 Task: Search one way flight ticket for 4 adults, 2 children, 2 infants in seat and 1 infant on lap in premium economy from Lincoln: Lincoln Airport (was Lincoln Municipal) to Laramie: Laramie Regional Airport on 8-3-2023. Choice of flights is United. Number of bags: 9 checked bags. Price is upto 42000. Outbound departure time preference is 16:45.
Action: Mouse moved to (312, 432)
Screenshot: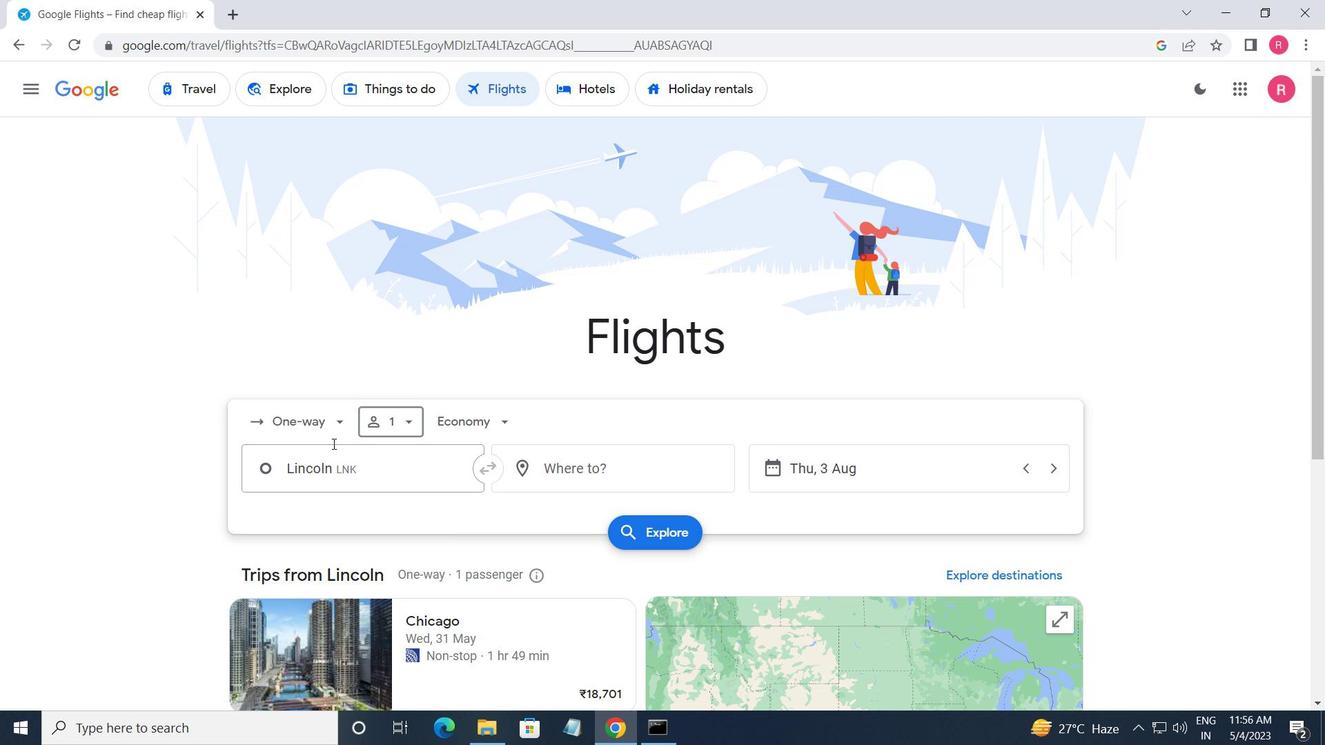 
Action: Mouse pressed left at (312, 432)
Screenshot: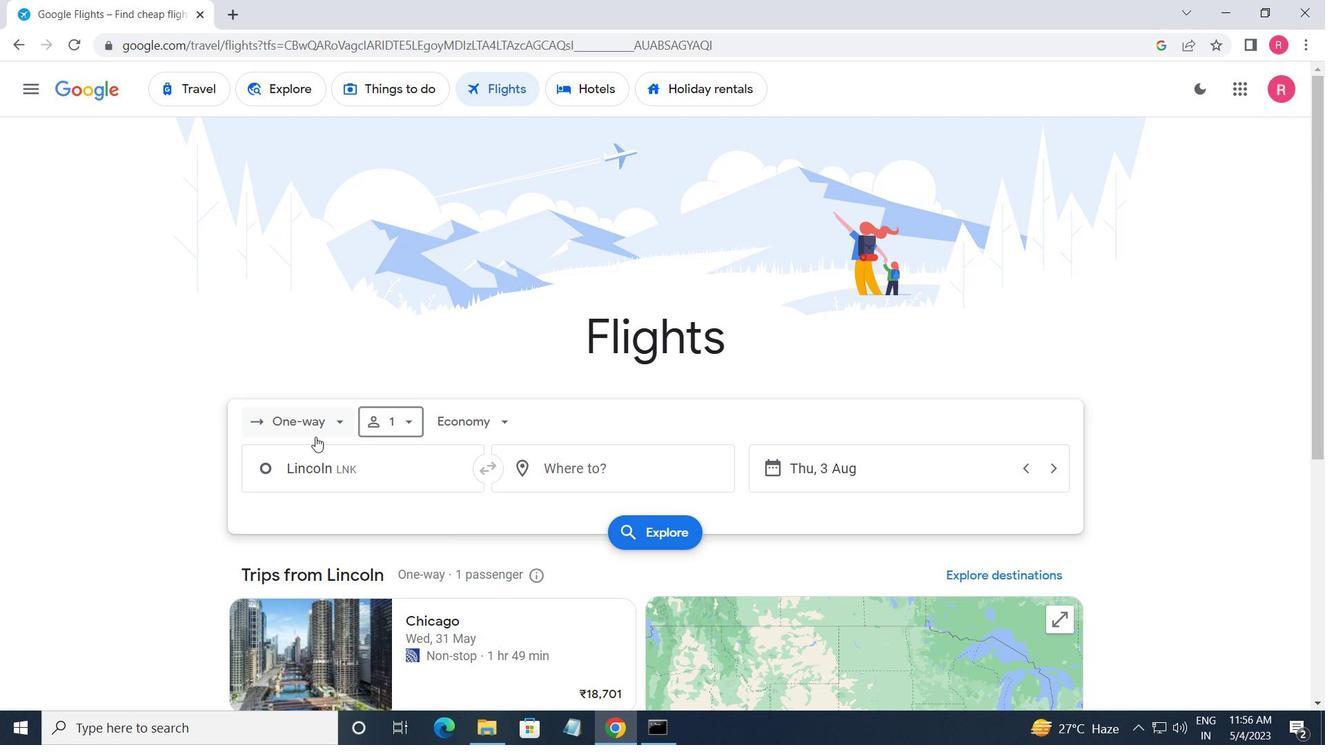 
Action: Mouse moved to (332, 493)
Screenshot: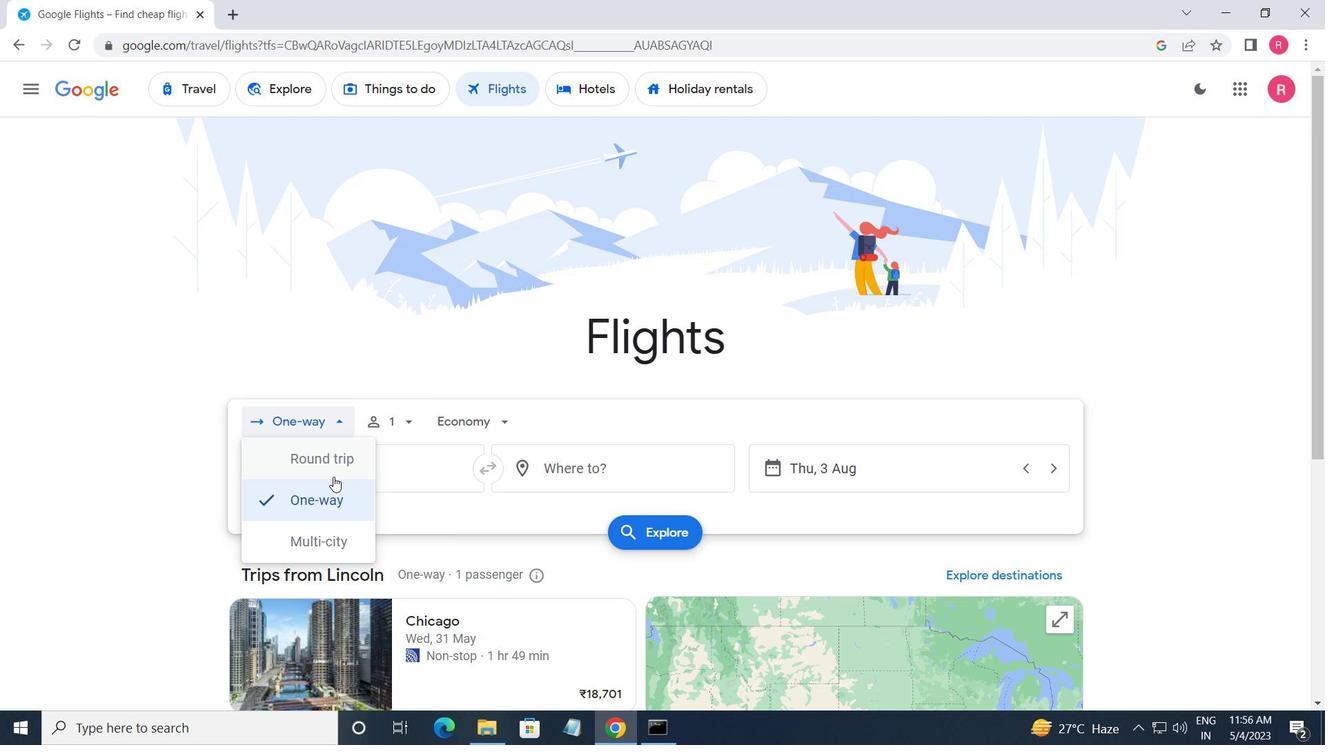 
Action: Mouse pressed left at (332, 493)
Screenshot: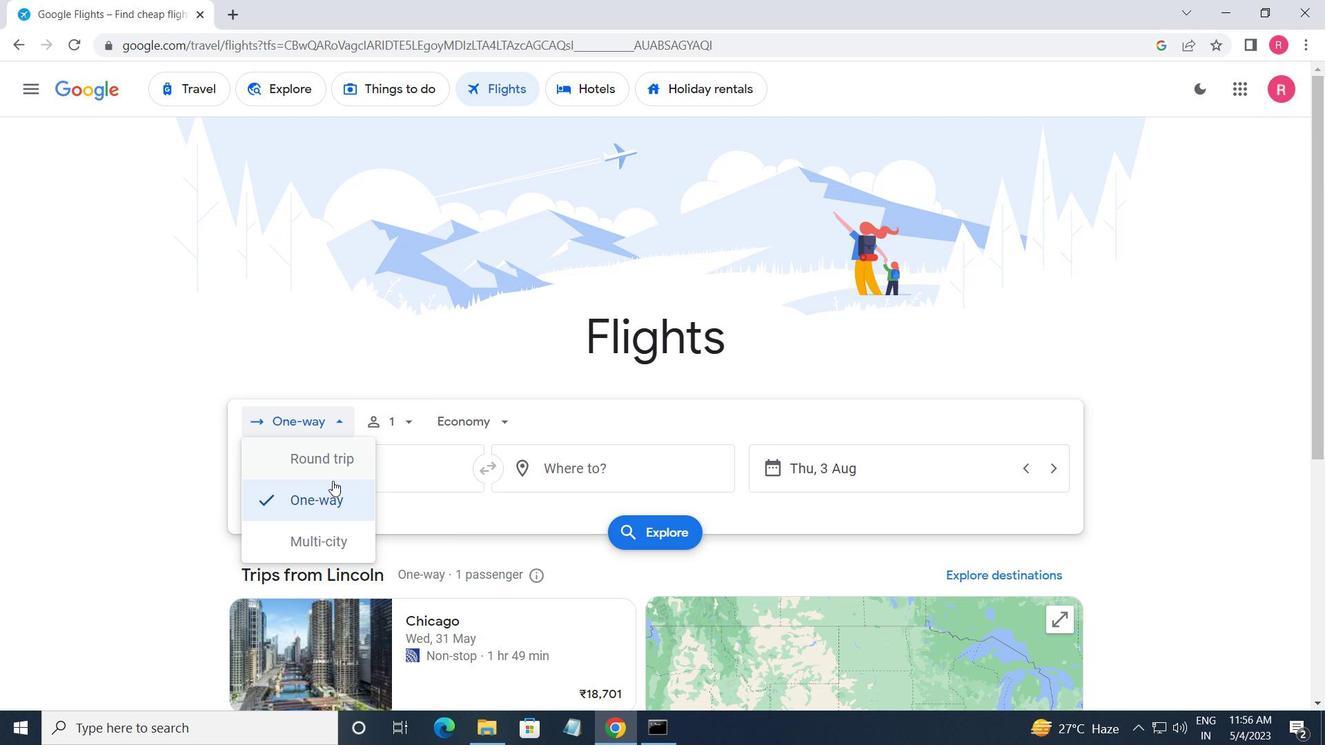 
Action: Mouse moved to (397, 411)
Screenshot: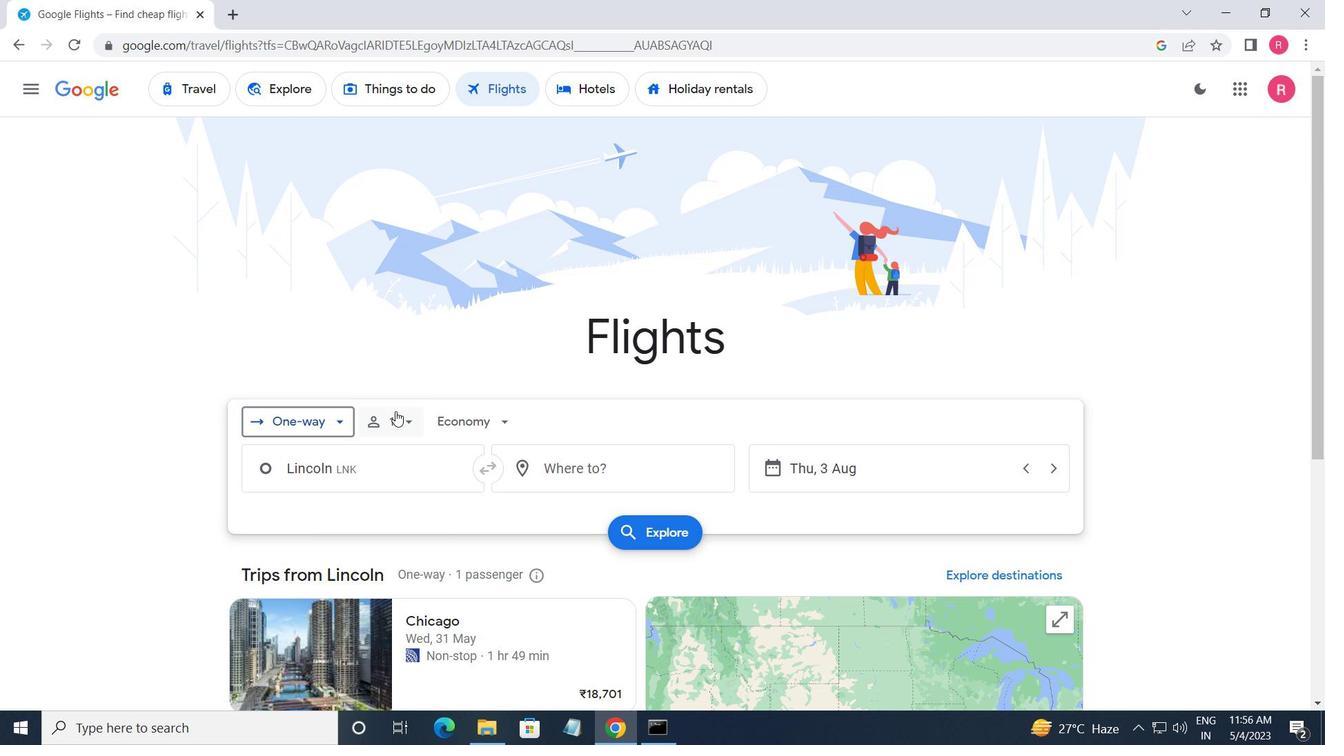 
Action: Mouse pressed left at (397, 411)
Screenshot: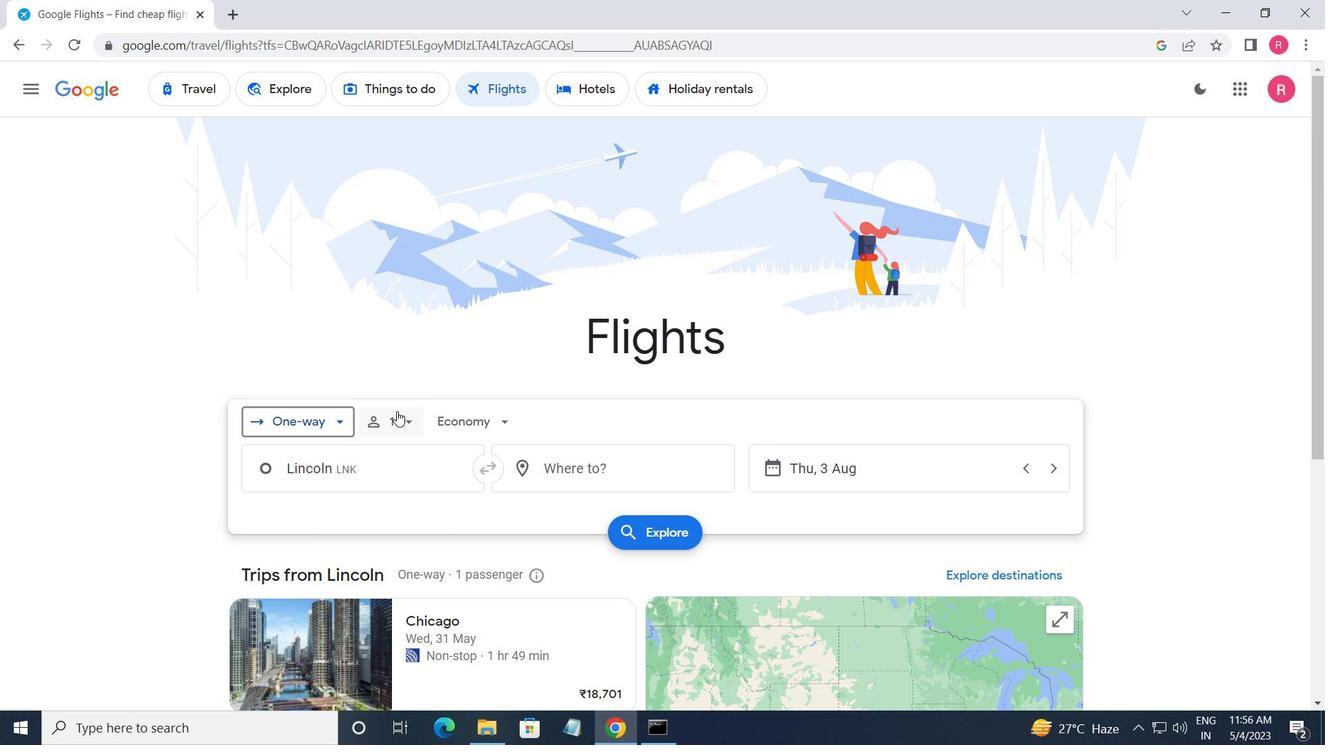 
Action: Mouse moved to (533, 466)
Screenshot: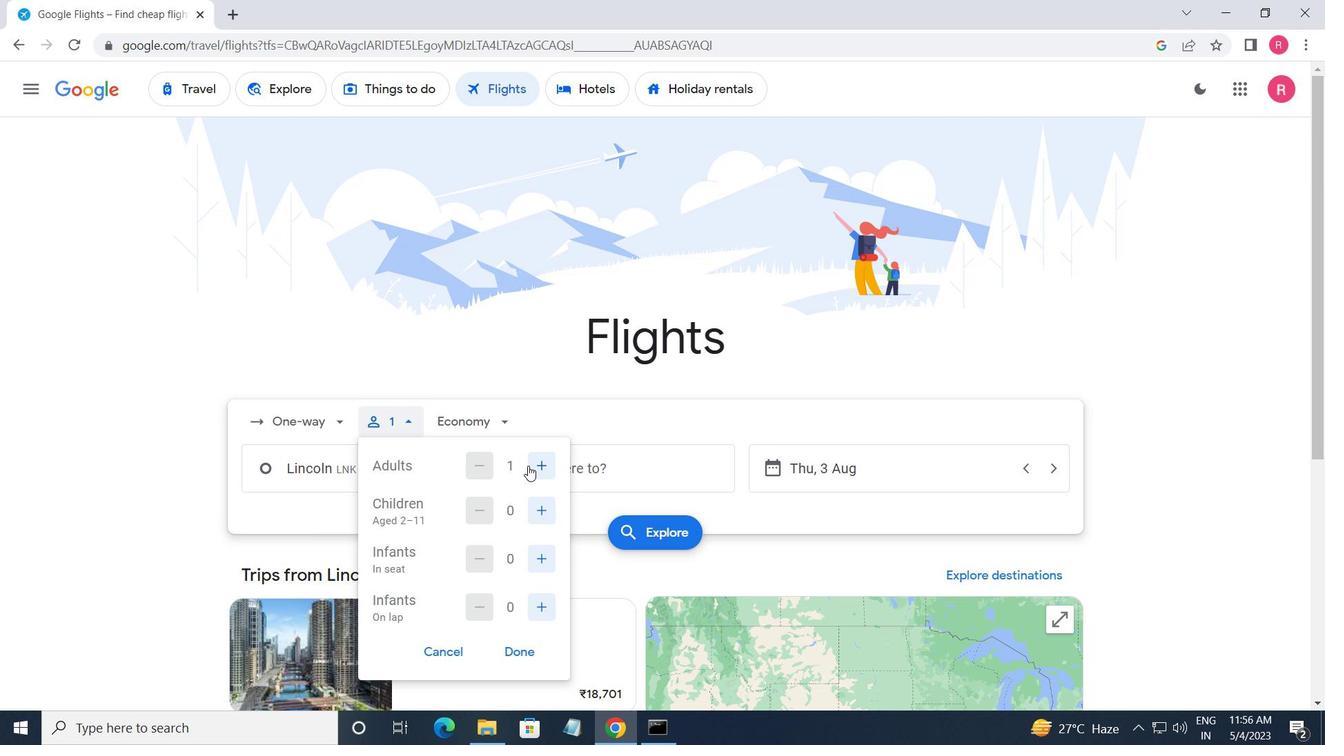 
Action: Mouse pressed left at (533, 466)
Screenshot: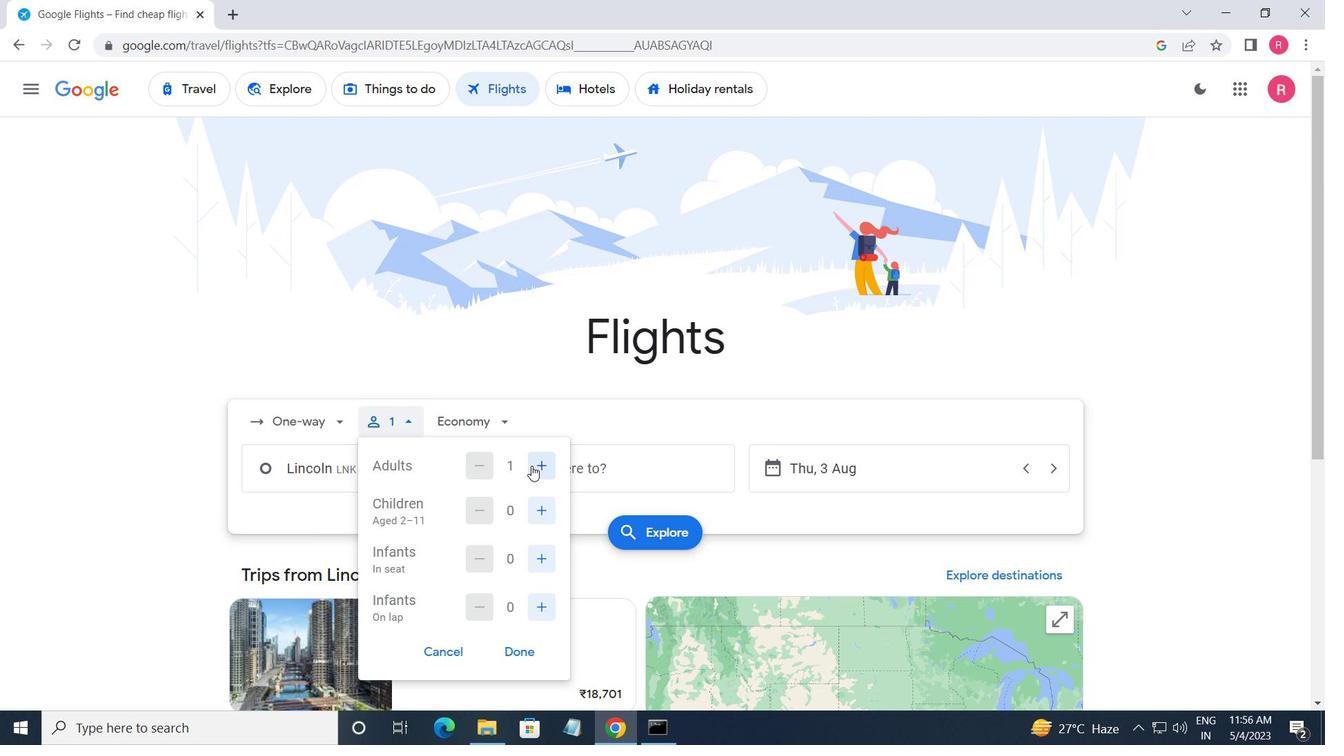 
Action: Mouse pressed left at (533, 466)
Screenshot: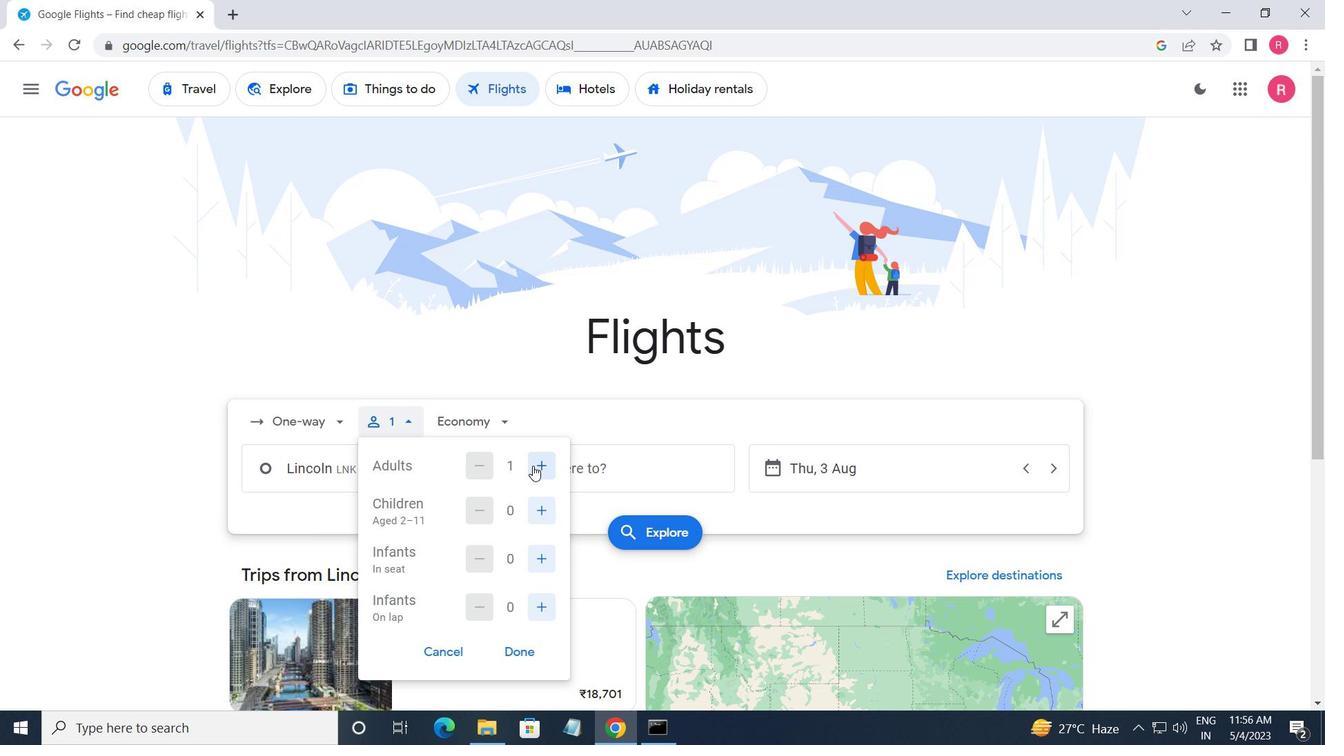 
Action: Mouse moved to (533, 466)
Screenshot: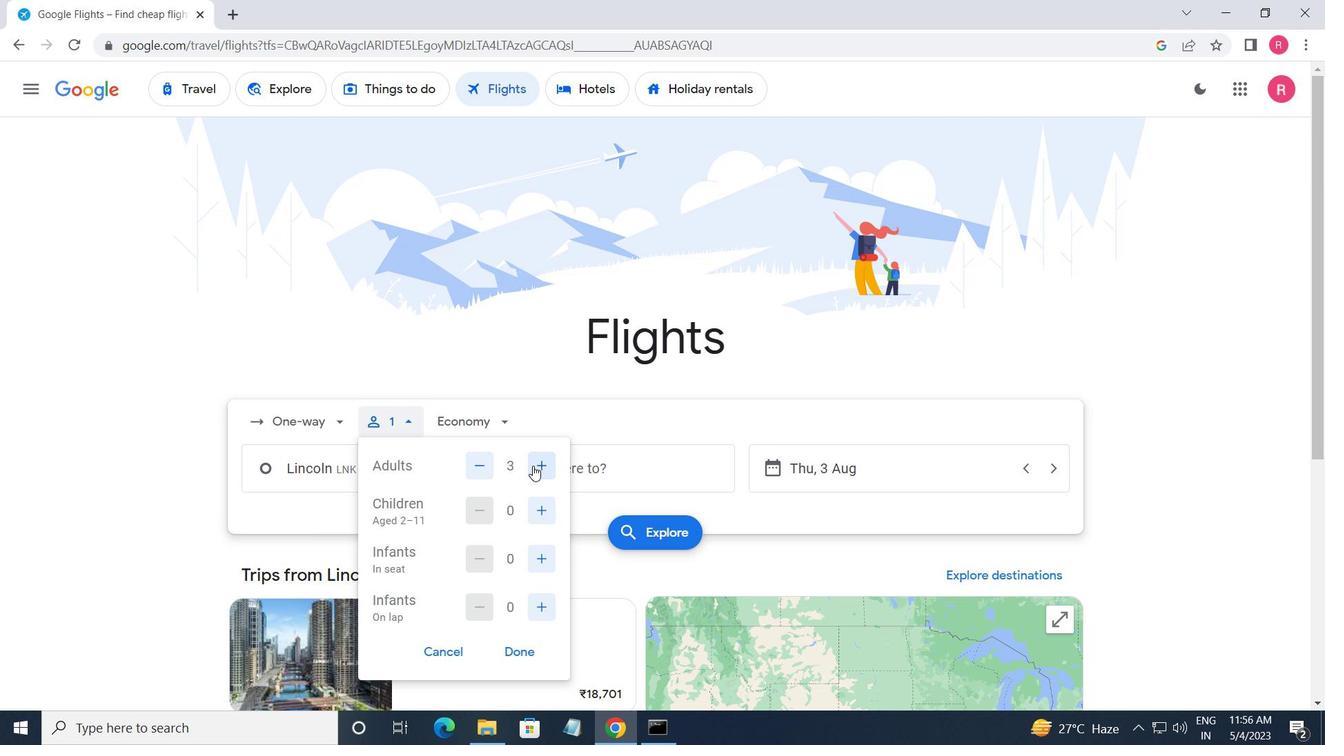 
Action: Mouse pressed left at (533, 466)
Screenshot: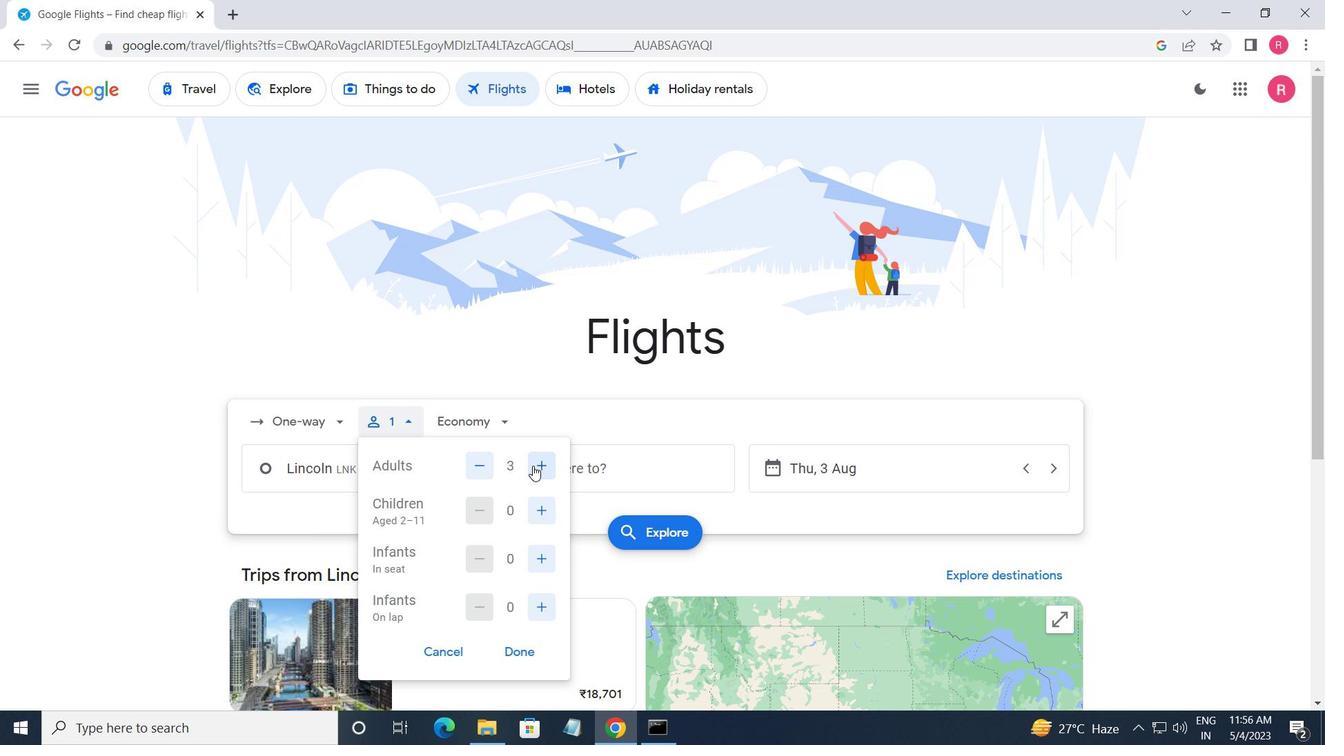 
Action: Mouse moved to (535, 508)
Screenshot: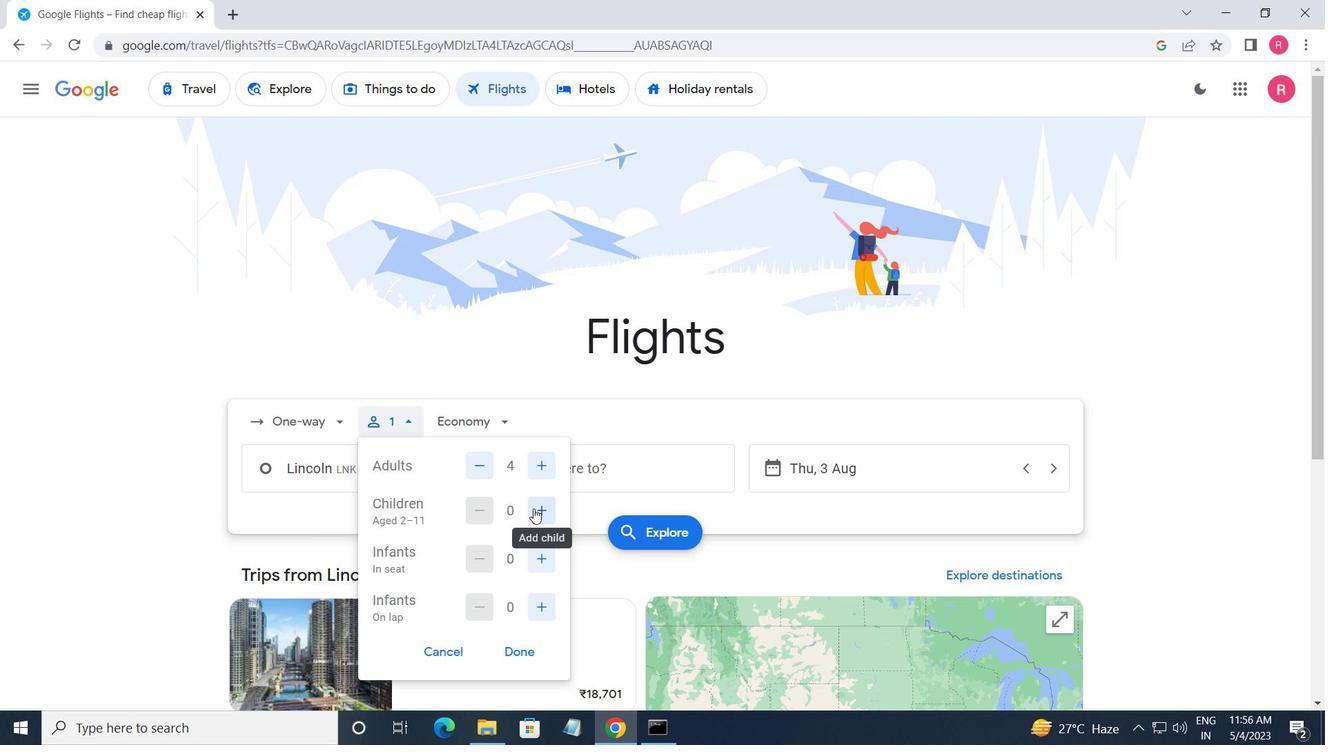 
Action: Mouse pressed left at (535, 508)
Screenshot: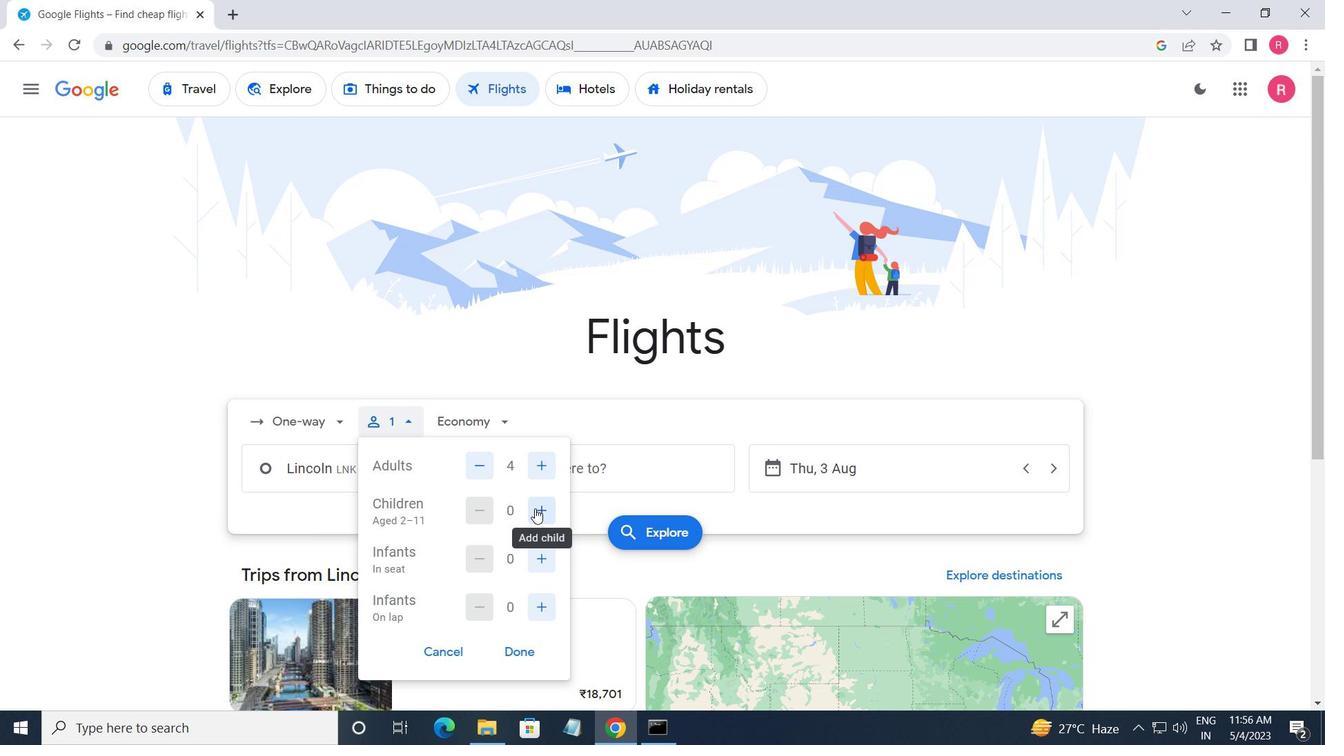 
Action: Mouse pressed left at (535, 508)
Screenshot: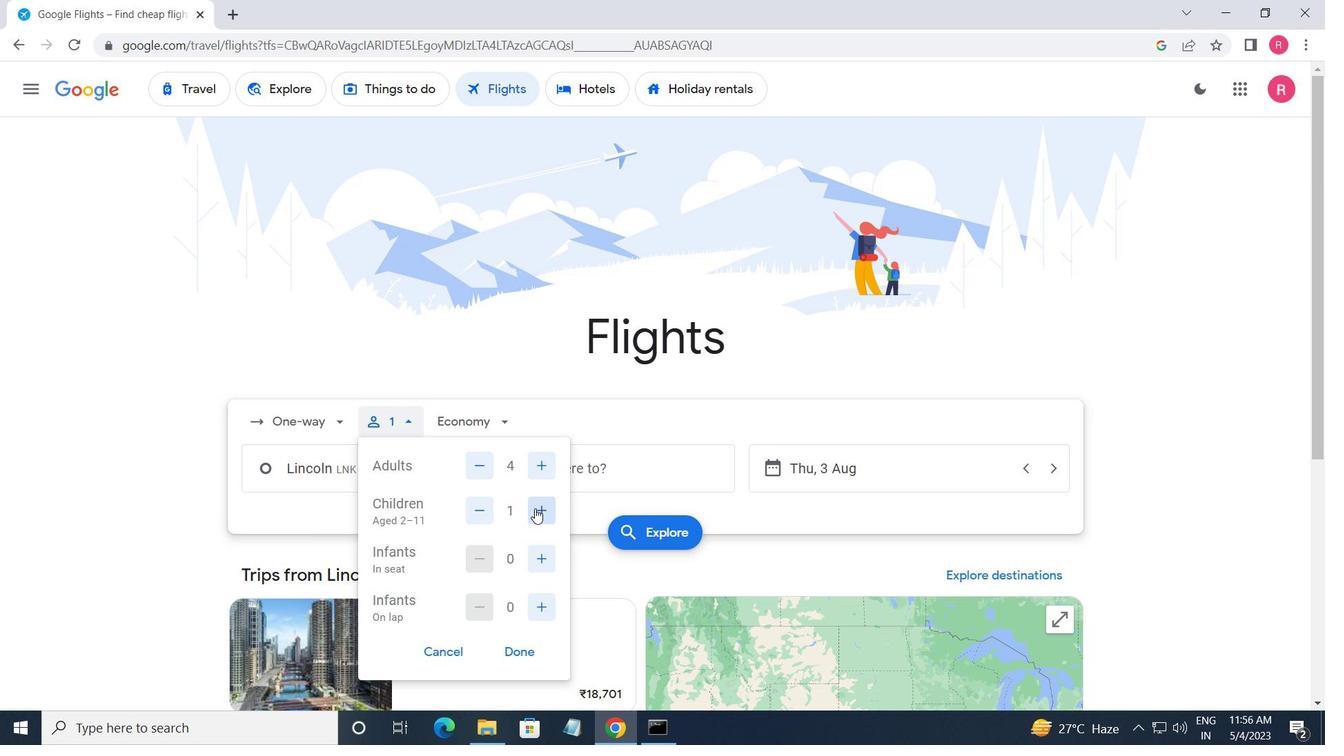
Action: Mouse moved to (538, 555)
Screenshot: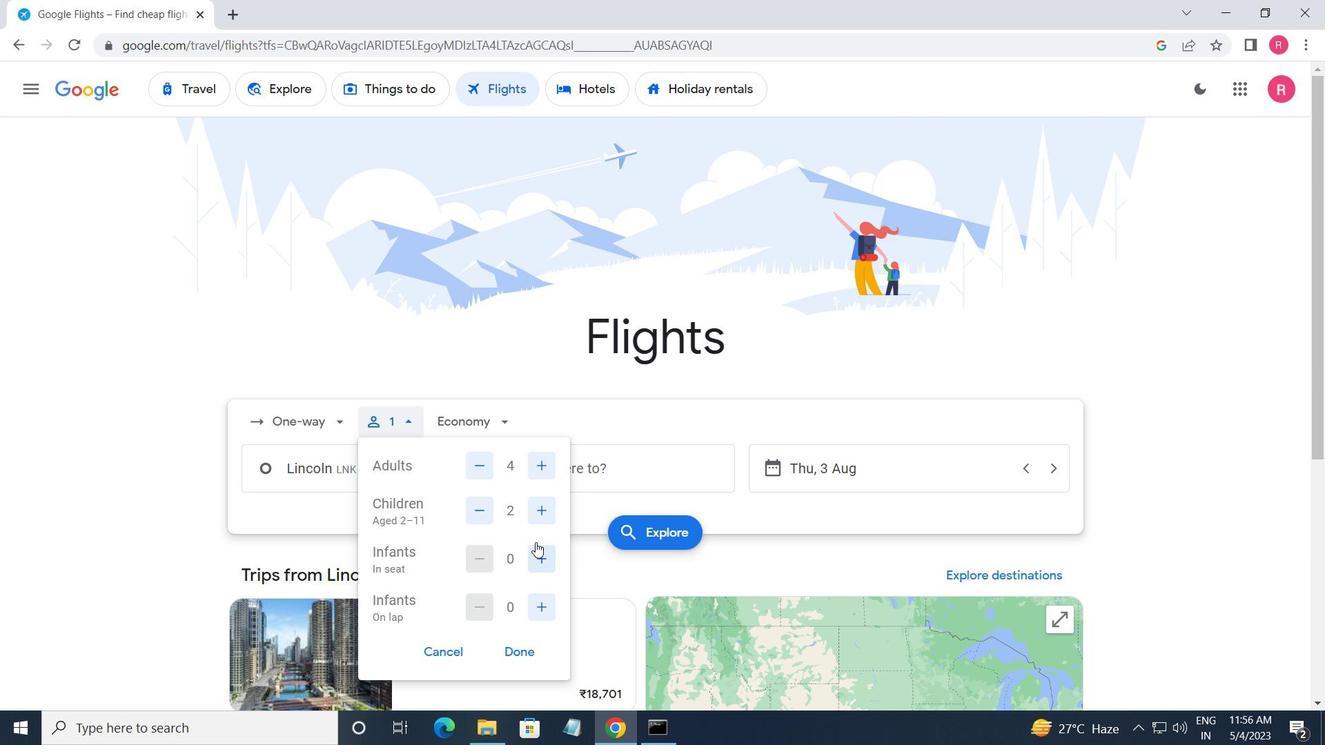 
Action: Mouse pressed left at (538, 555)
Screenshot: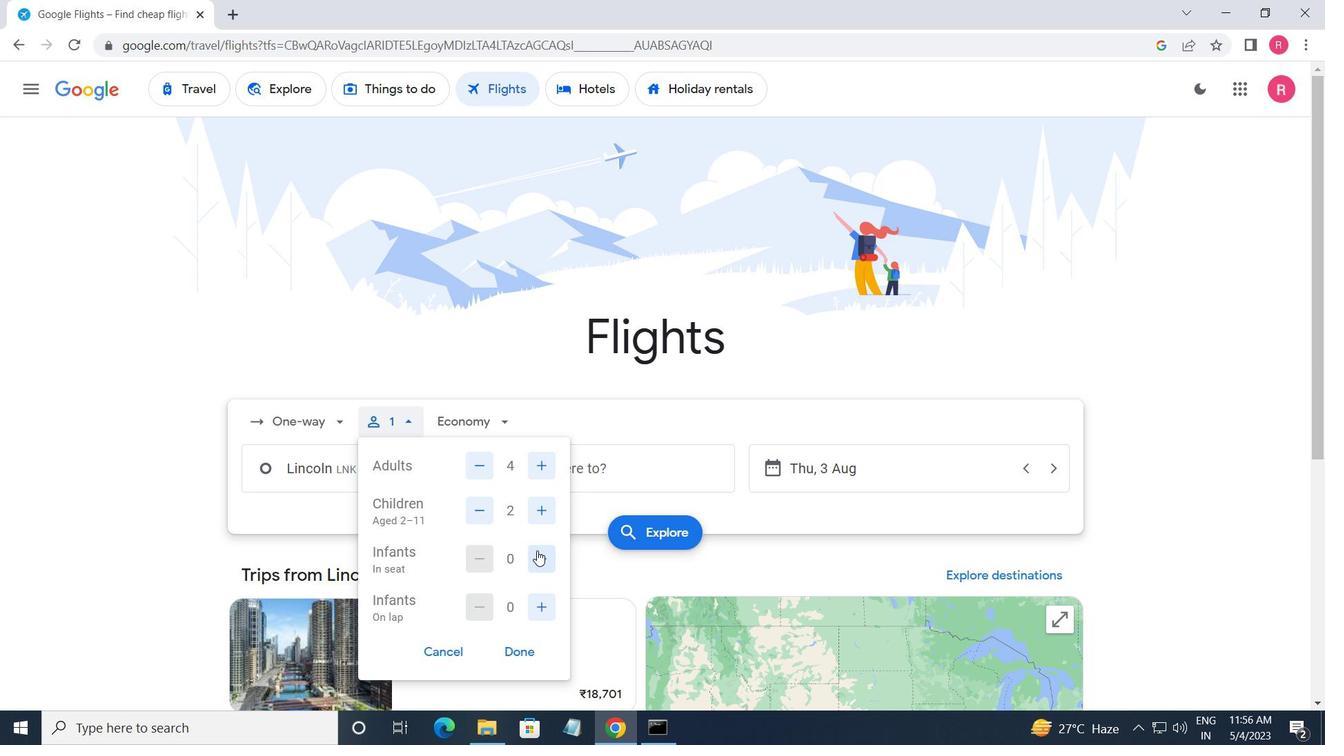 
Action: Mouse pressed left at (538, 555)
Screenshot: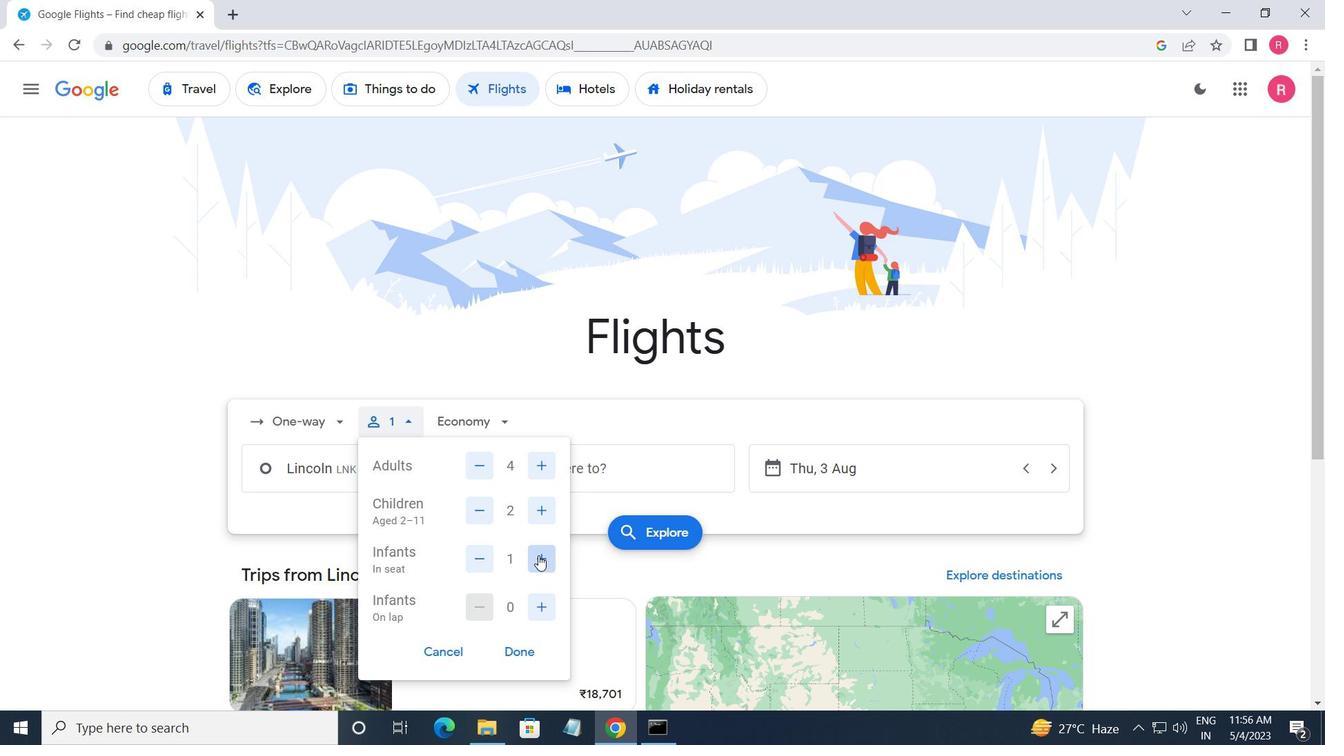 
Action: Mouse moved to (540, 608)
Screenshot: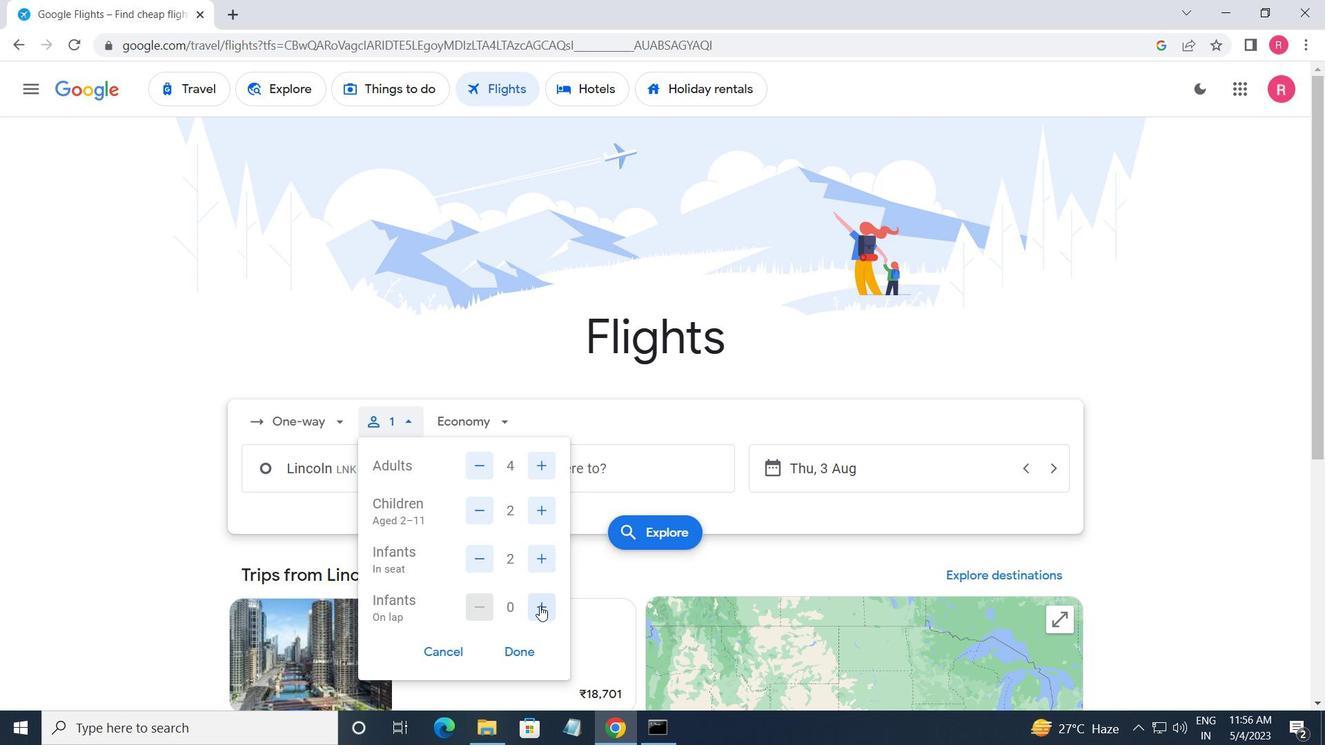 
Action: Mouse pressed left at (540, 608)
Screenshot: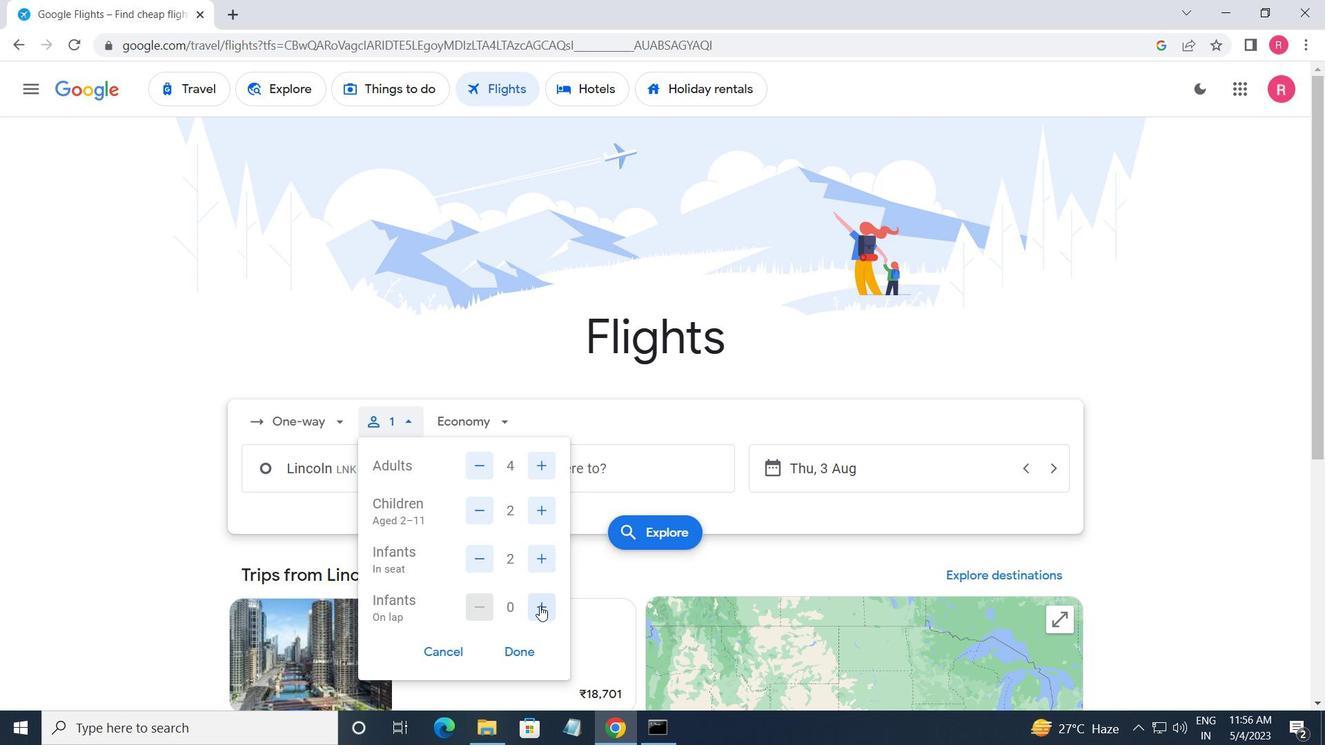 
Action: Mouse moved to (458, 412)
Screenshot: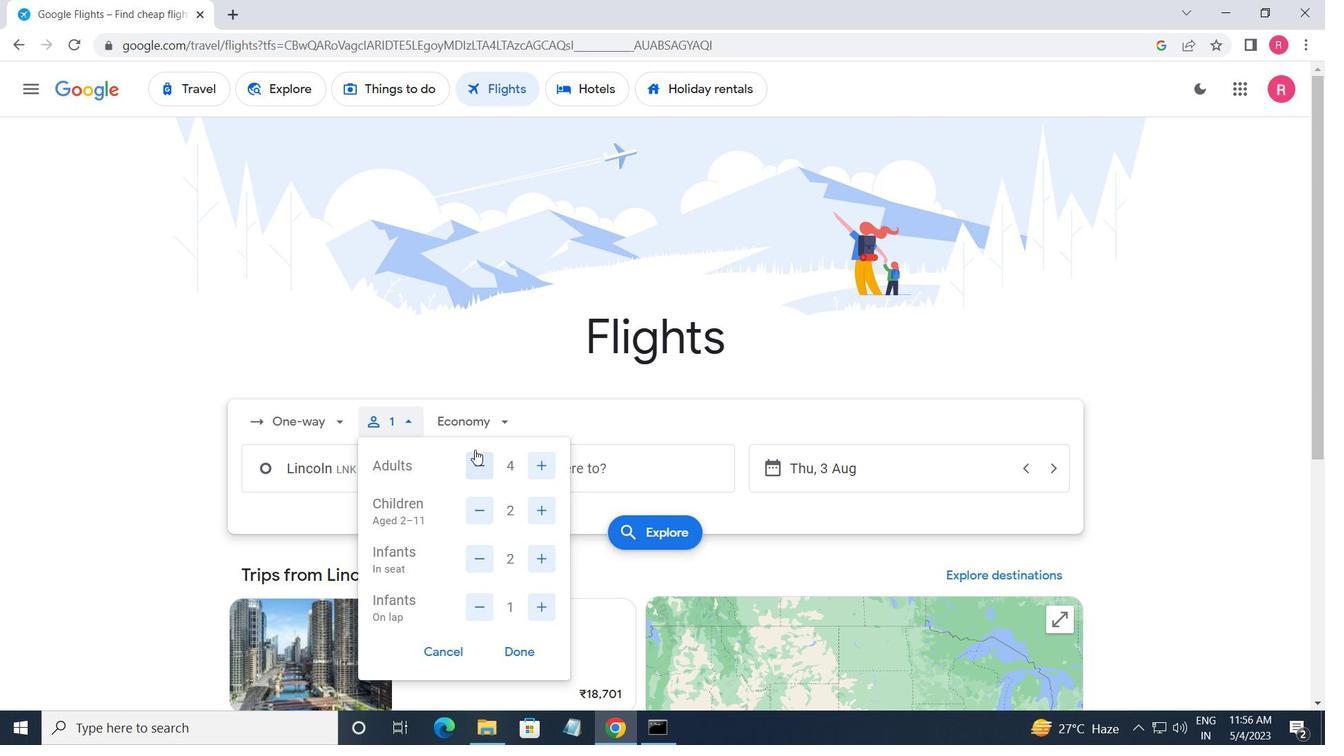 
Action: Mouse pressed left at (458, 412)
Screenshot: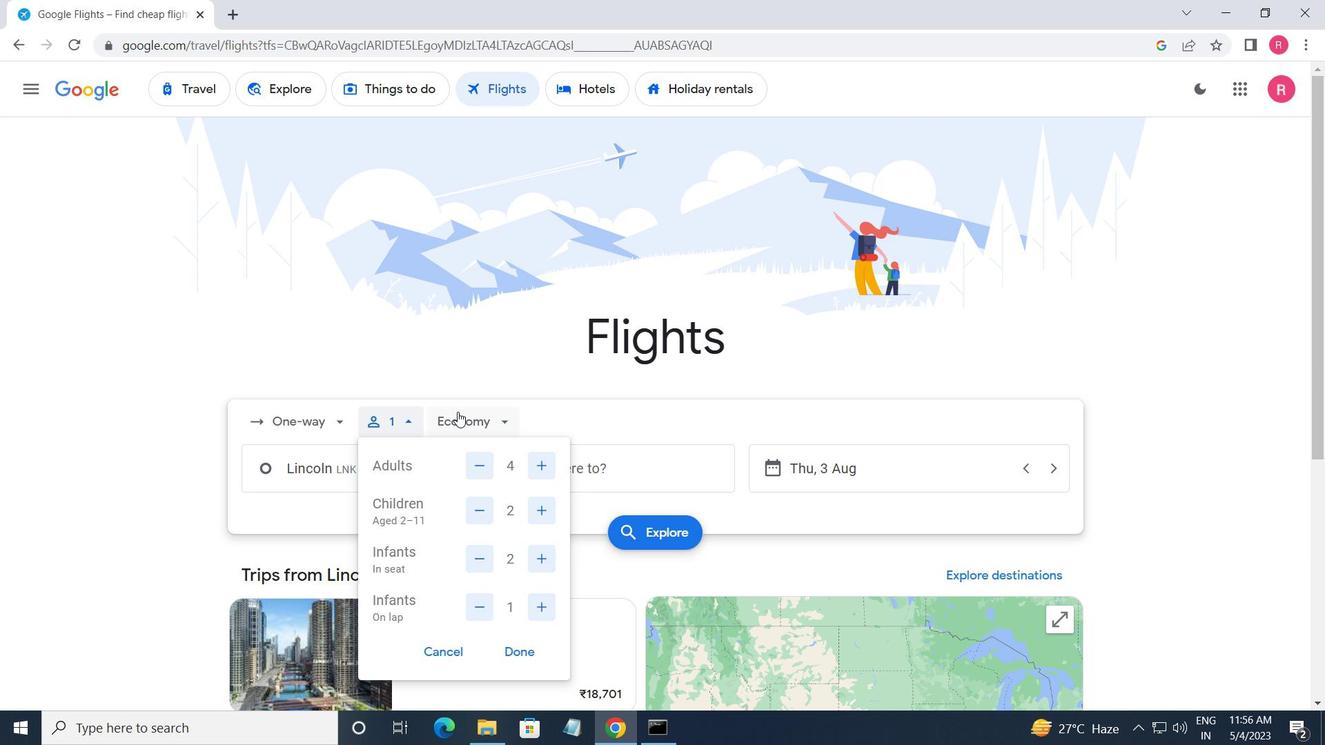 
Action: Mouse moved to (509, 504)
Screenshot: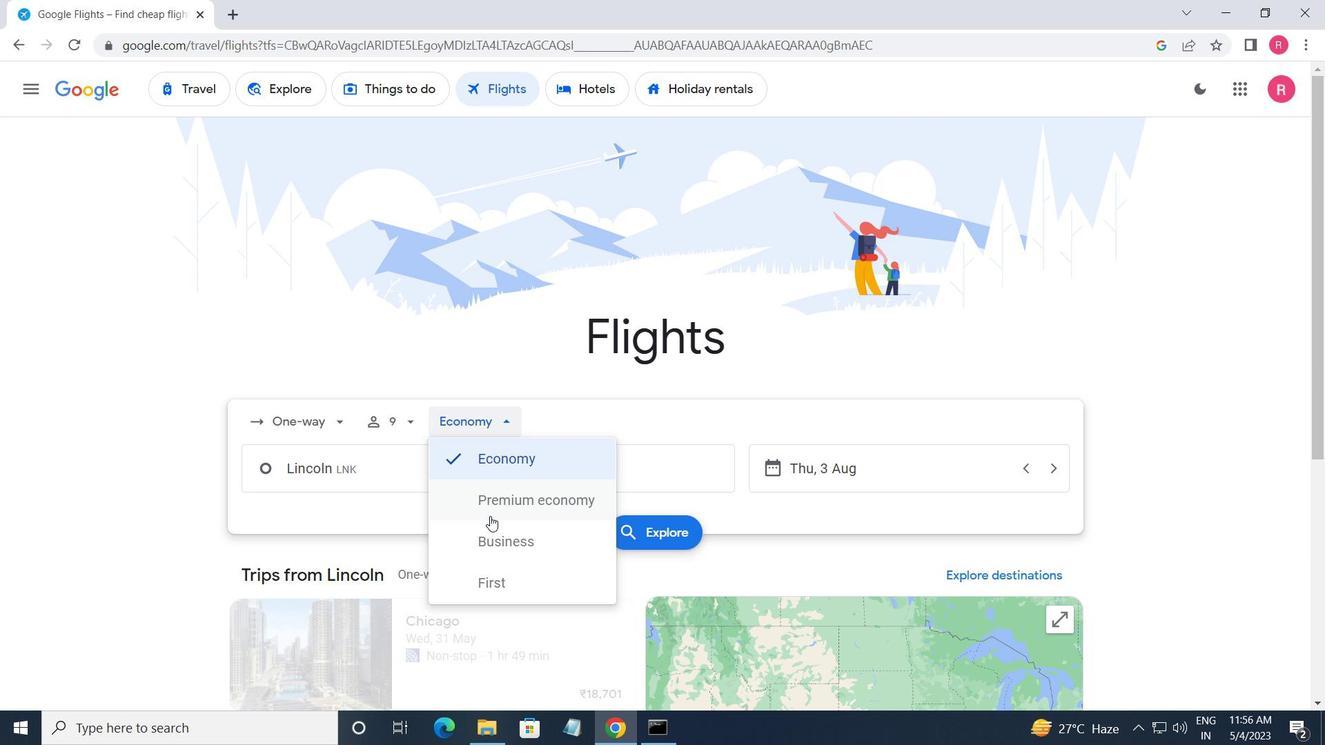 
Action: Mouse pressed left at (509, 504)
Screenshot: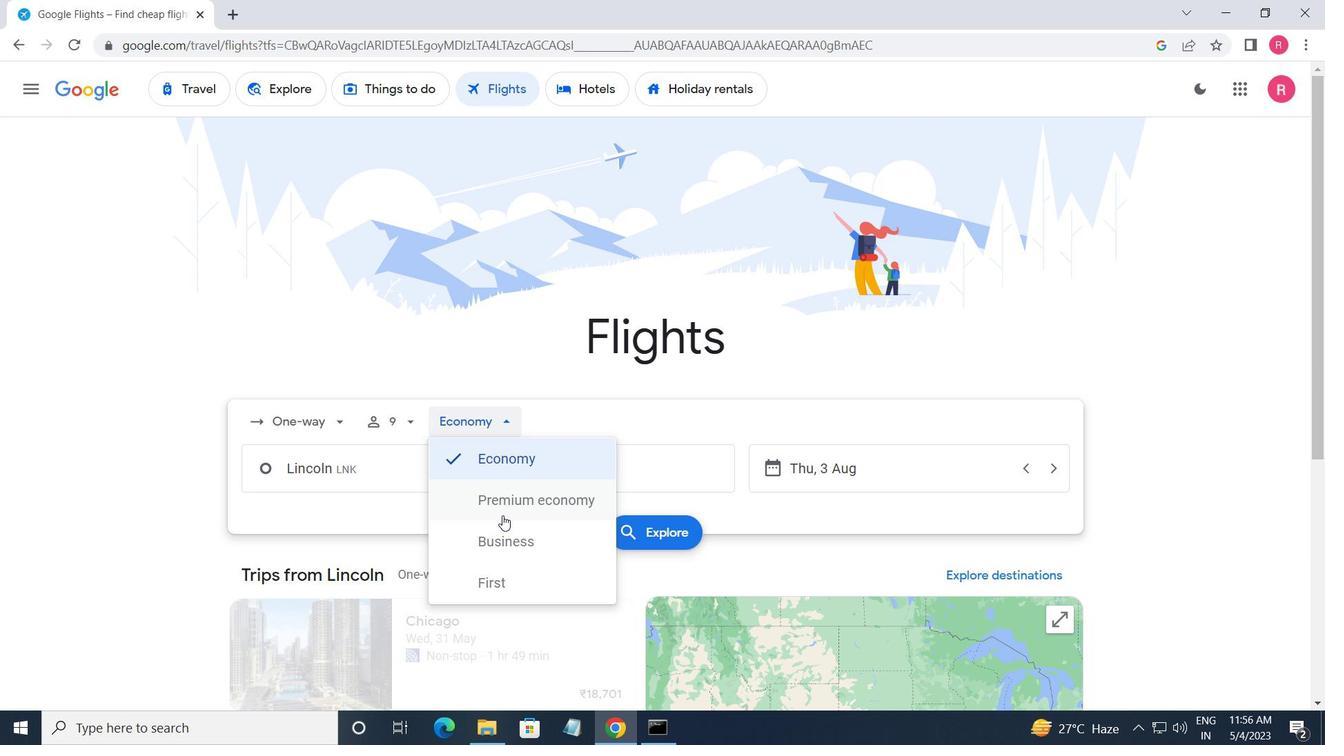 
Action: Mouse moved to (438, 480)
Screenshot: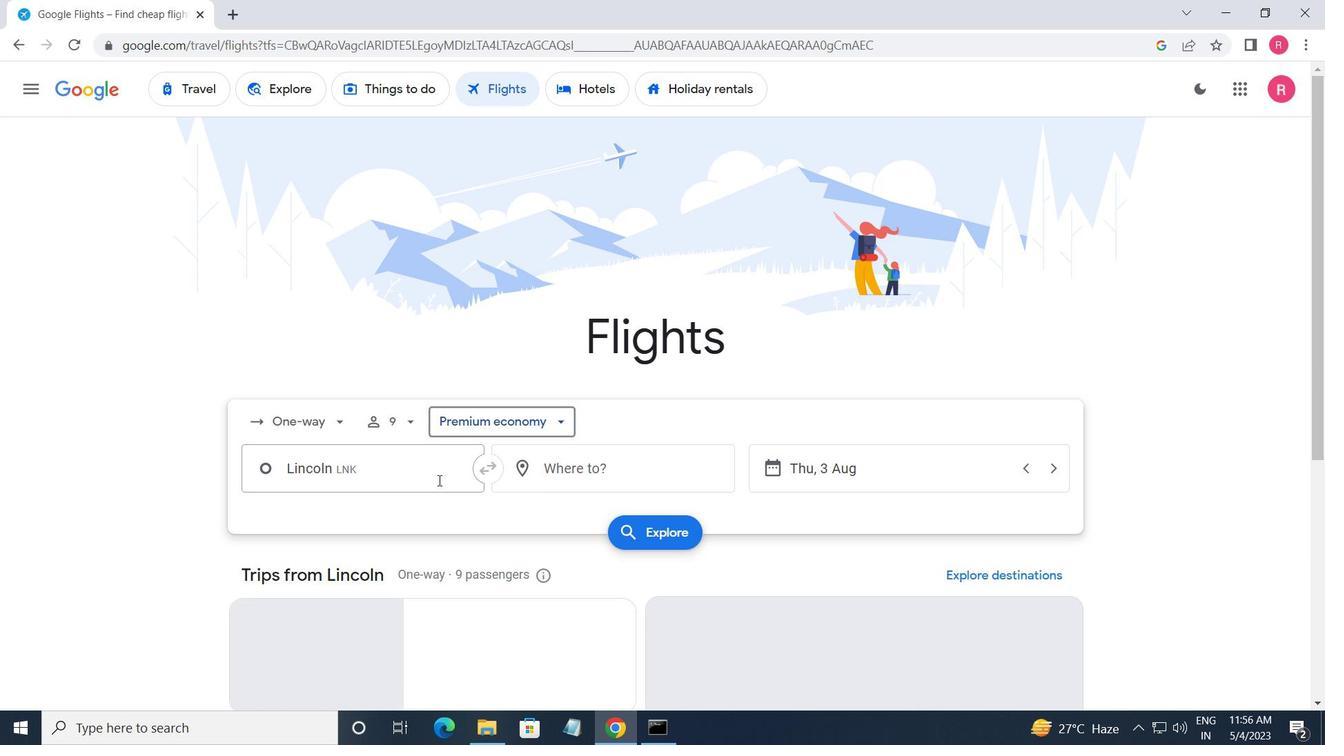 
Action: Mouse pressed left at (438, 480)
Screenshot: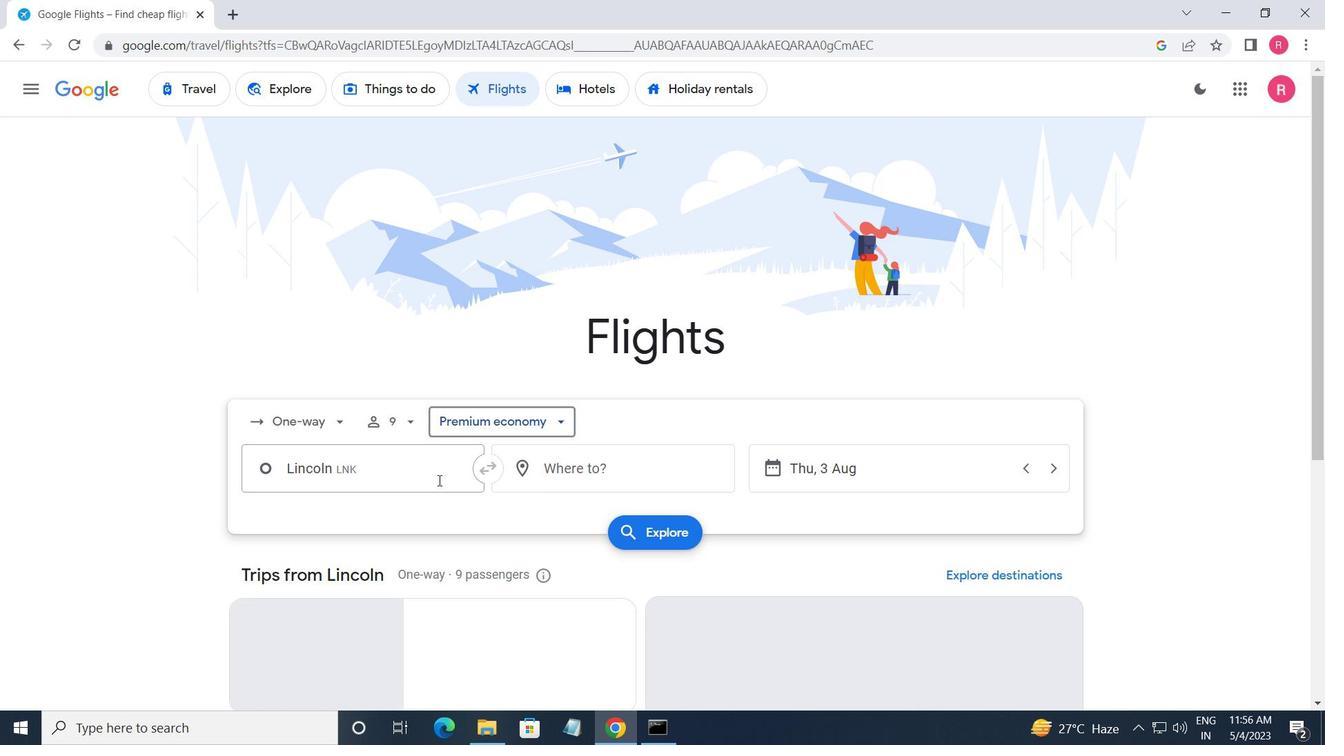 
Action: Mouse moved to (452, 551)
Screenshot: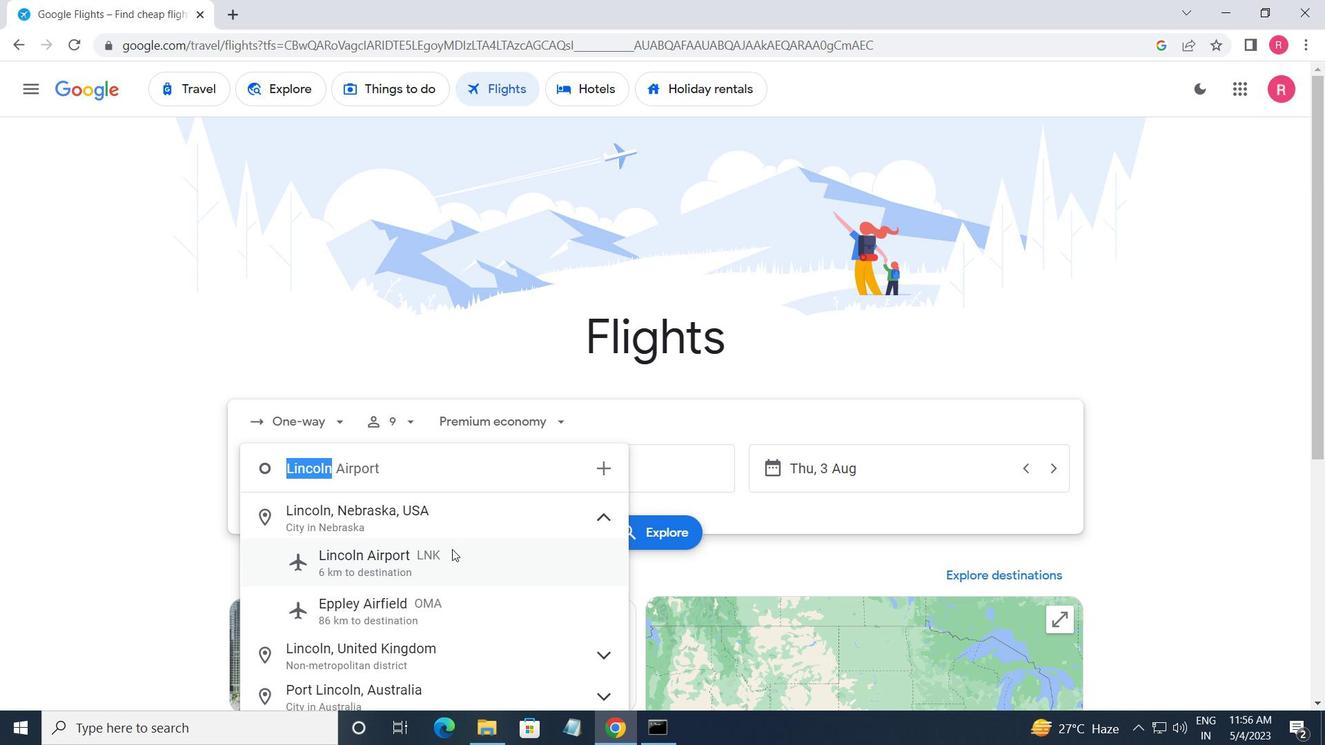 
Action: Mouse pressed left at (452, 551)
Screenshot: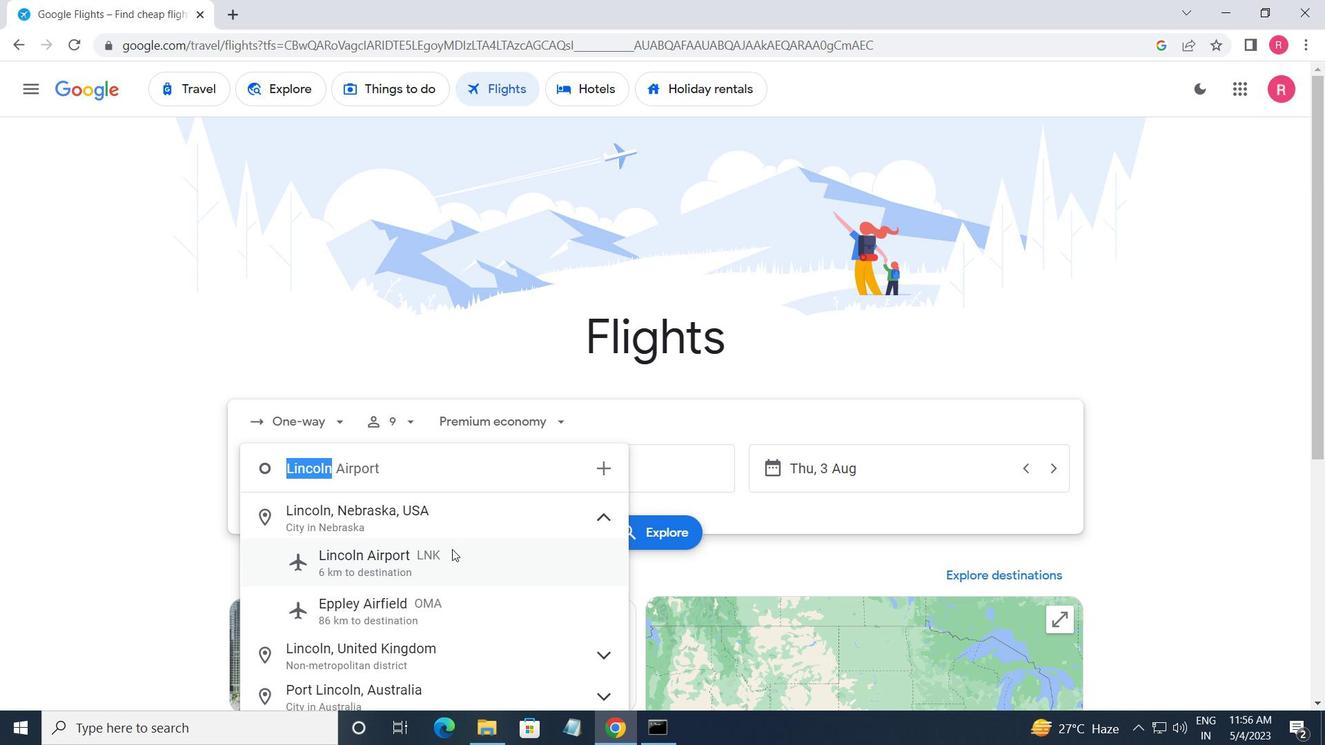 
Action: Mouse moved to (617, 480)
Screenshot: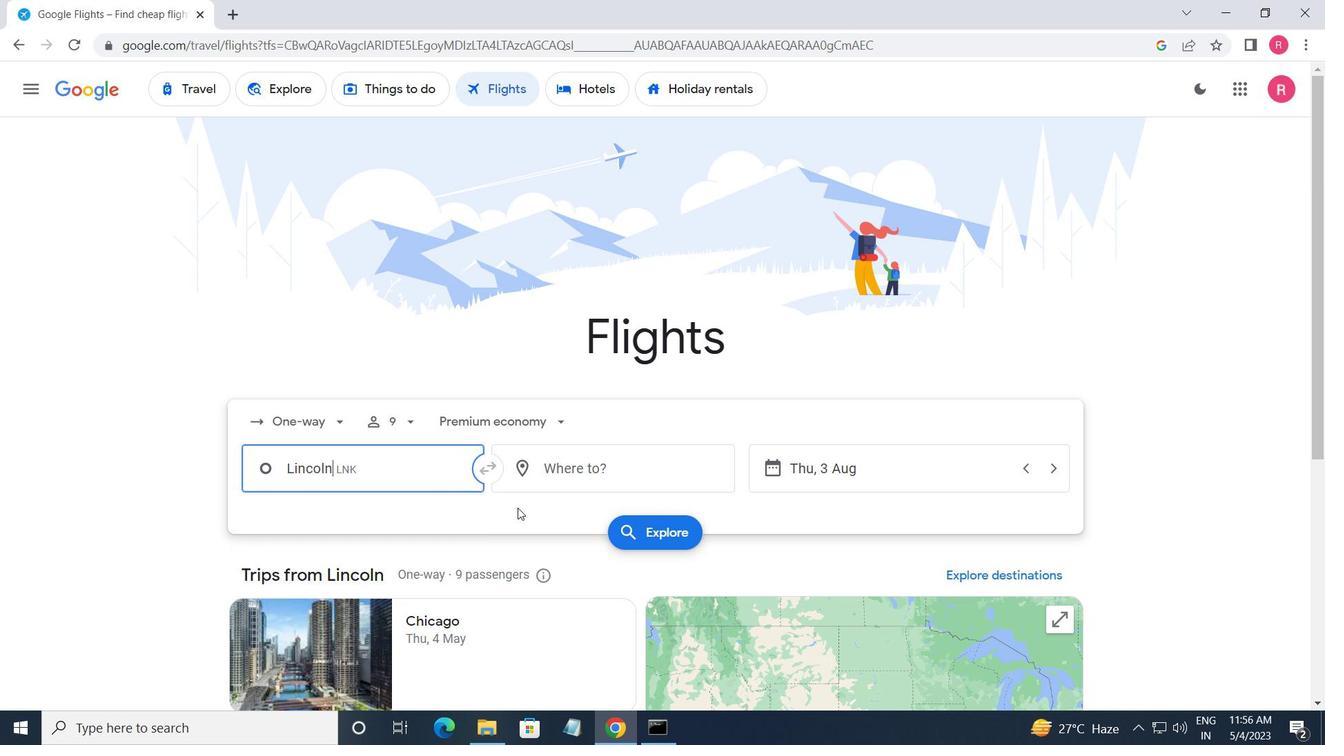 
Action: Mouse pressed left at (617, 480)
Screenshot: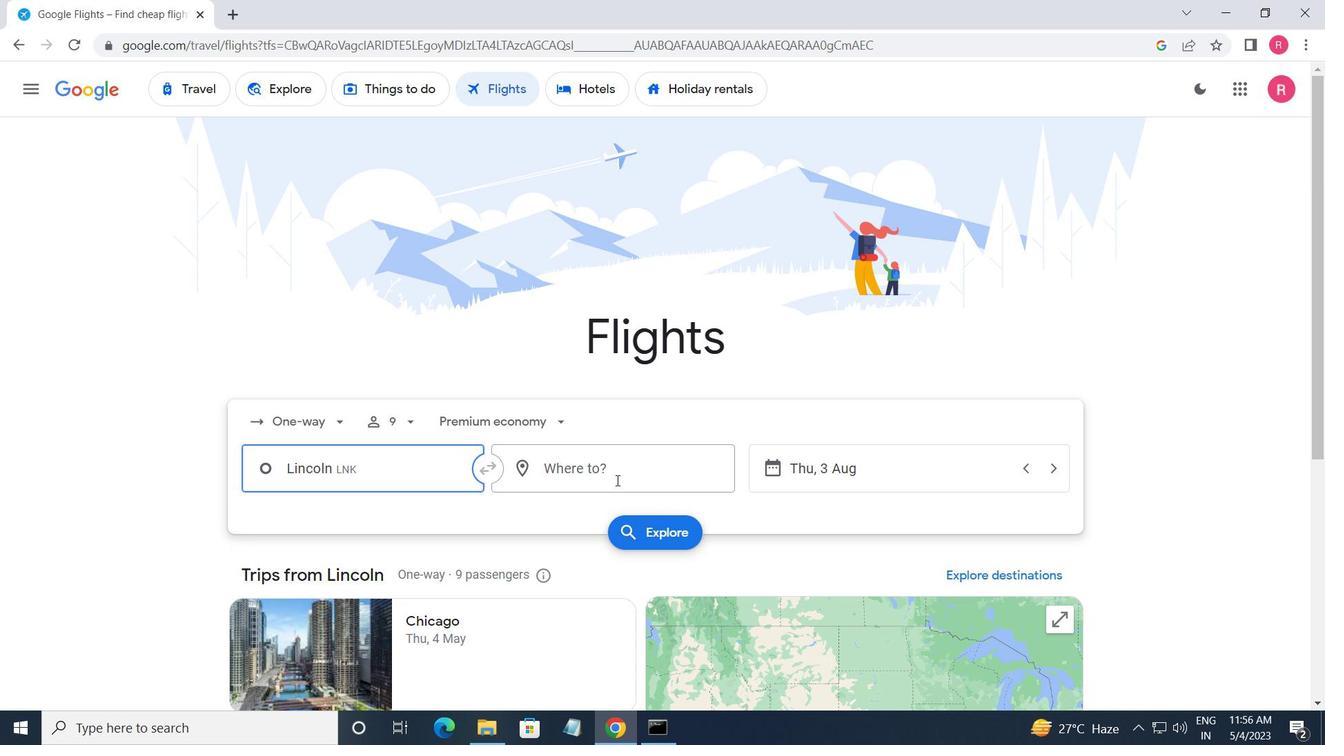 
Action: Mouse moved to (609, 640)
Screenshot: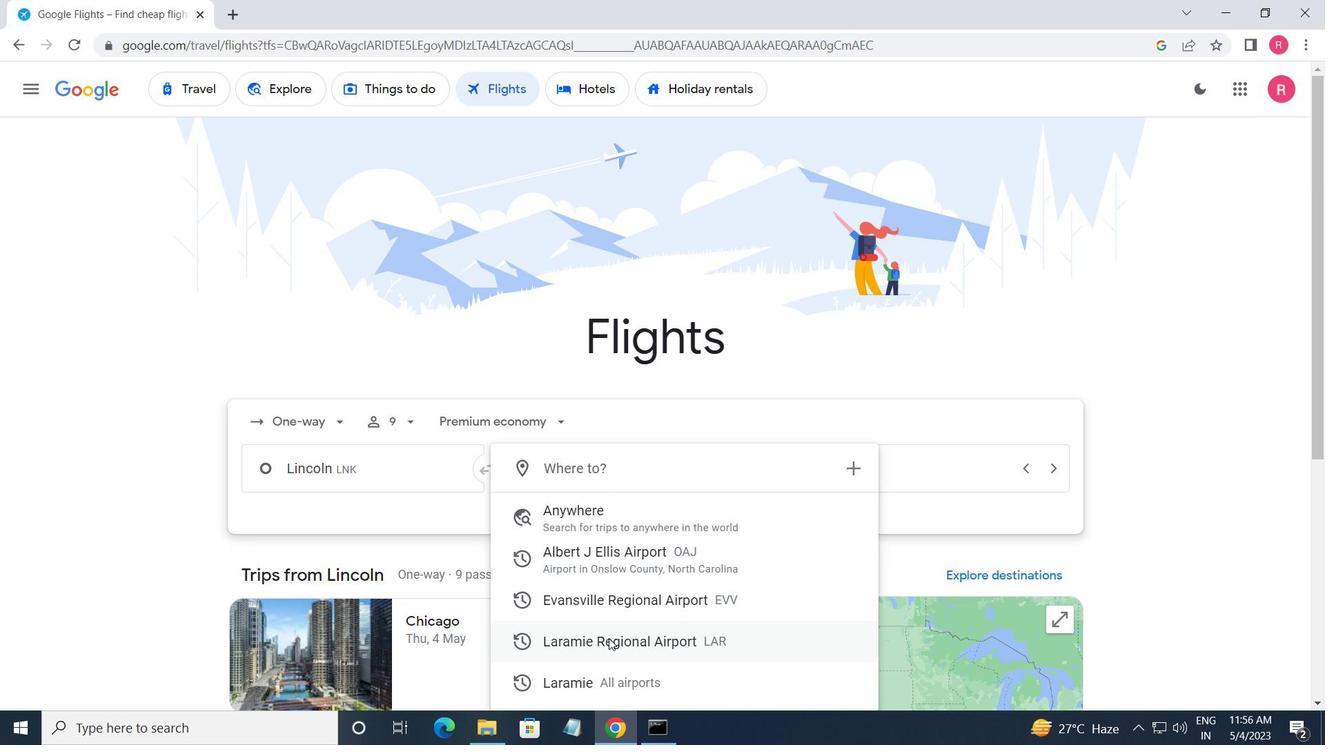 
Action: Mouse pressed left at (609, 640)
Screenshot: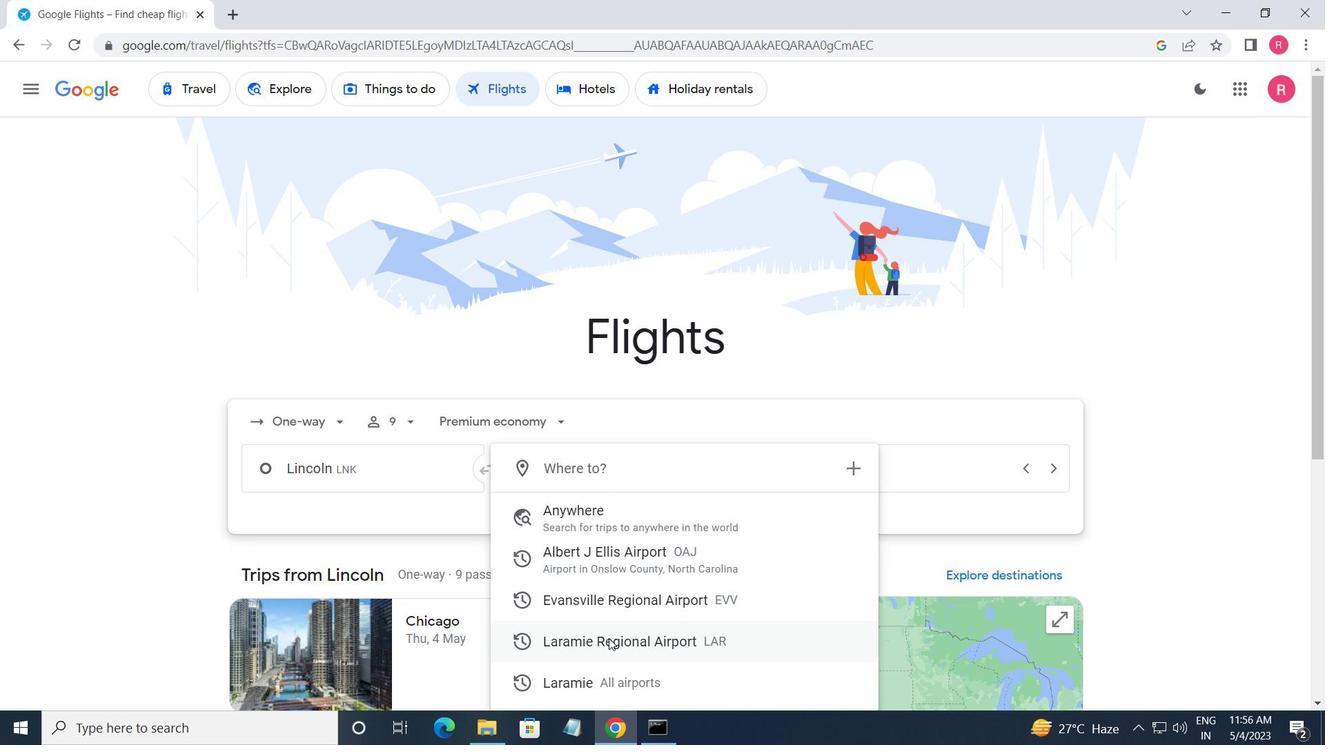 
Action: Mouse moved to (868, 478)
Screenshot: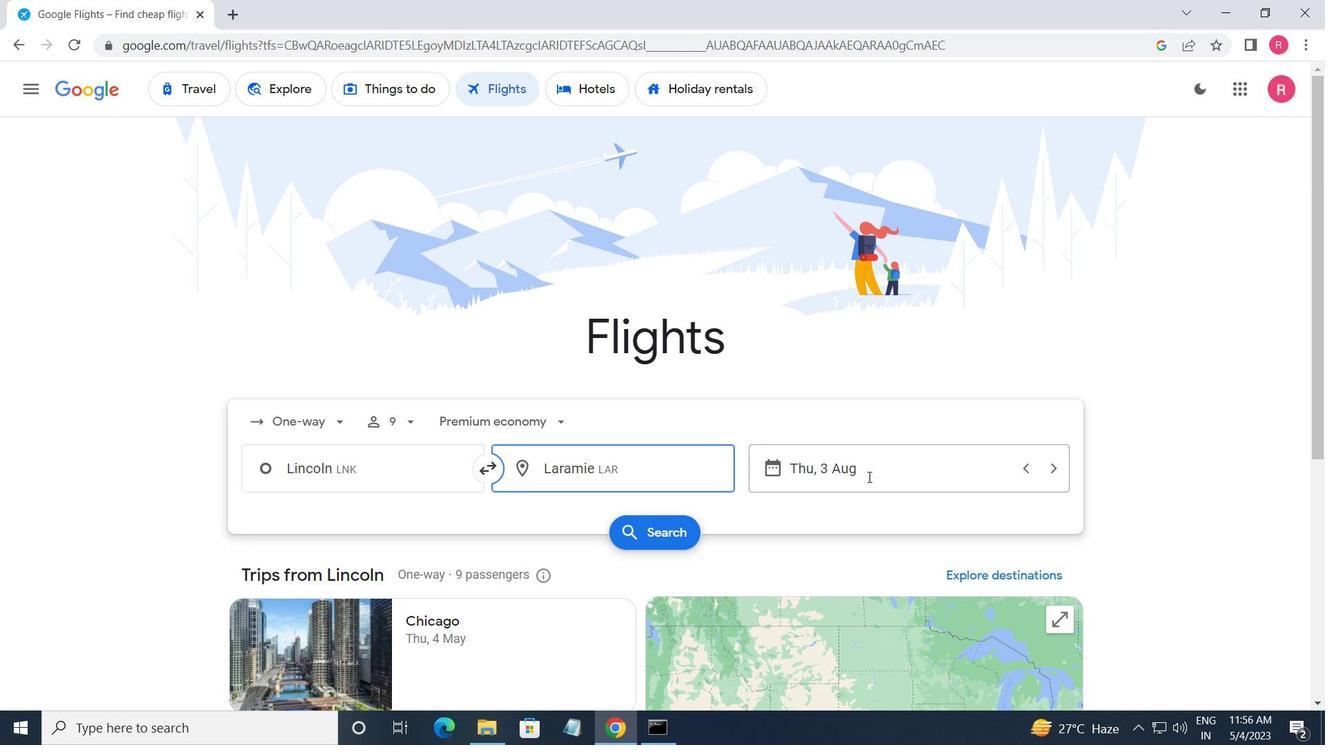 
Action: Mouse pressed left at (868, 478)
Screenshot: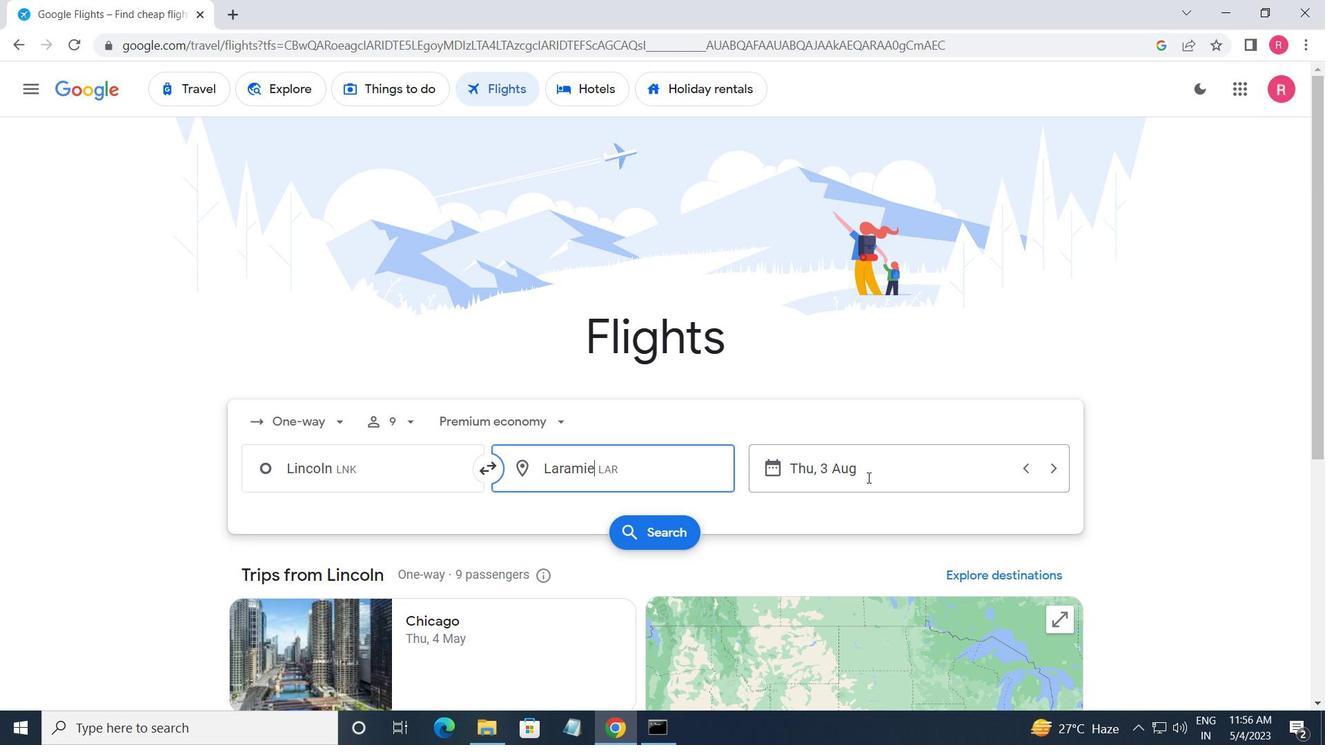 
Action: Mouse moved to (617, 408)
Screenshot: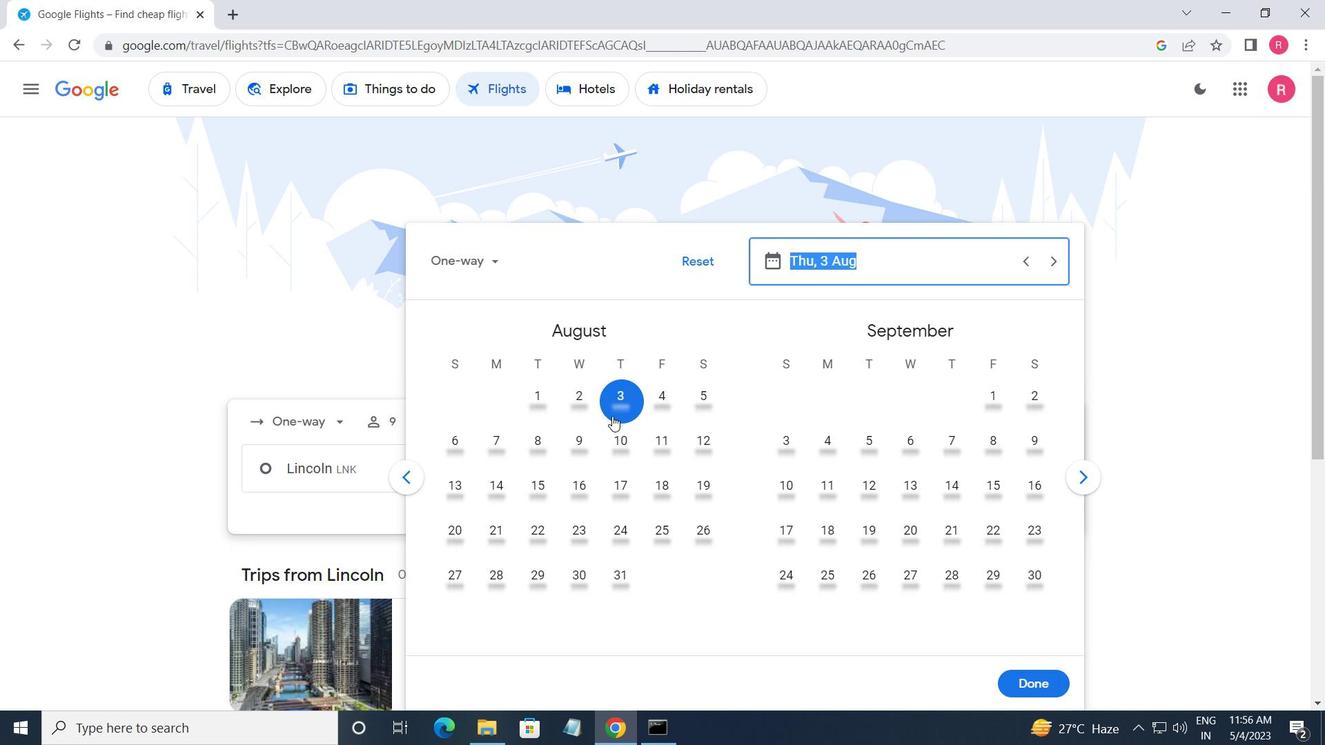 
Action: Mouse pressed left at (617, 408)
Screenshot: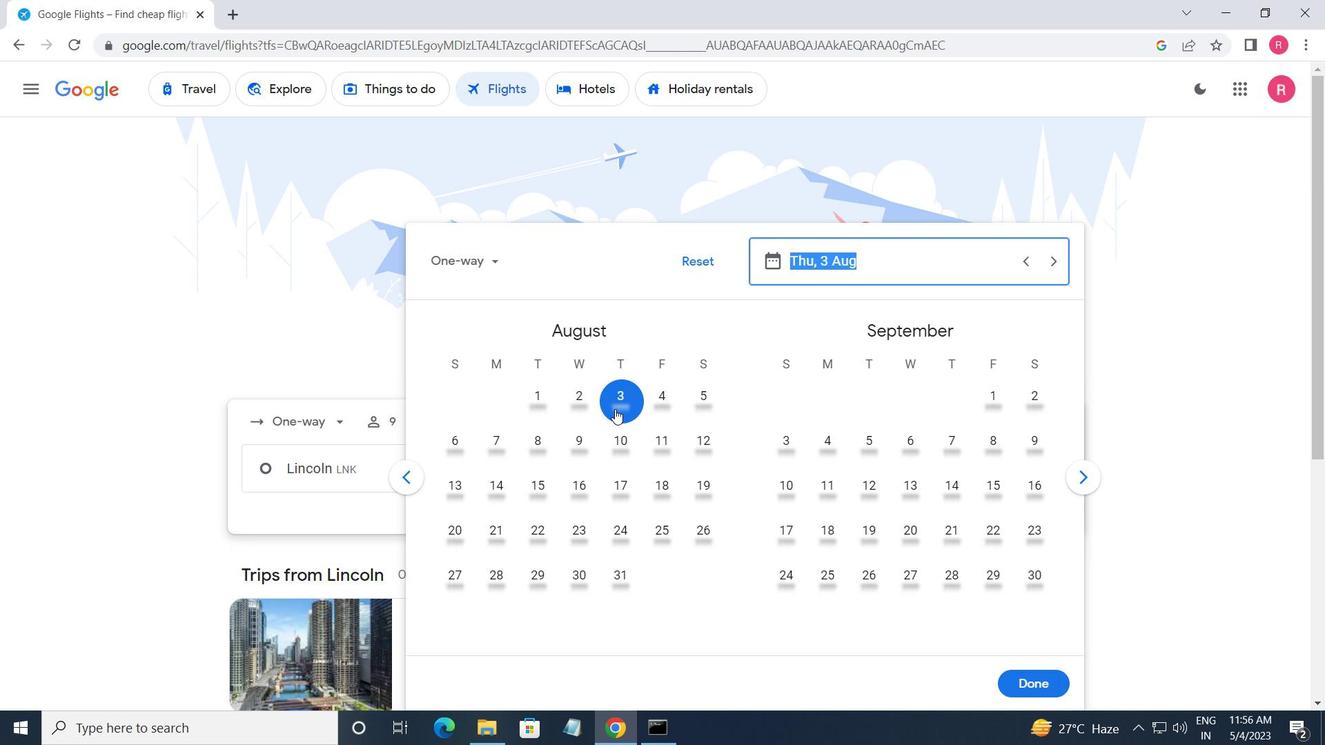 
Action: Mouse moved to (1020, 680)
Screenshot: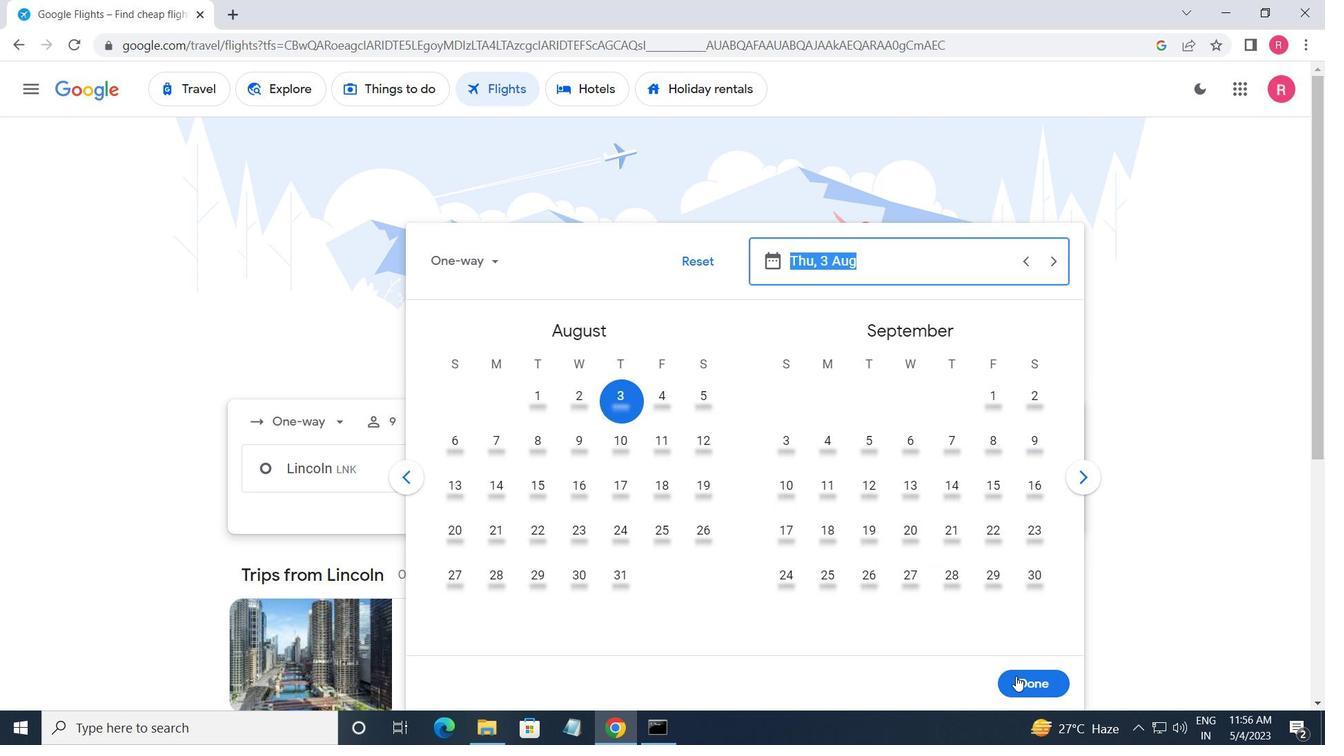 
Action: Mouse pressed left at (1020, 680)
Screenshot: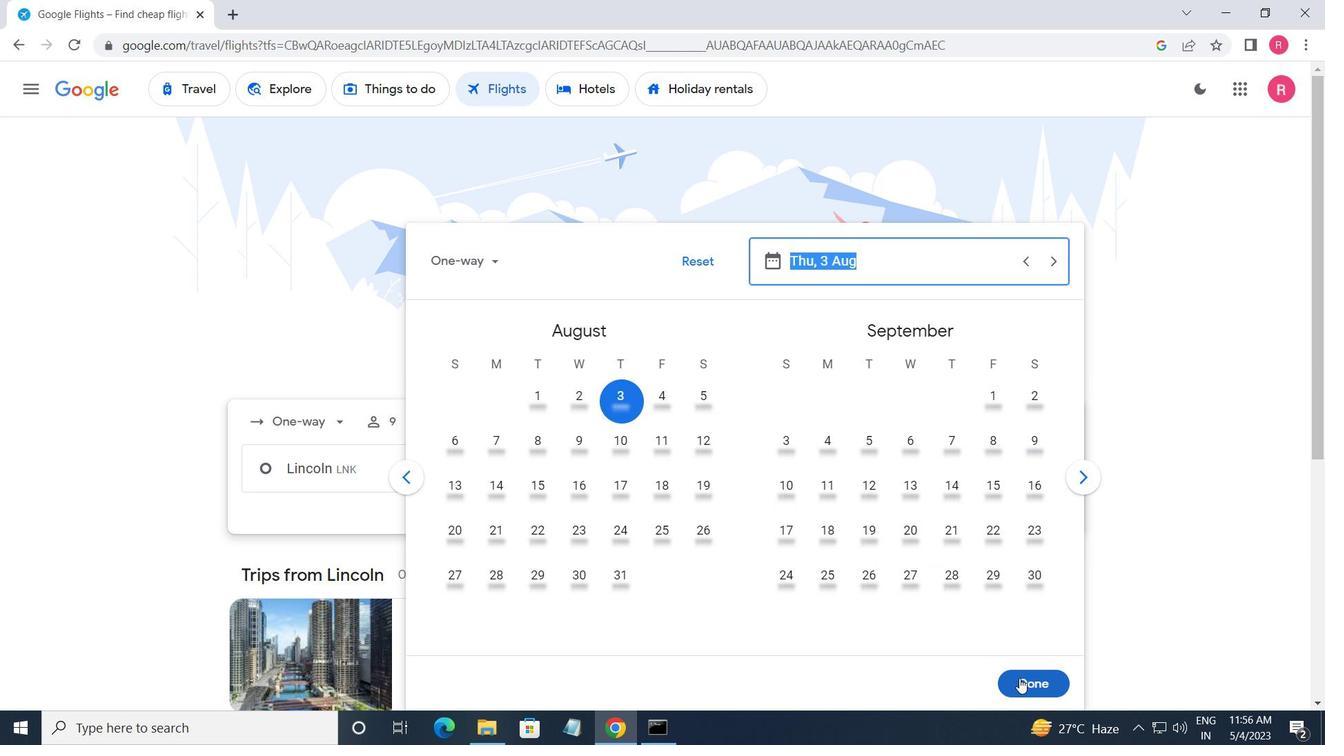 
Action: Mouse moved to (633, 519)
Screenshot: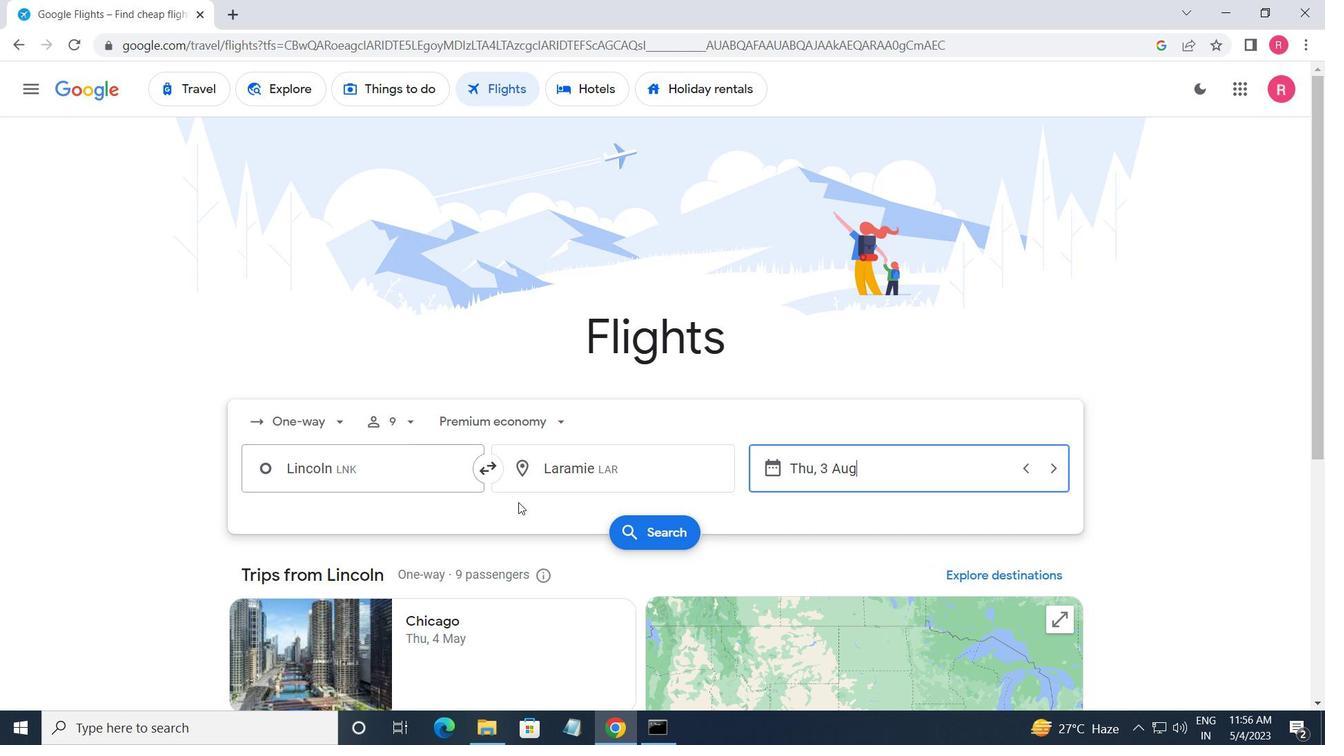 
Action: Mouse pressed left at (633, 519)
Screenshot: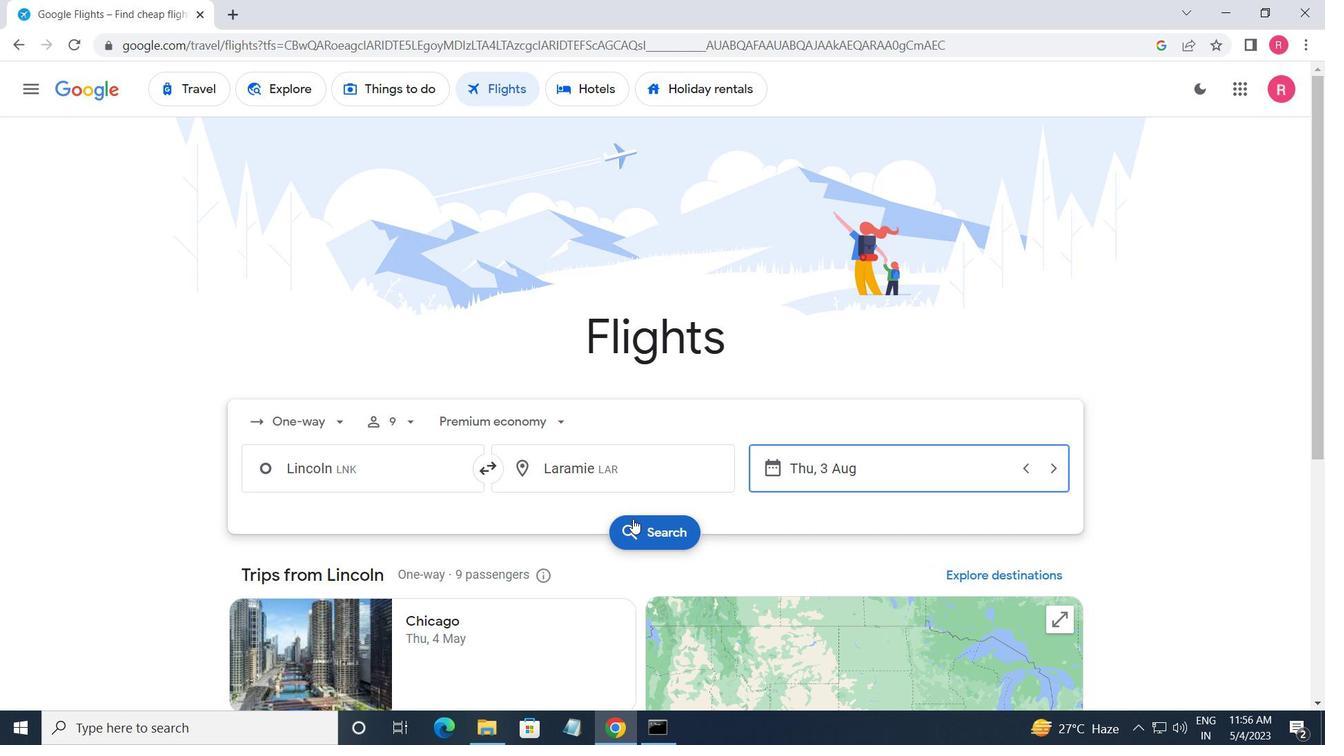 
Action: Mouse moved to (262, 258)
Screenshot: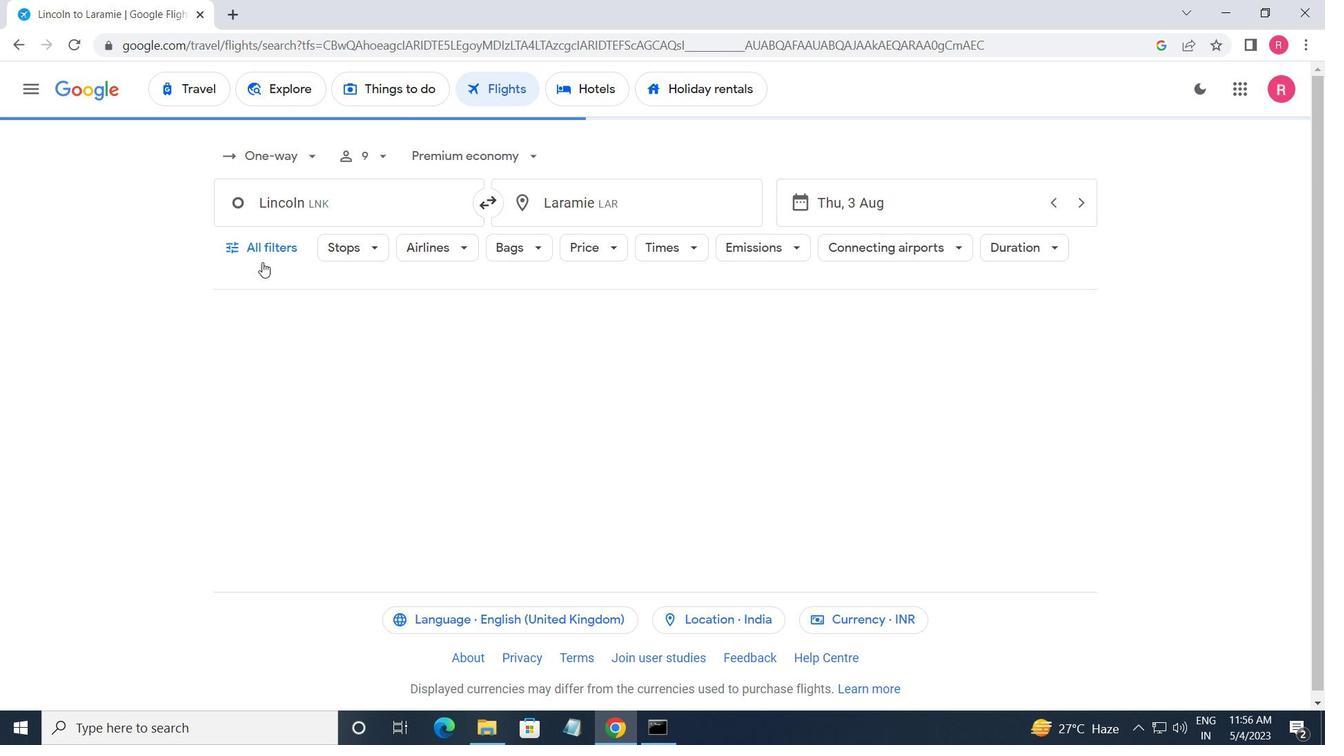 
Action: Mouse pressed left at (262, 258)
Screenshot: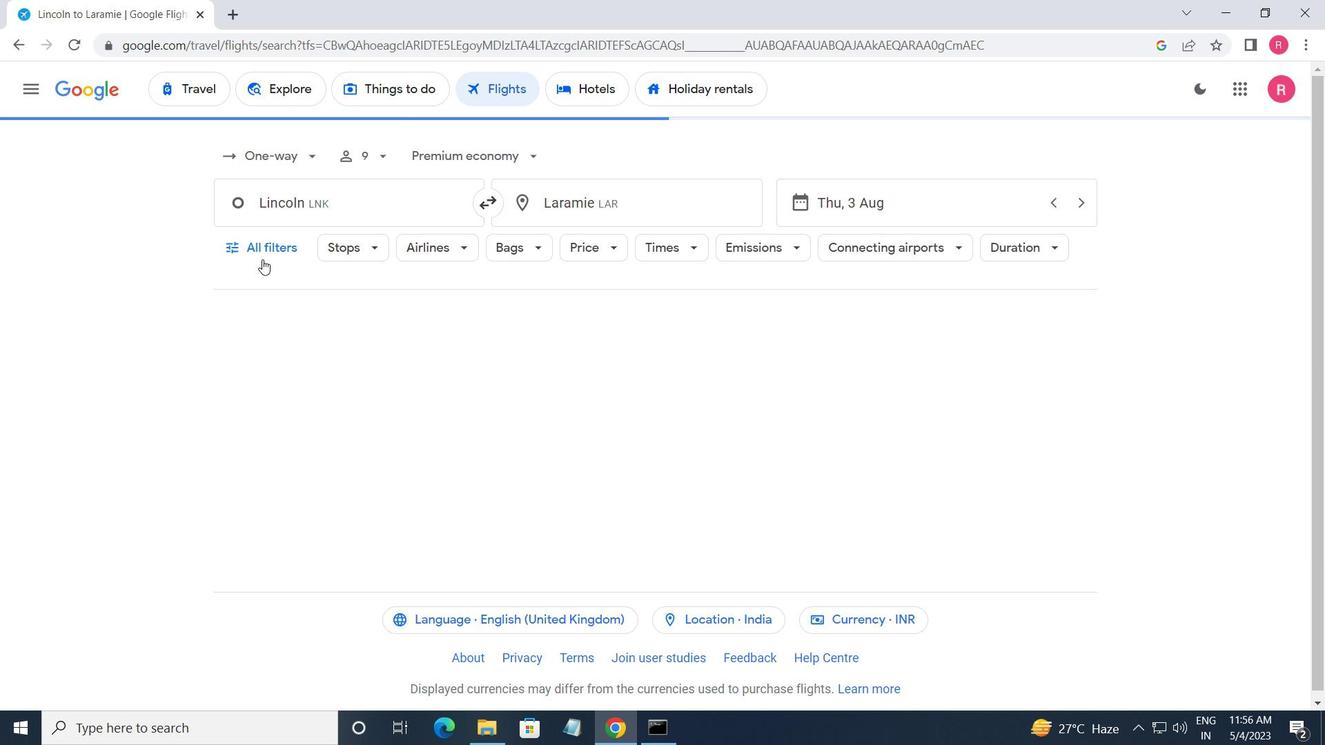 
Action: Mouse moved to (246, 359)
Screenshot: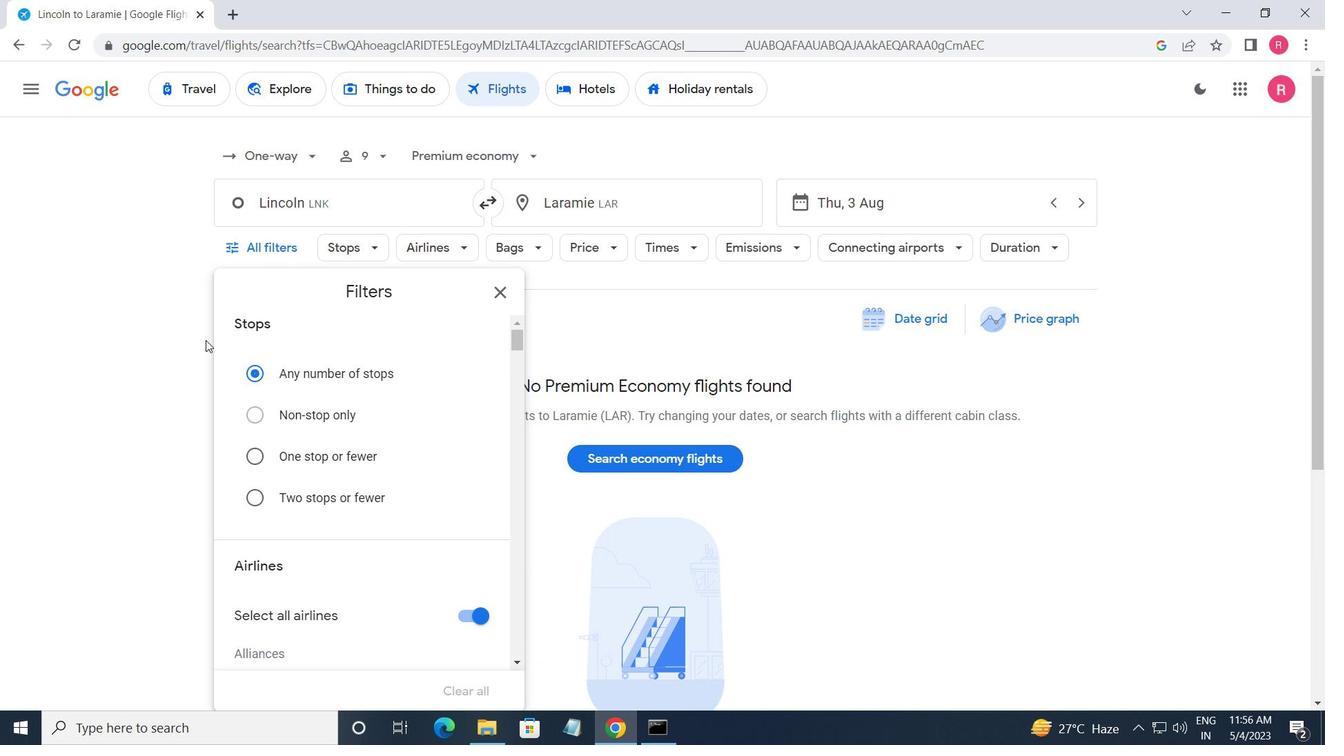 
Action: Mouse scrolled (246, 359) with delta (0, 0)
Screenshot: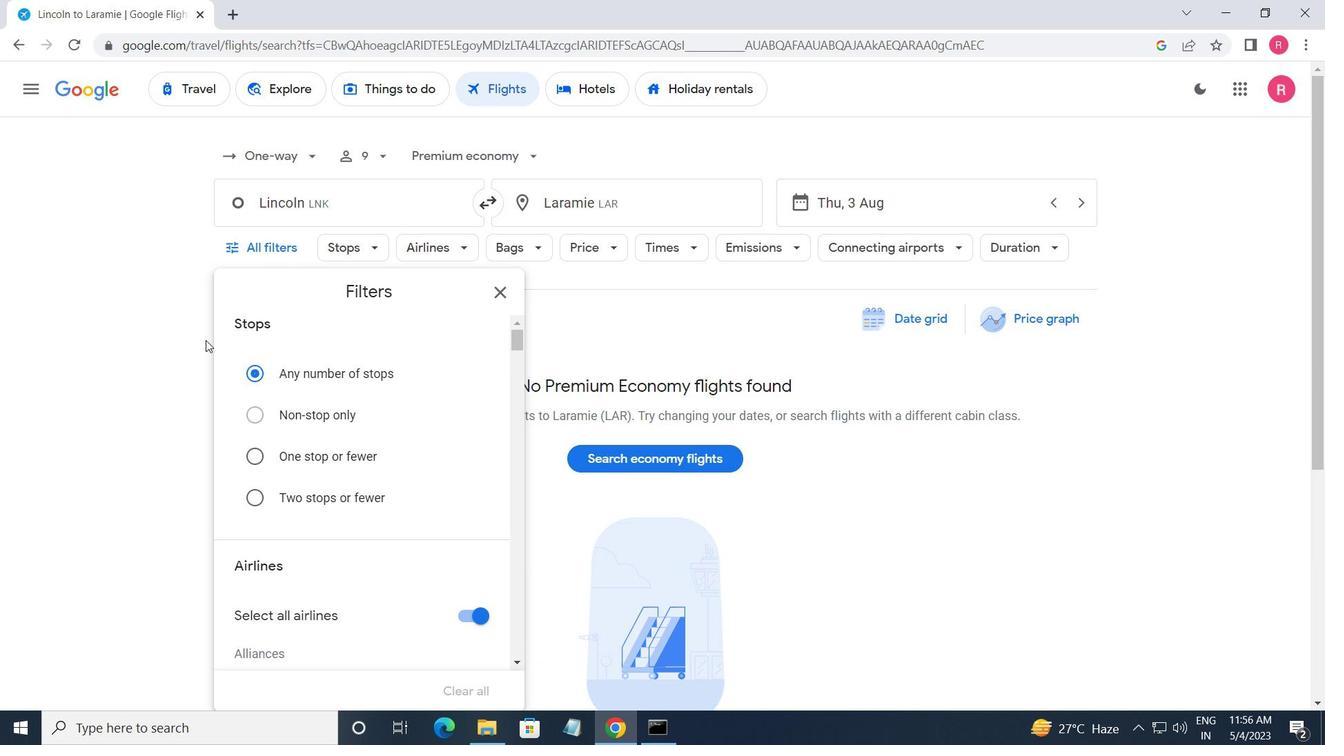
Action: Mouse moved to (312, 383)
Screenshot: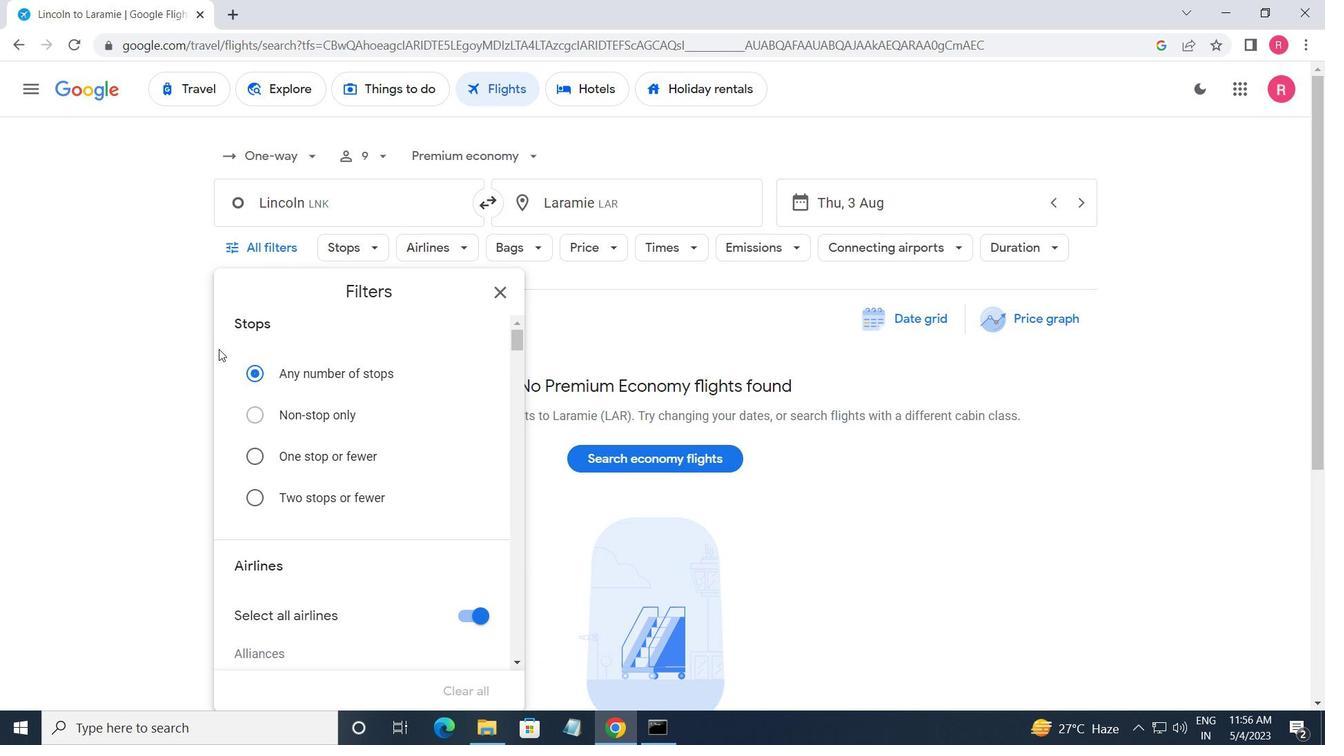 
Action: Mouse scrolled (312, 383) with delta (0, 0)
Screenshot: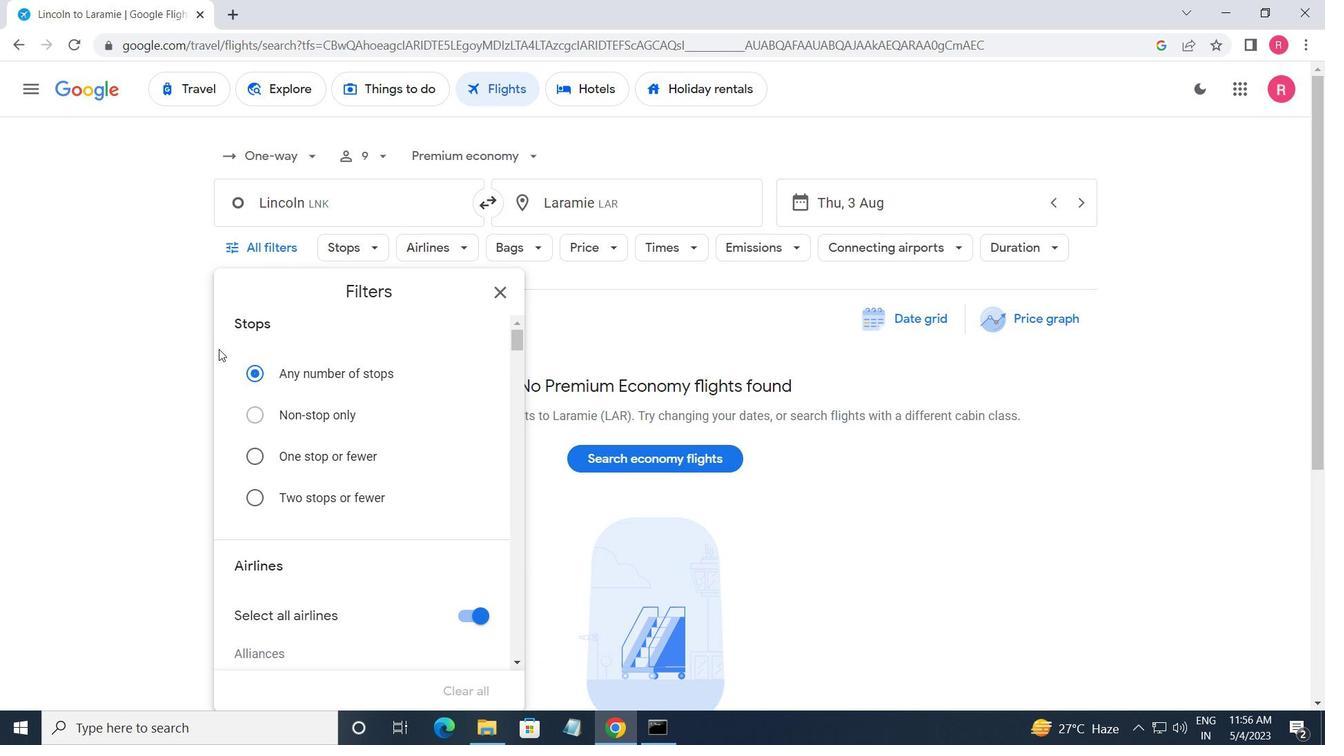 
Action: Mouse moved to (316, 385)
Screenshot: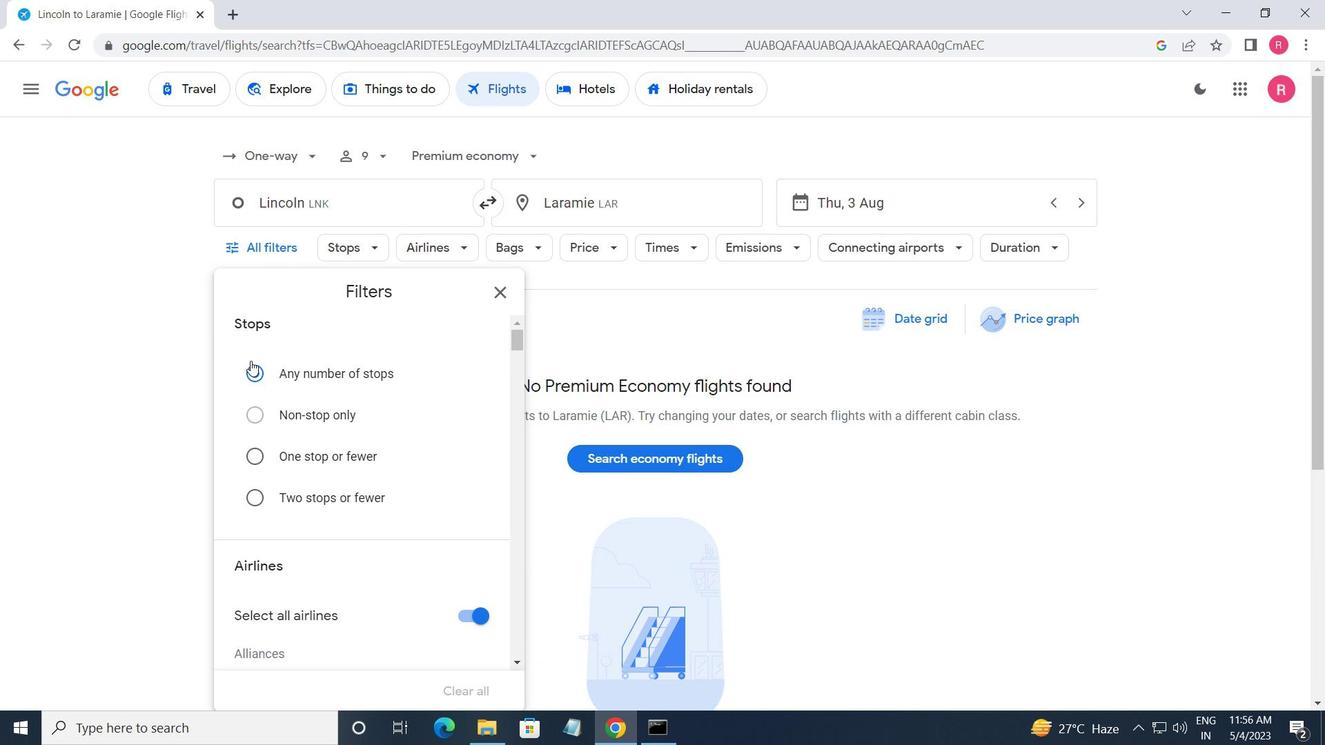 
Action: Mouse scrolled (316, 385) with delta (0, 0)
Screenshot: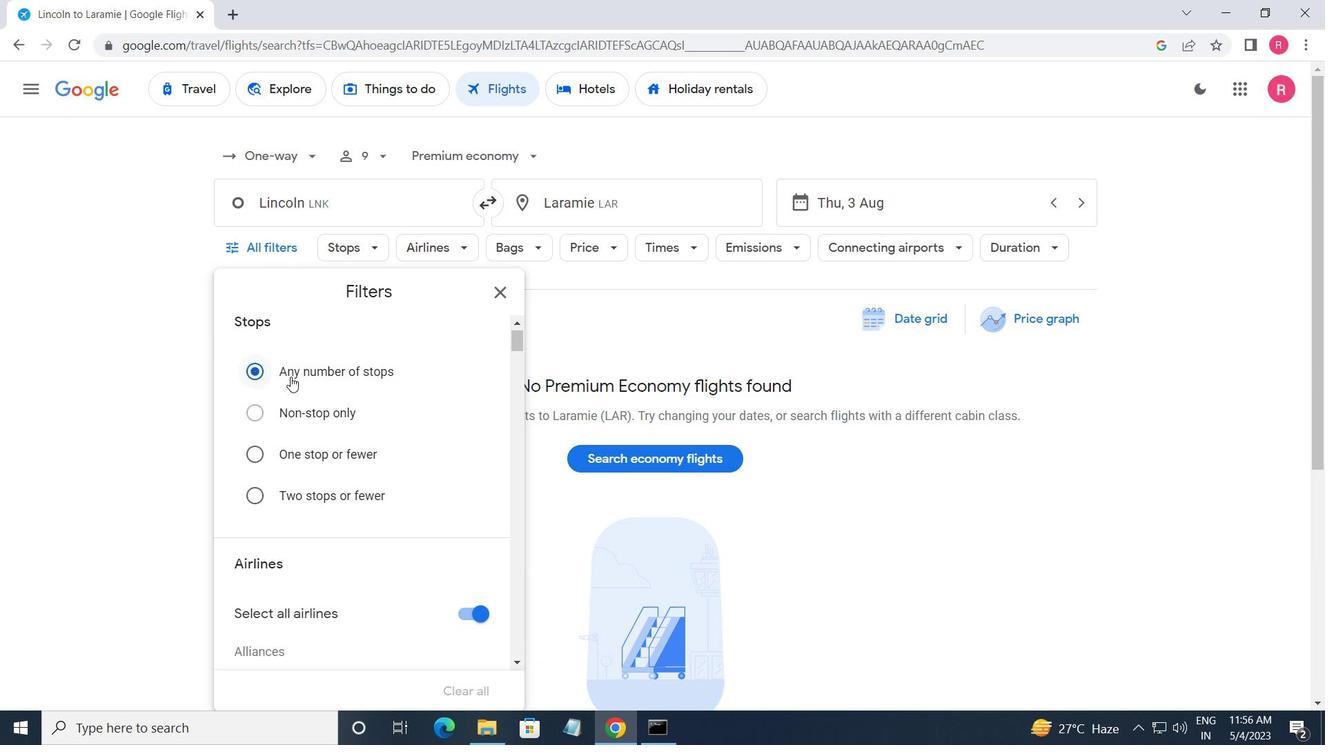 
Action: Mouse moved to (317, 386)
Screenshot: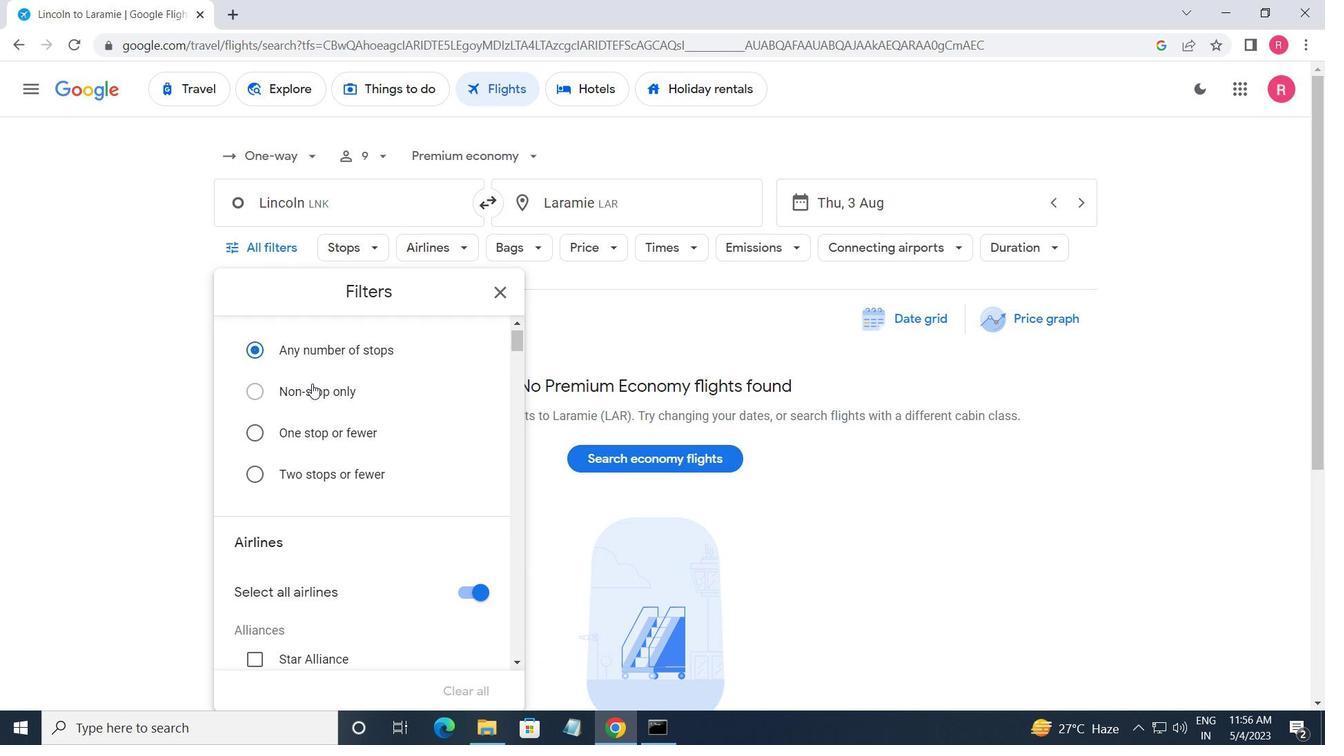 
Action: Mouse scrolled (317, 385) with delta (0, 0)
Screenshot: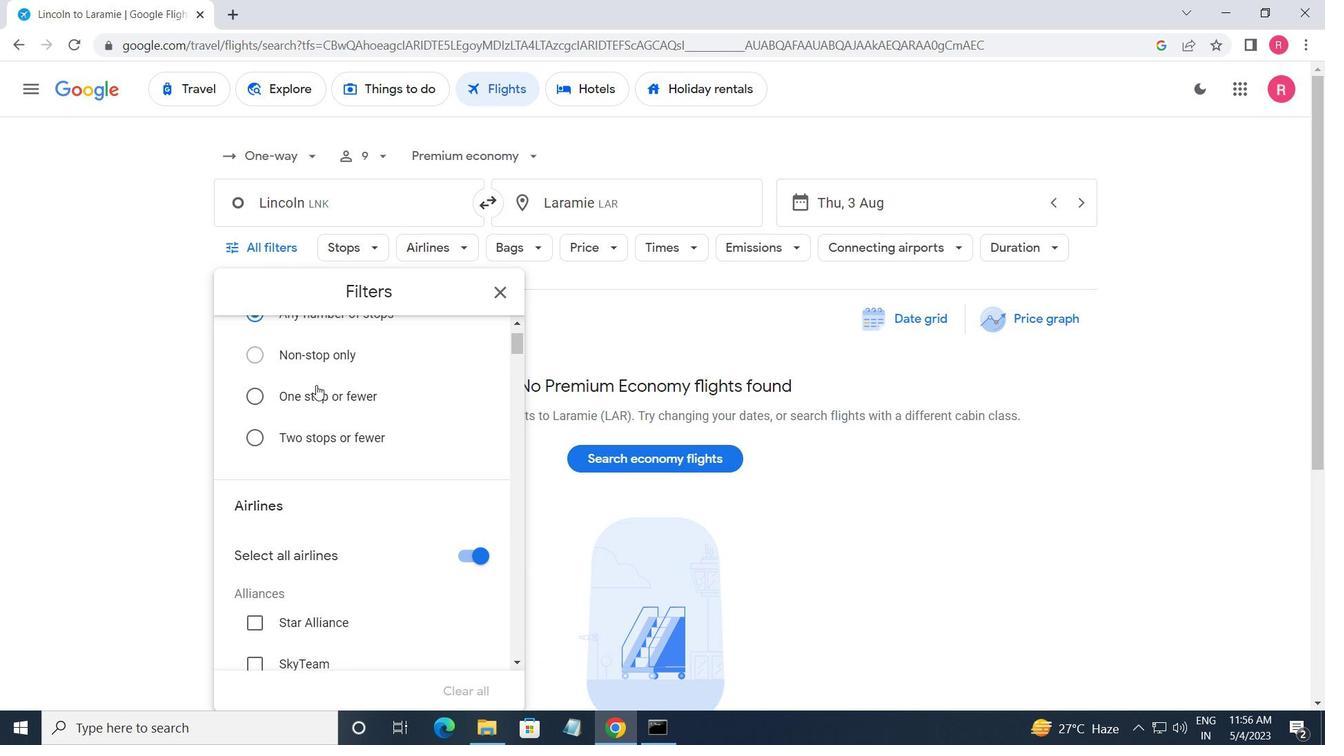 
Action: Mouse moved to (318, 386)
Screenshot: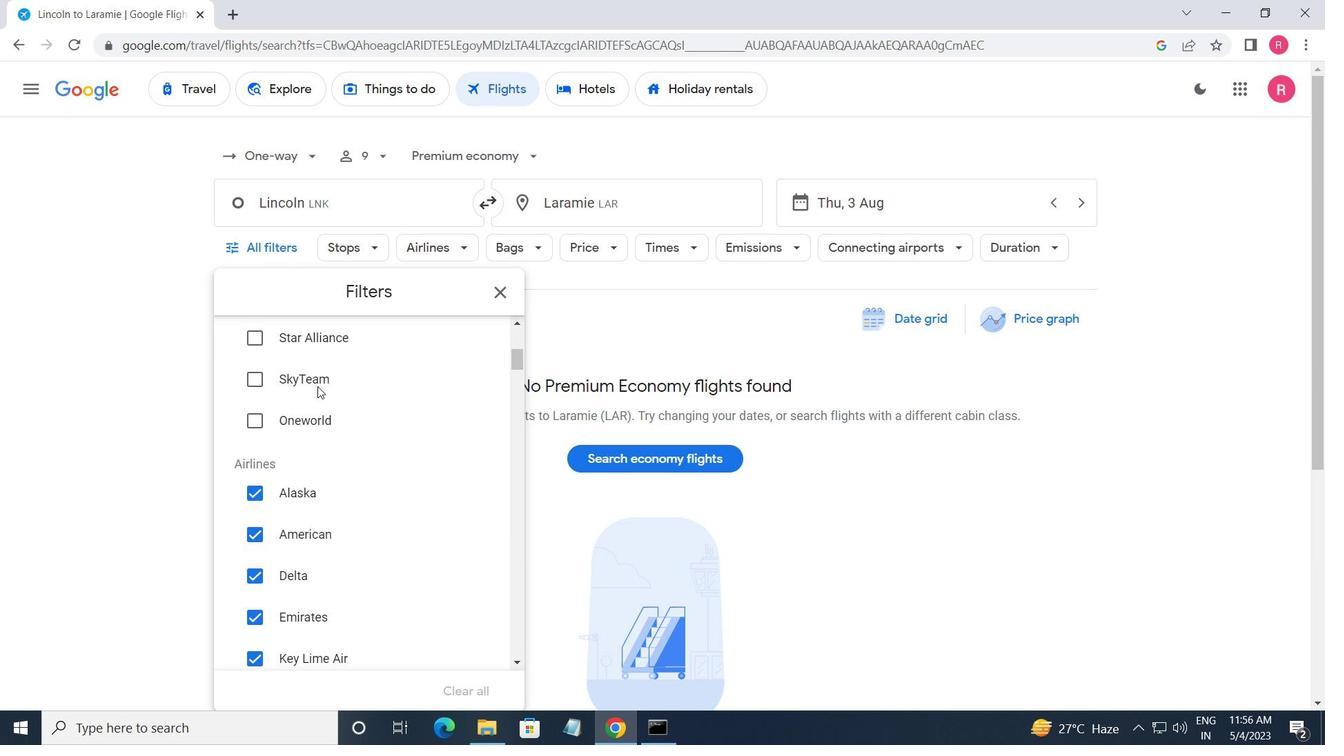 
Action: Mouse scrolled (318, 385) with delta (0, 0)
Screenshot: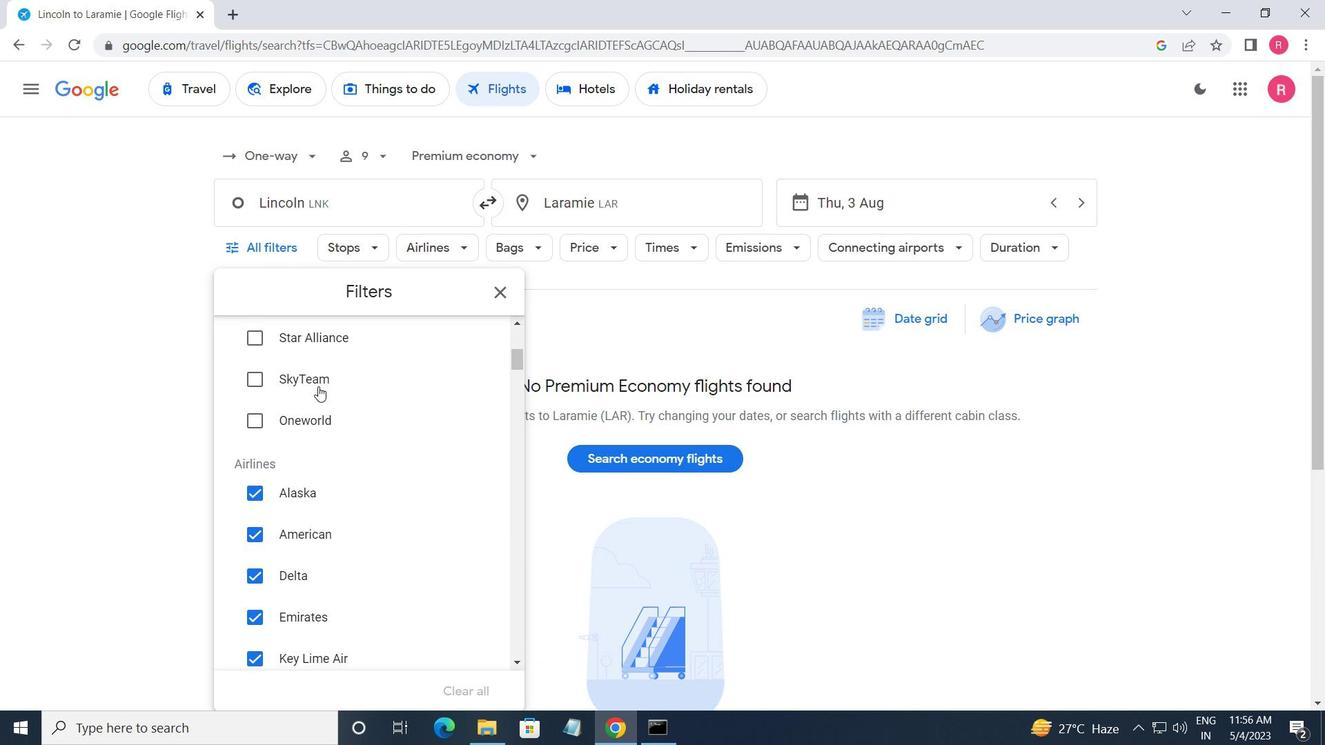 
Action: Mouse moved to (320, 384)
Screenshot: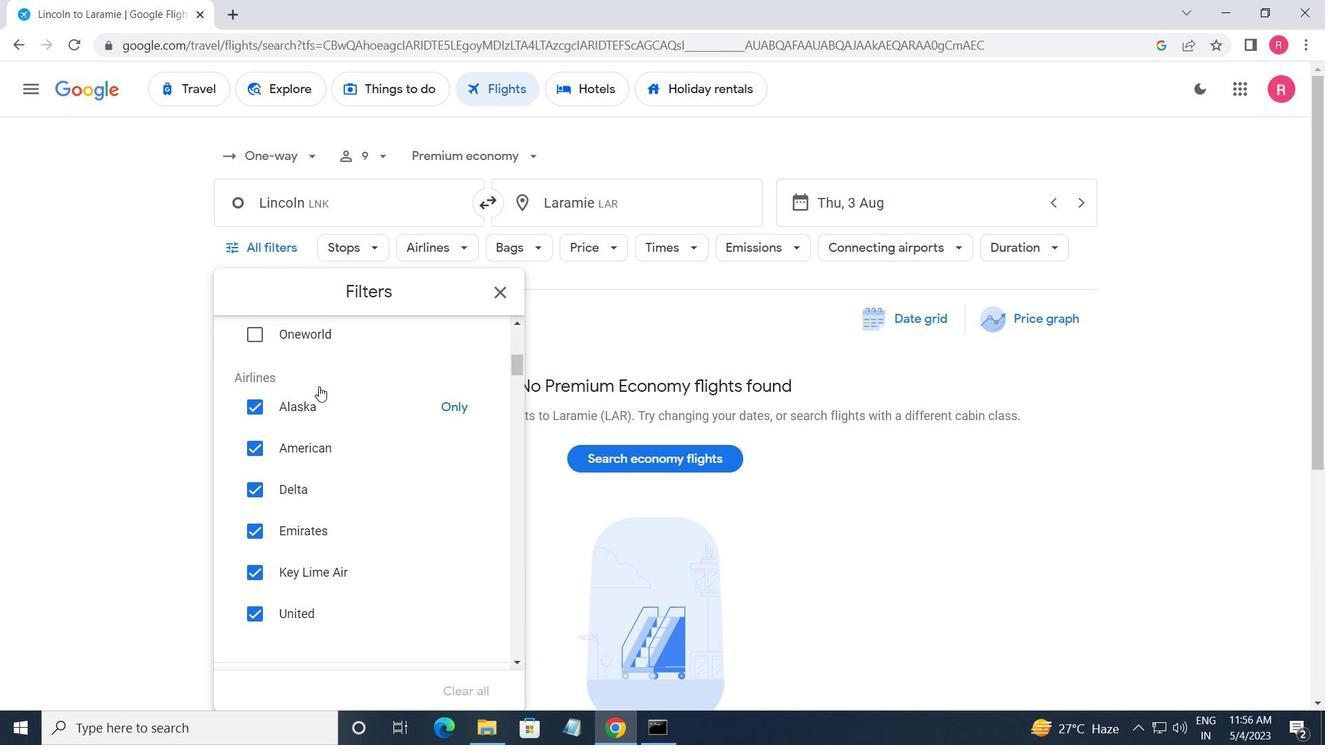
Action: Mouse scrolled (320, 385) with delta (0, 0)
Screenshot: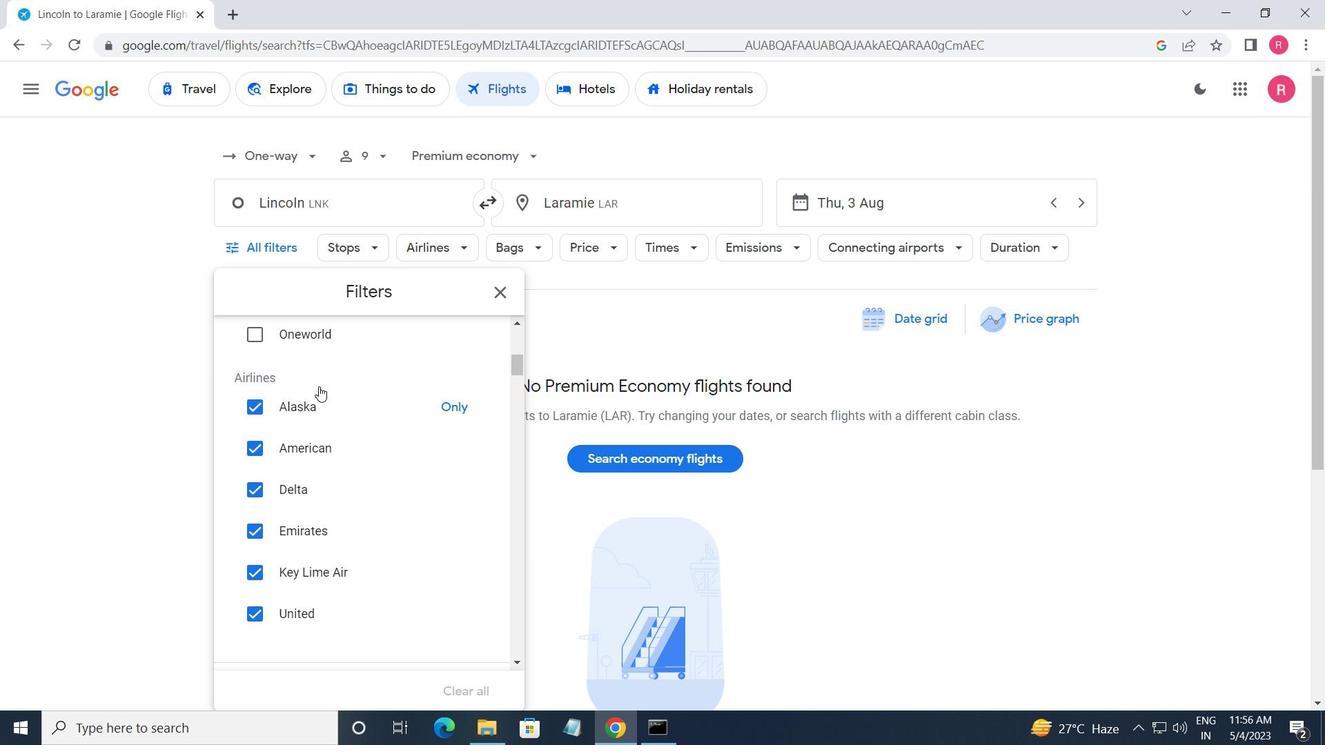 
Action: Mouse scrolled (320, 385) with delta (0, 0)
Screenshot: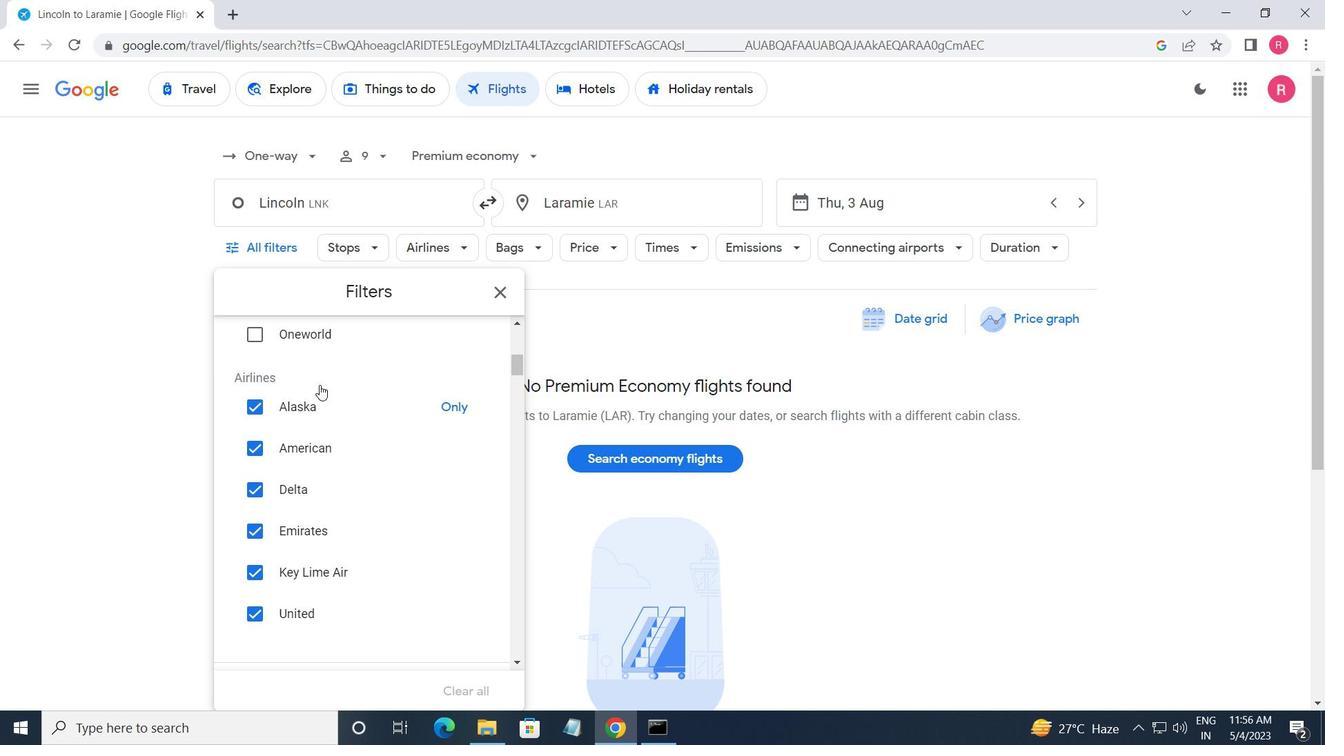 
Action: Mouse moved to (464, 356)
Screenshot: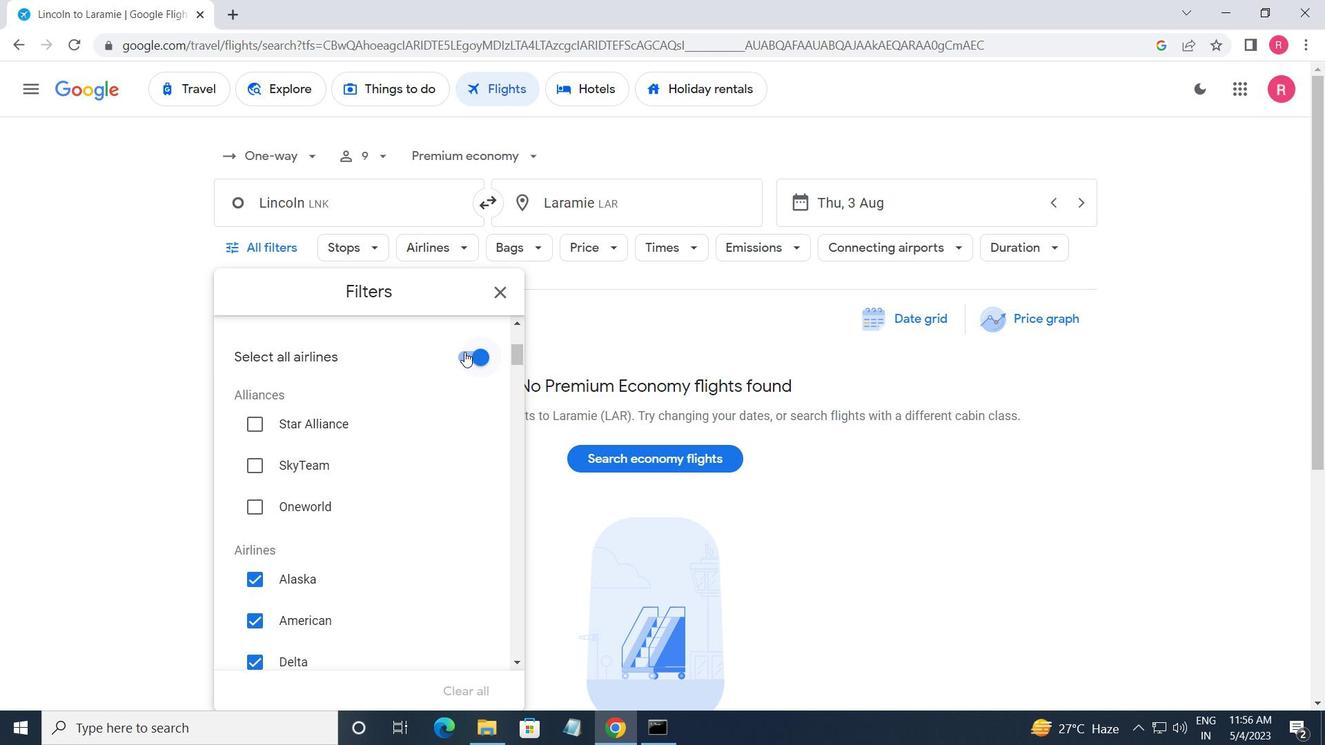 
Action: Mouse pressed left at (464, 356)
Screenshot: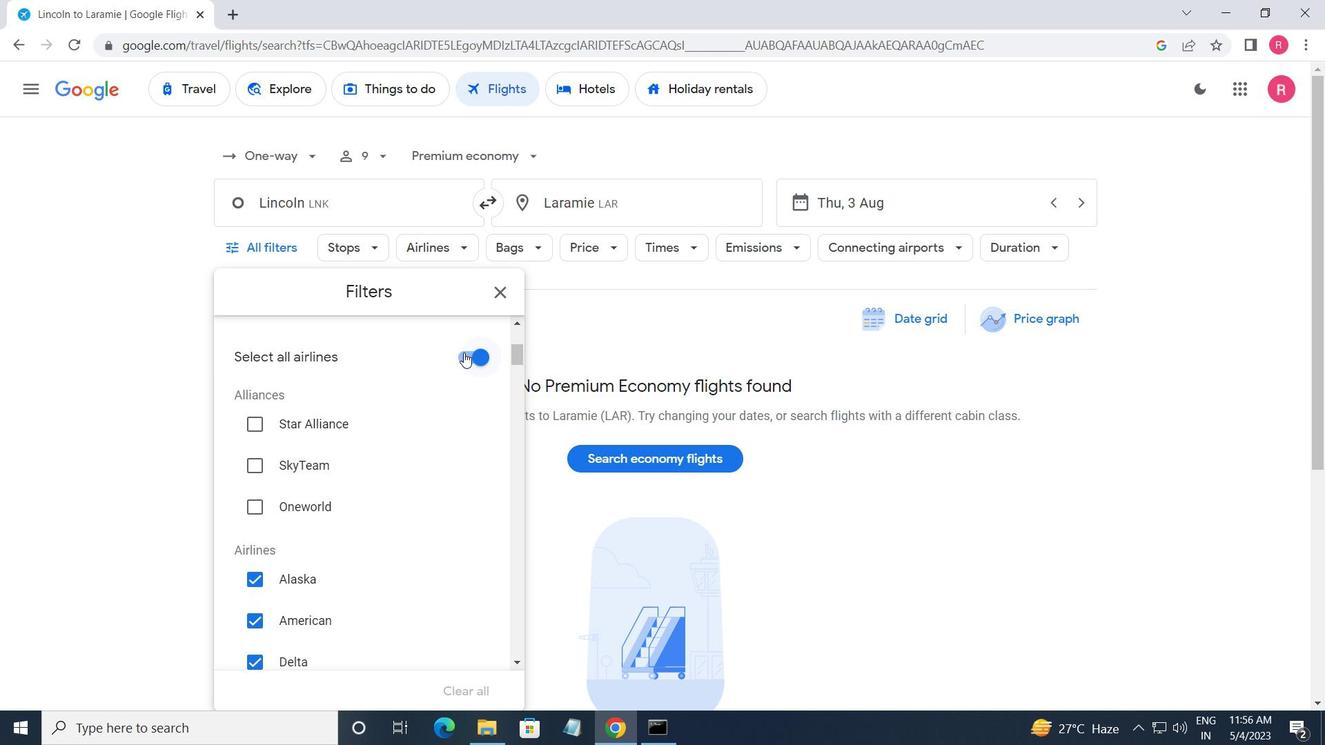 
Action: Mouse moved to (467, 408)
Screenshot: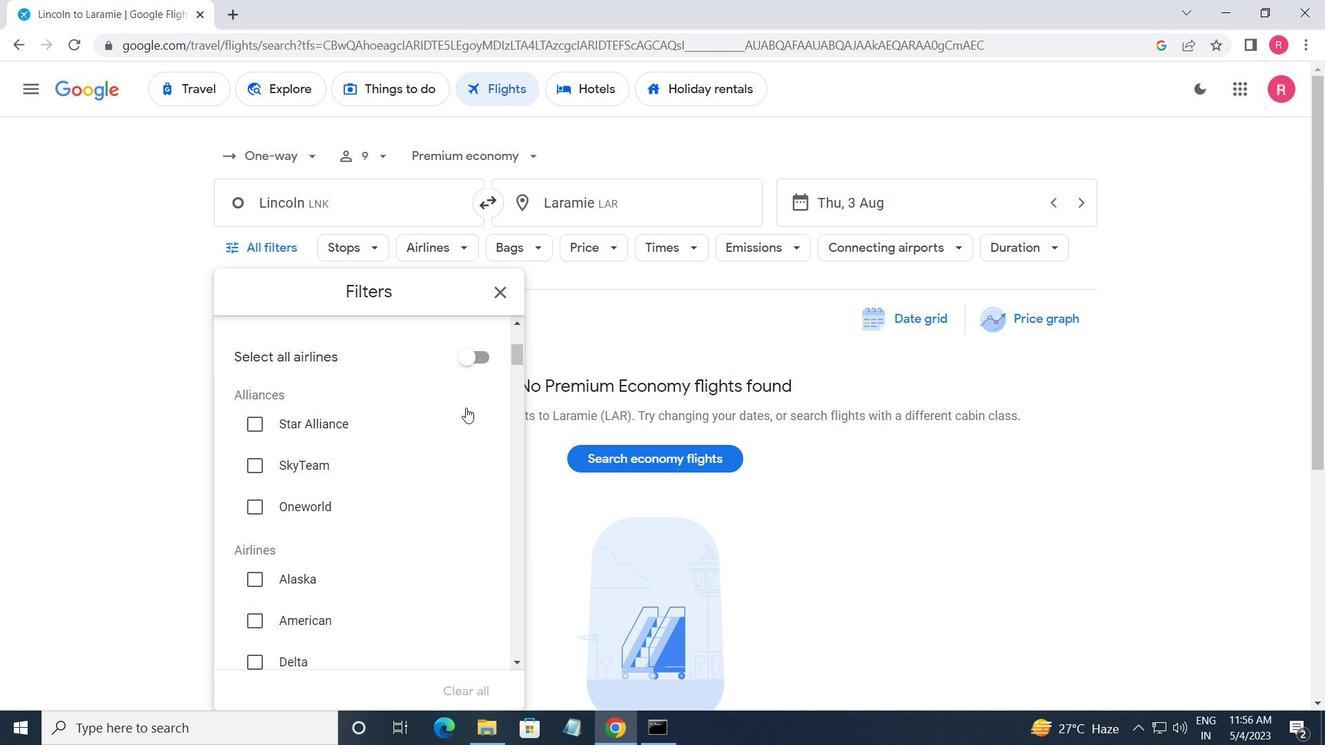 
Action: Mouse scrolled (467, 407) with delta (0, 0)
Screenshot: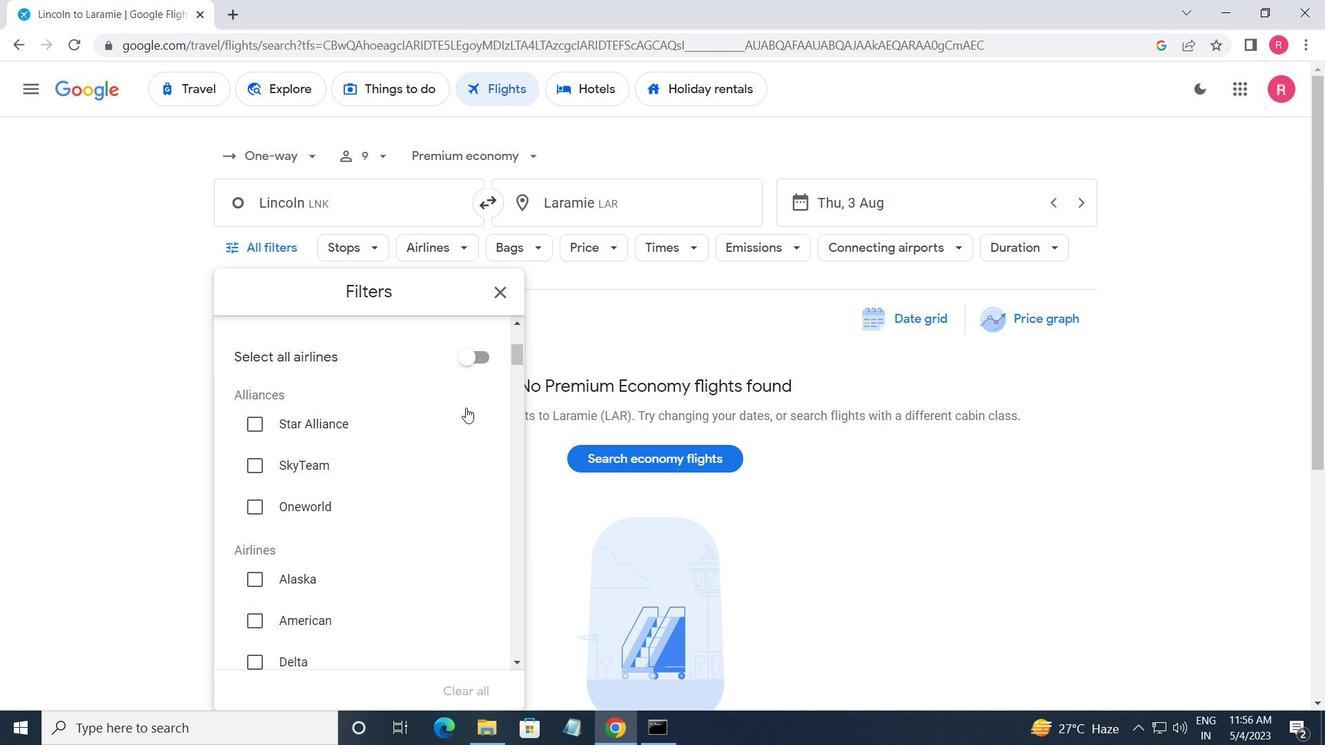 
Action: Mouse scrolled (467, 407) with delta (0, 0)
Screenshot: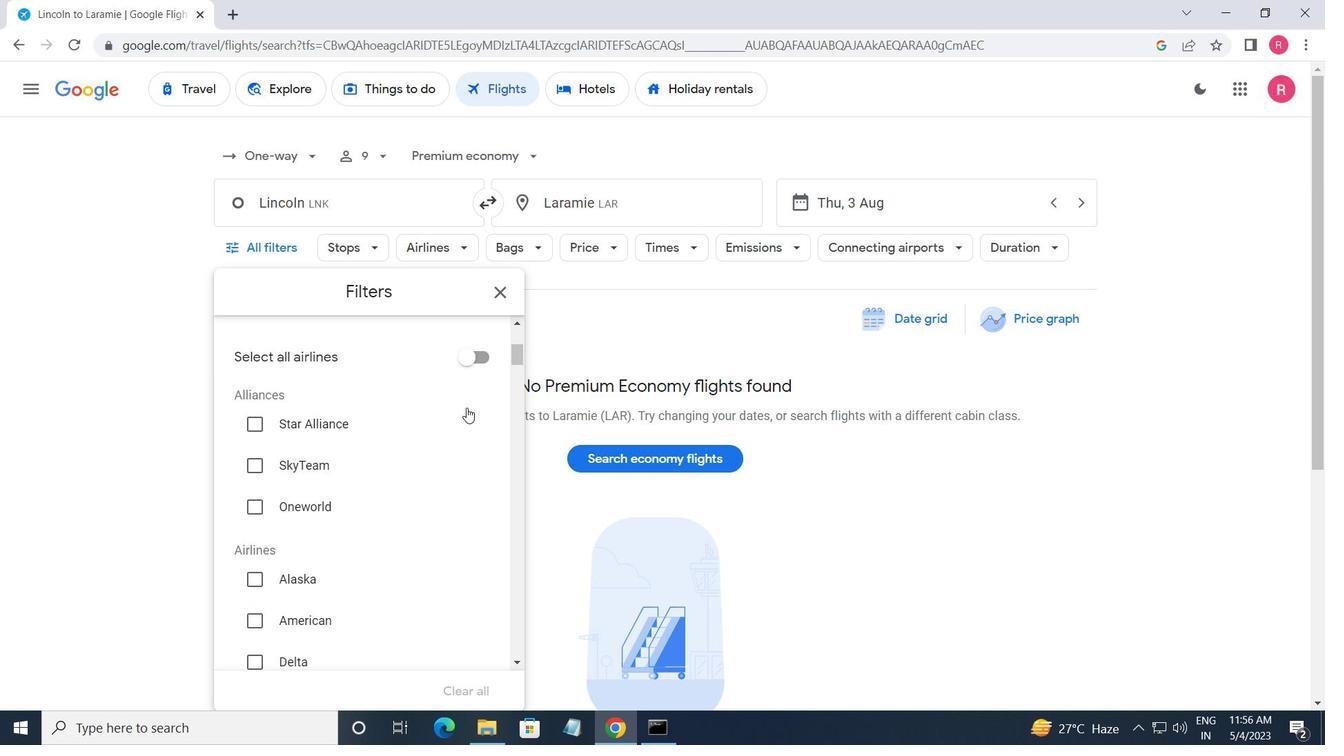 
Action: Mouse moved to (468, 408)
Screenshot: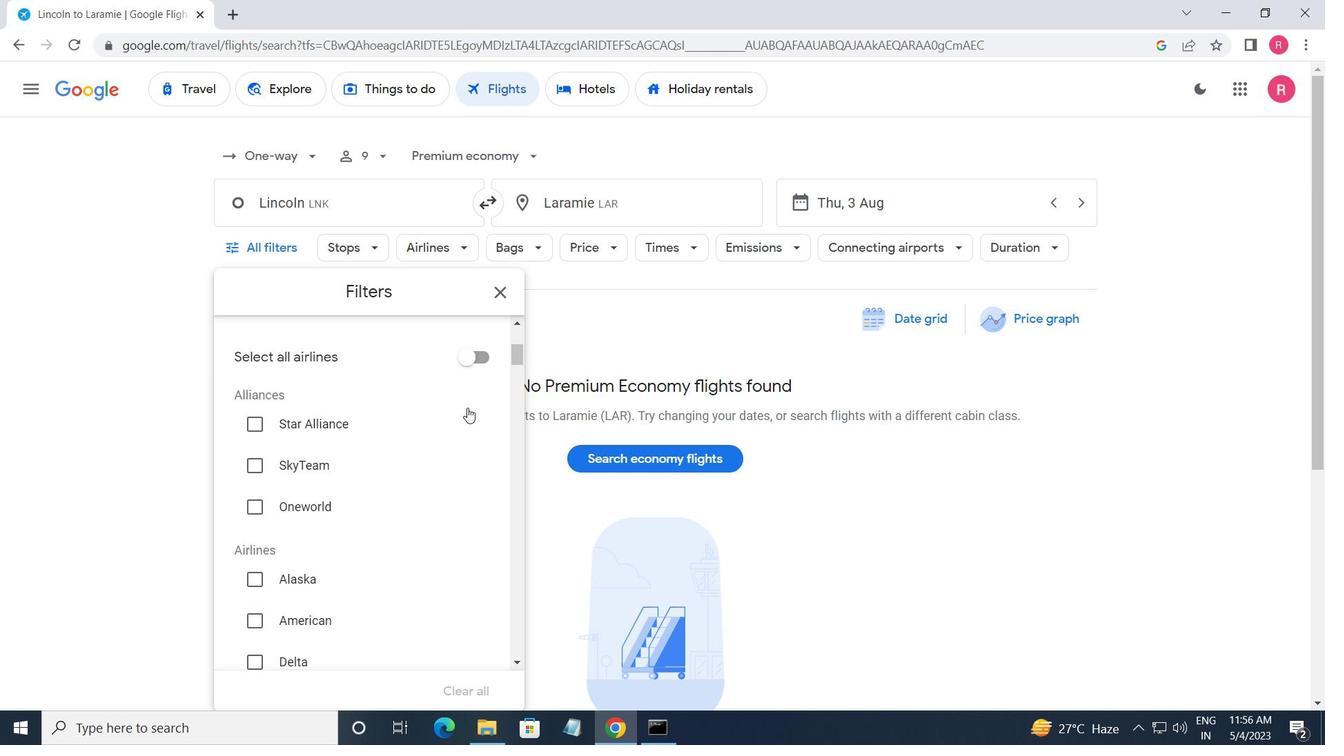 
Action: Mouse scrolled (468, 407) with delta (0, 0)
Screenshot: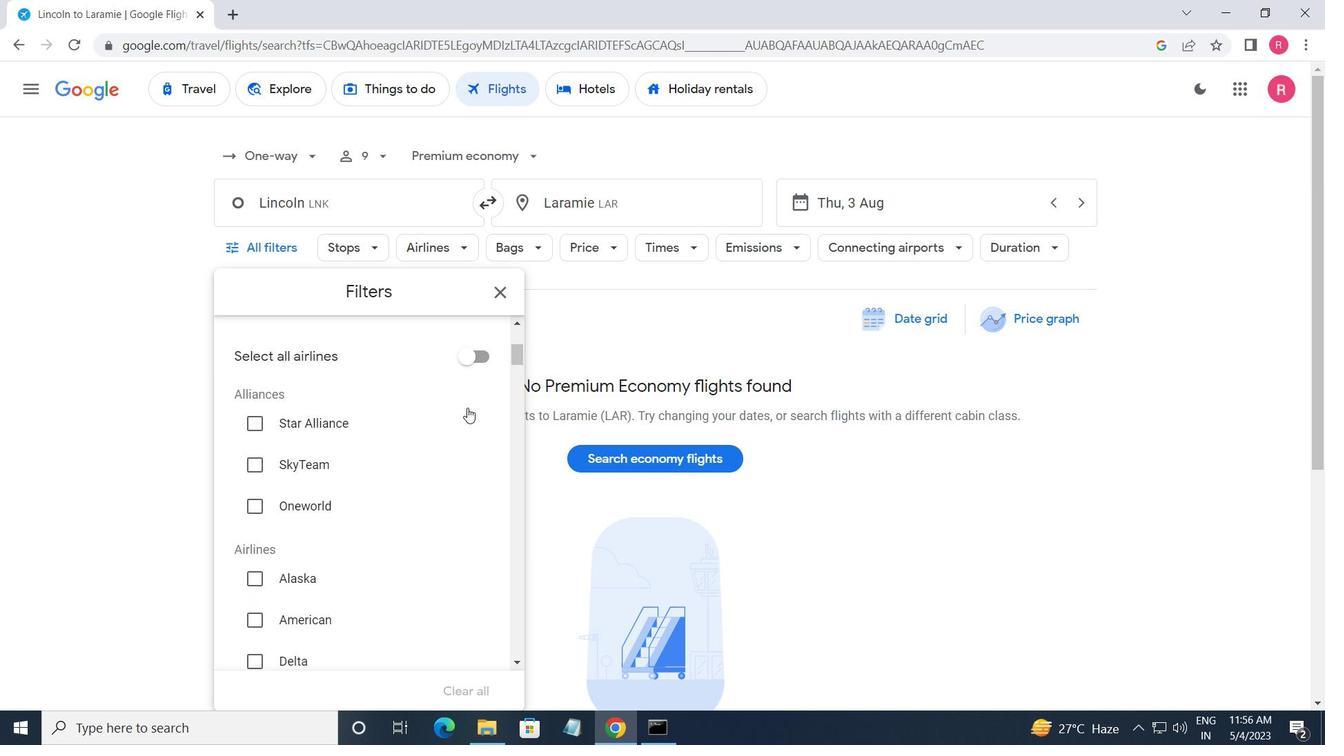 
Action: Mouse moved to (468, 408)
Screenshot: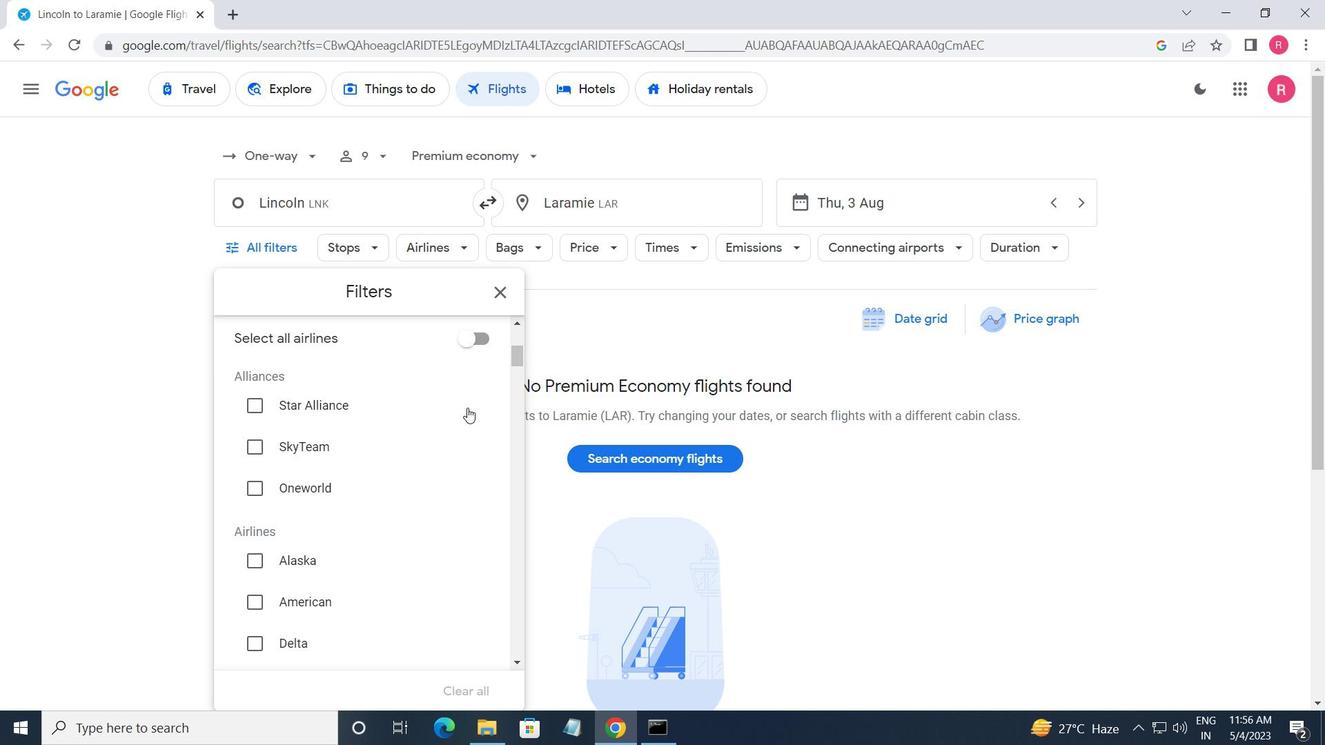 
Action: Mouse scrolled (468, 407) with delta (0, 0)
Screenshot: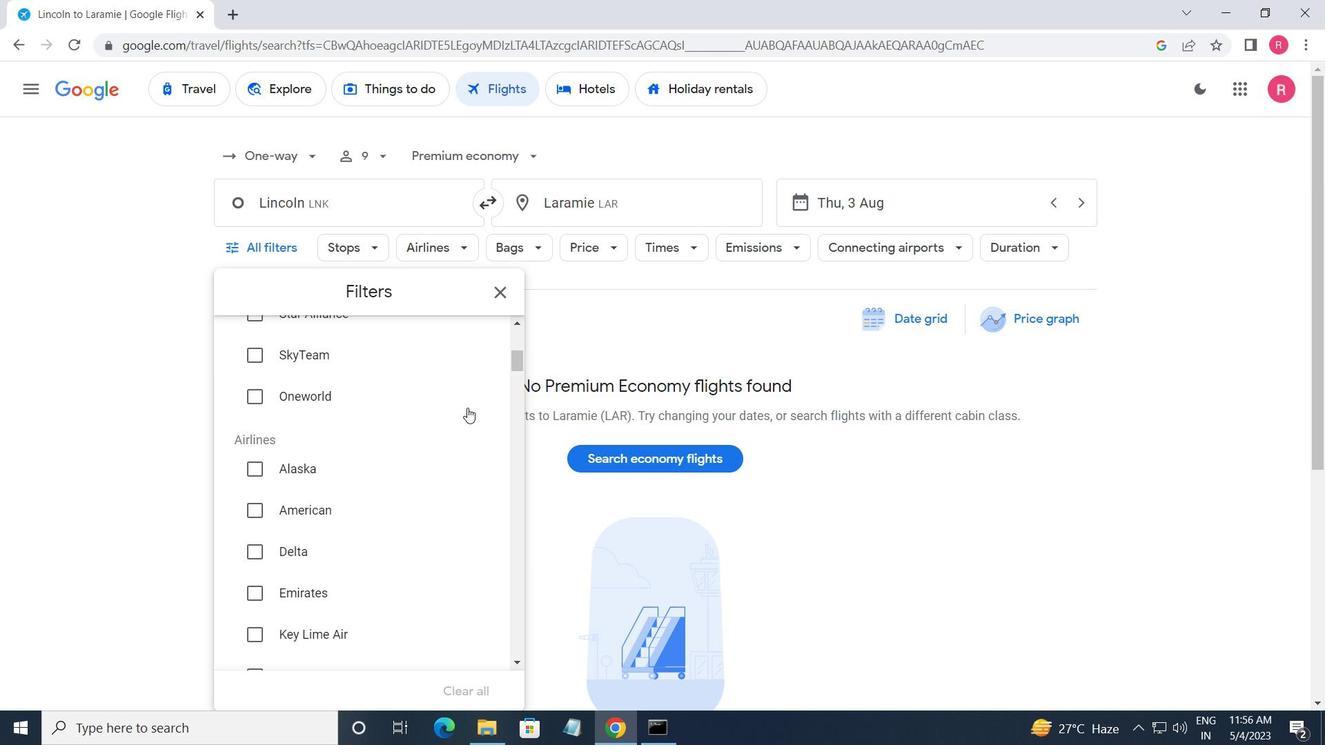 
Action: Mouse moved to (469, 408)
Screenshot: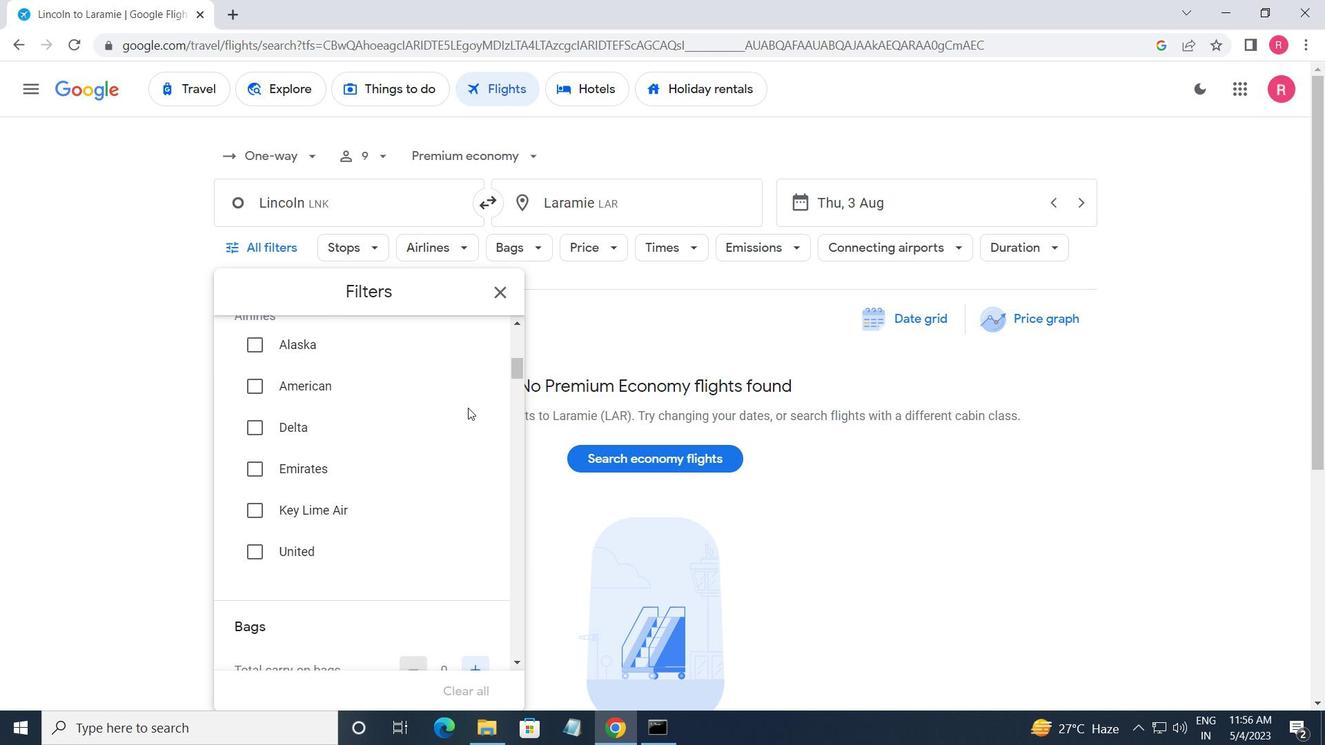 
Action: Mouse scrolled (469, 407) with delta (0, 0)
Screenshot: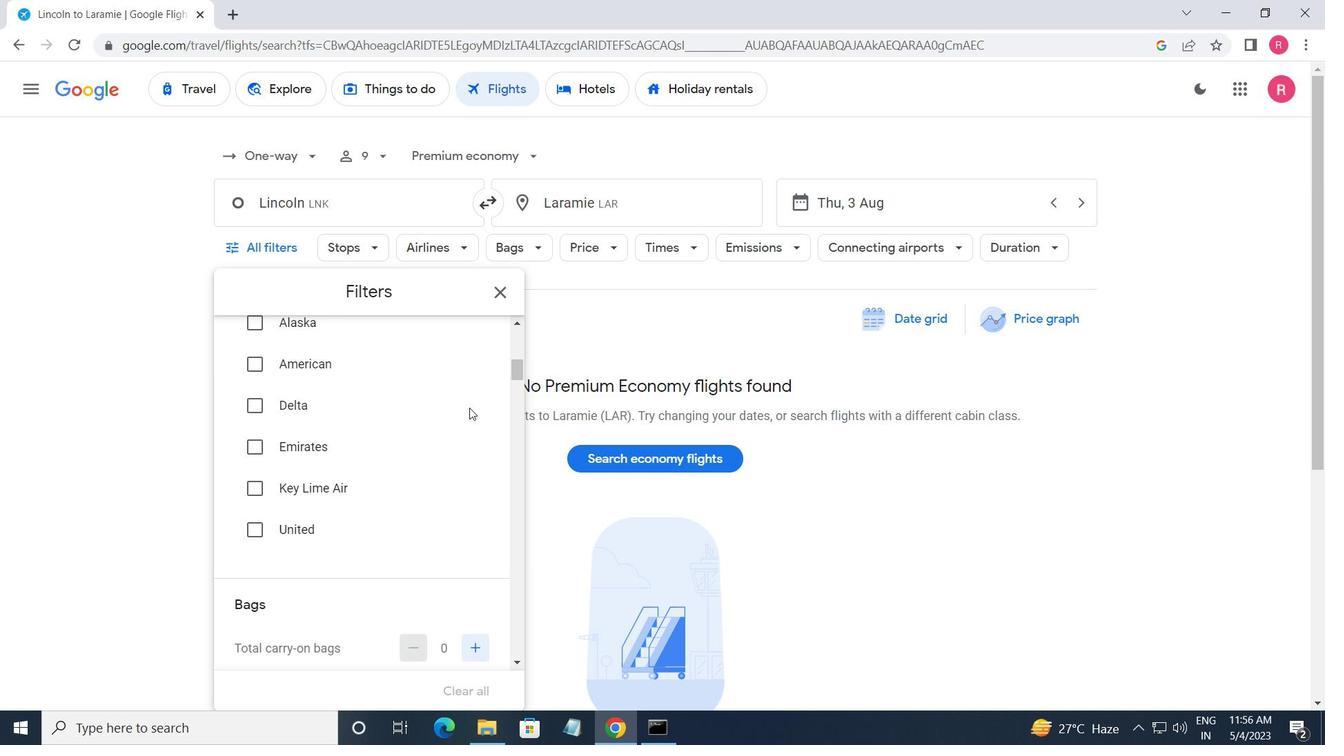 
Action: Mouse scrolled (469, 407) with delta (0, 0)
Screenshot: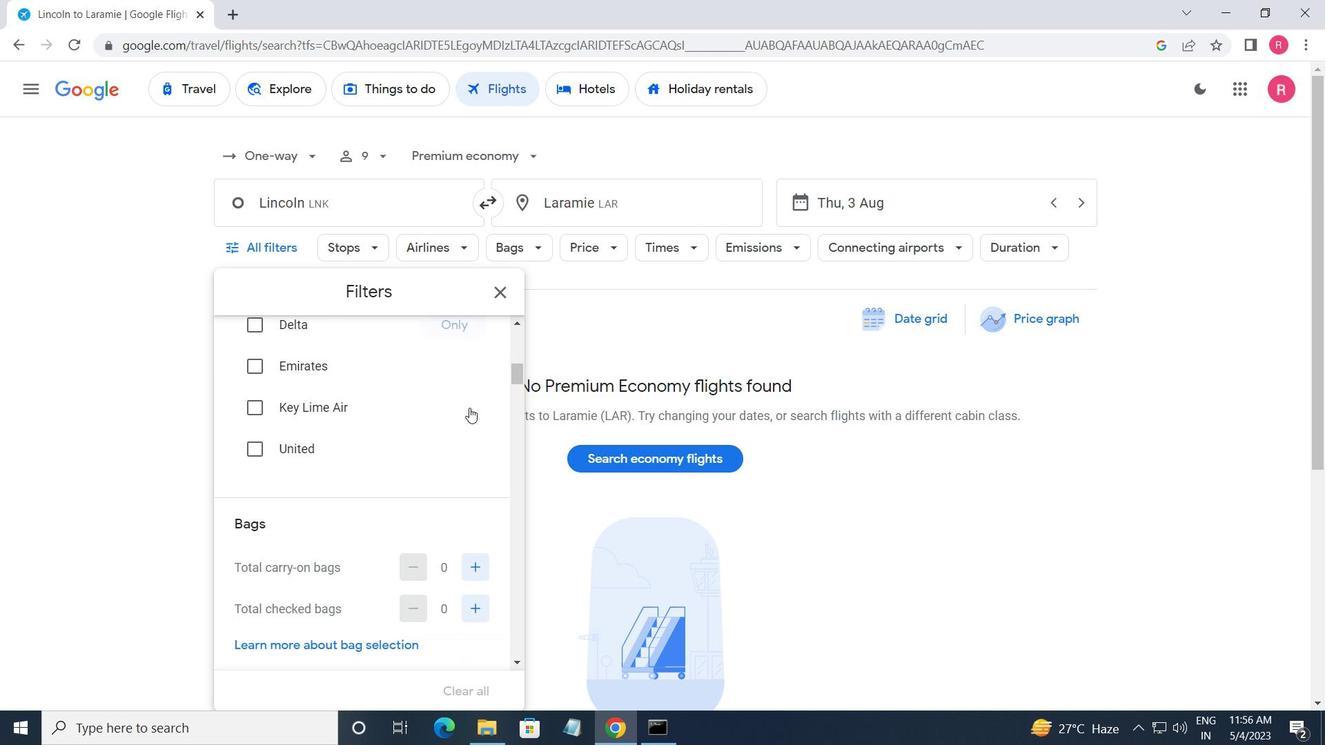 
Action: Mouse moved to (470, 422)
Screenshot: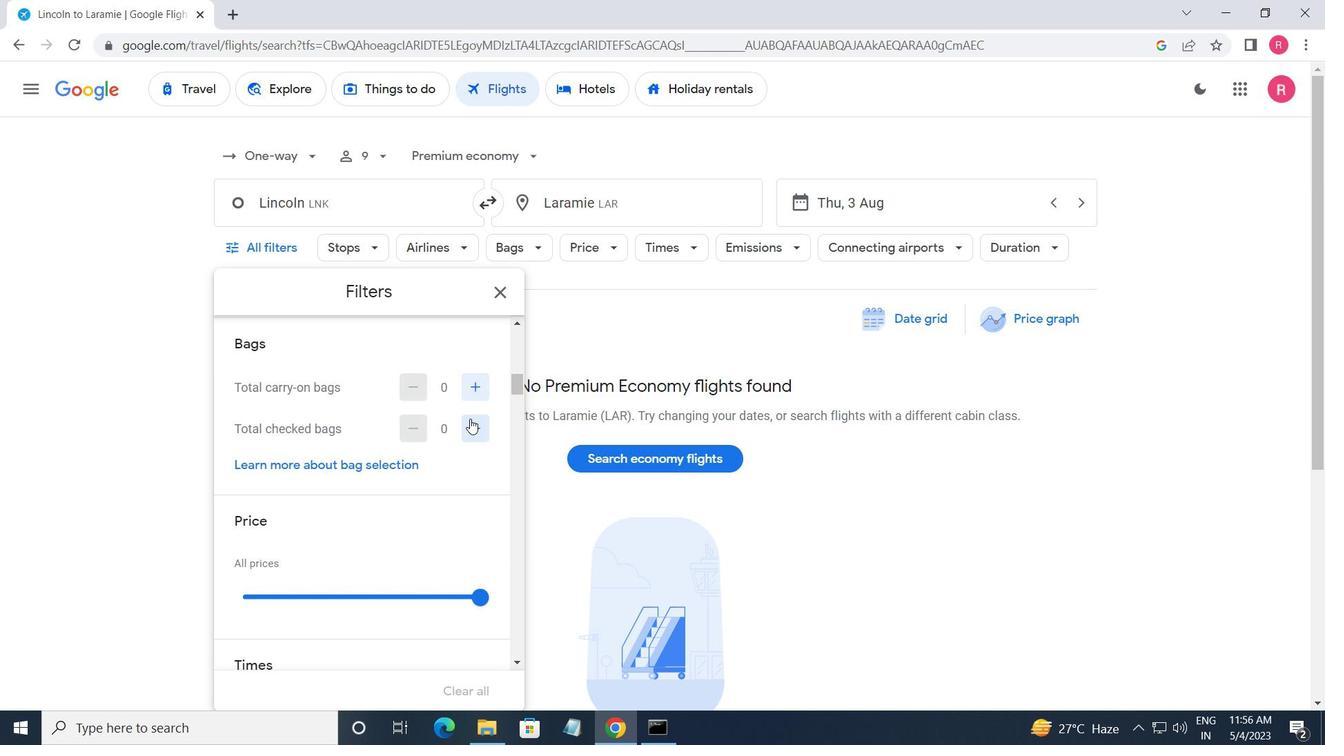 
Action: Mouse pressed left at (470, 422)
Screenshot: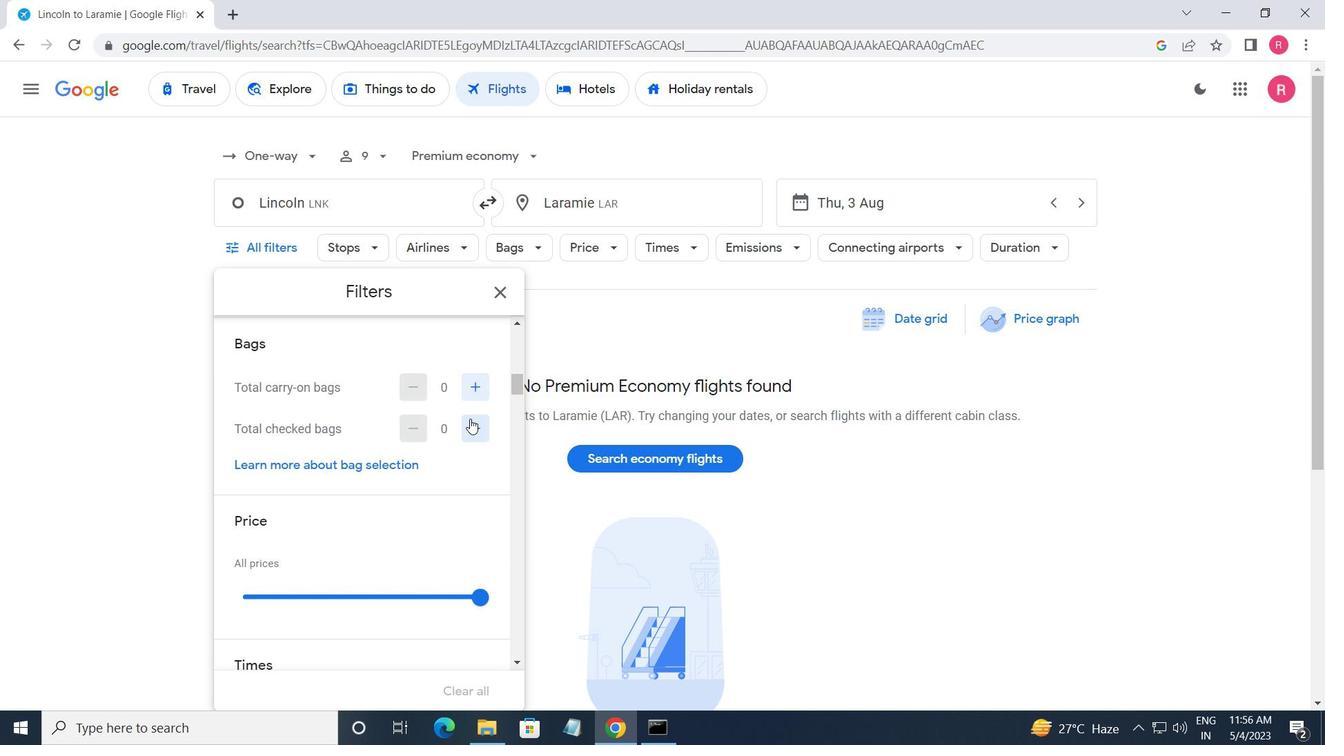
Action: Mouse moved to (470, 423)
Screenshot: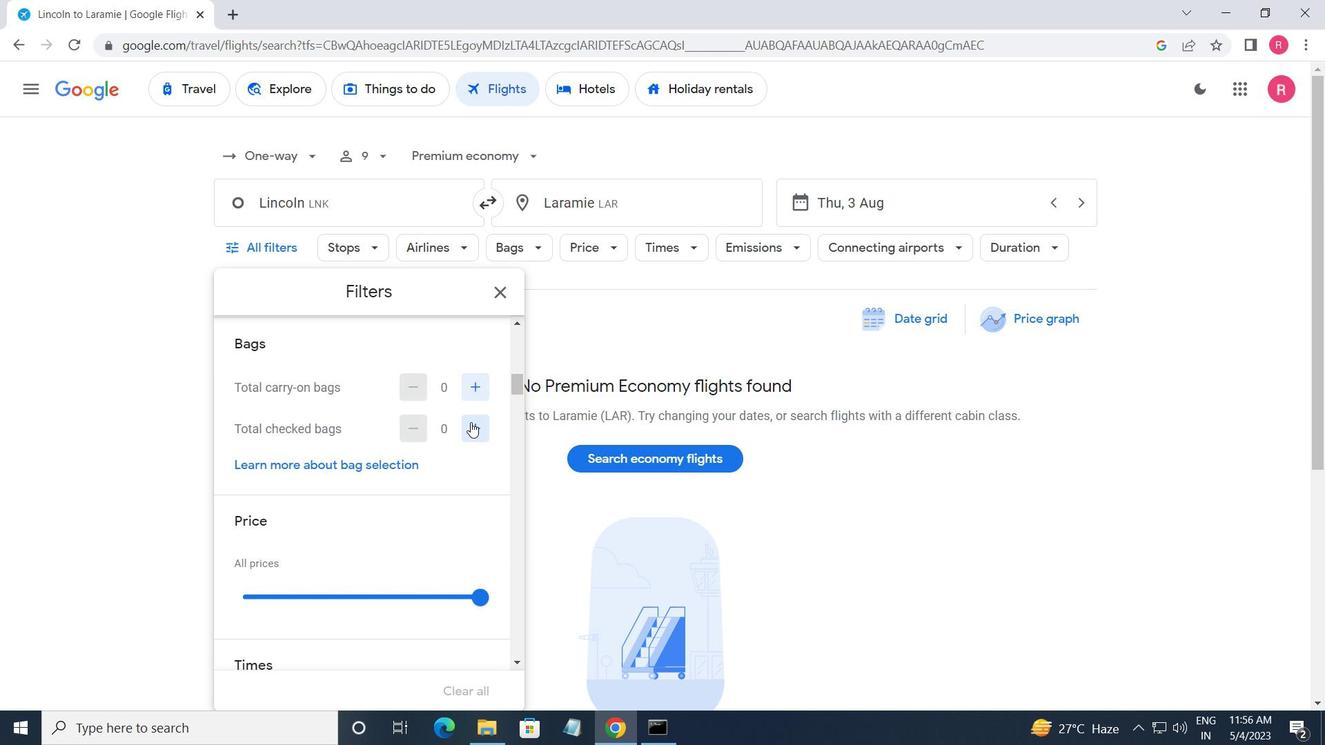 
Action: Mouse pressed left at (470, 423)
Screenshot: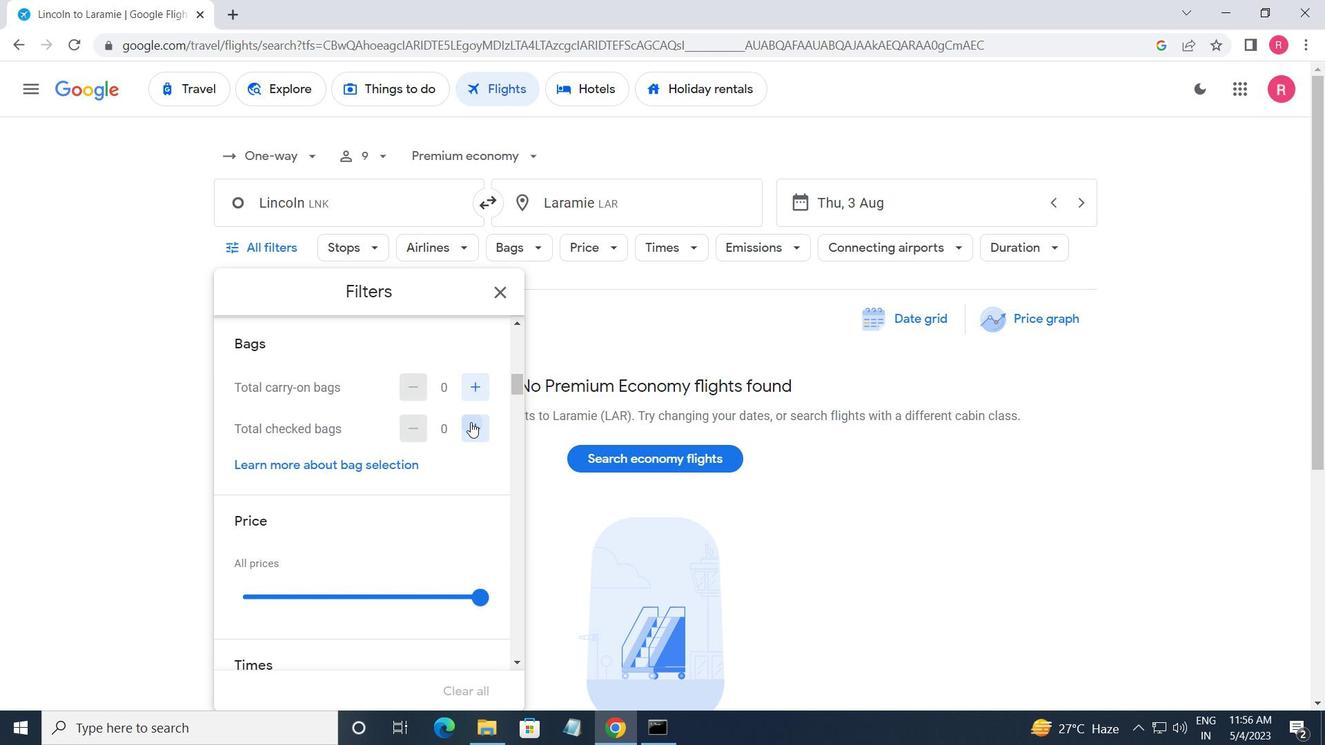 
Action: Mouse pressed left at (470, 423)
Screenshot: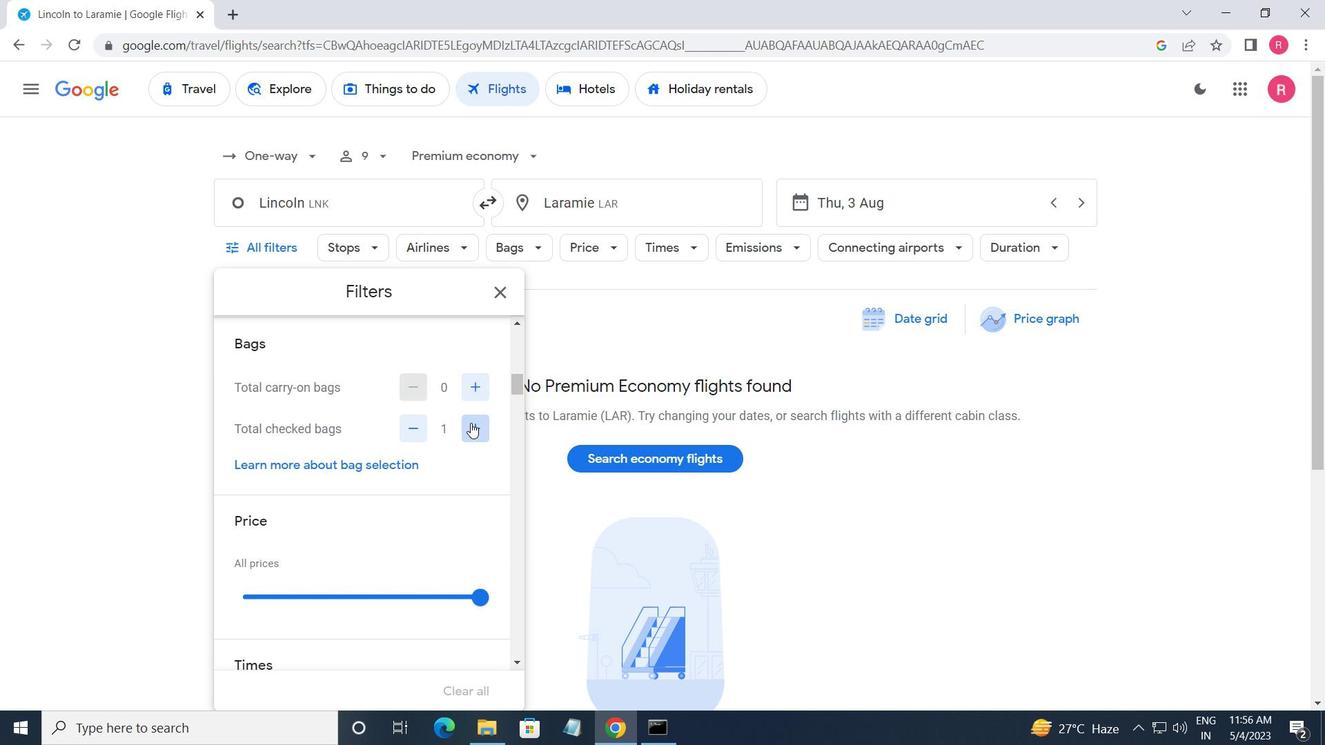 
Action: Mouse pressed left at (470, 423)
Screenshot: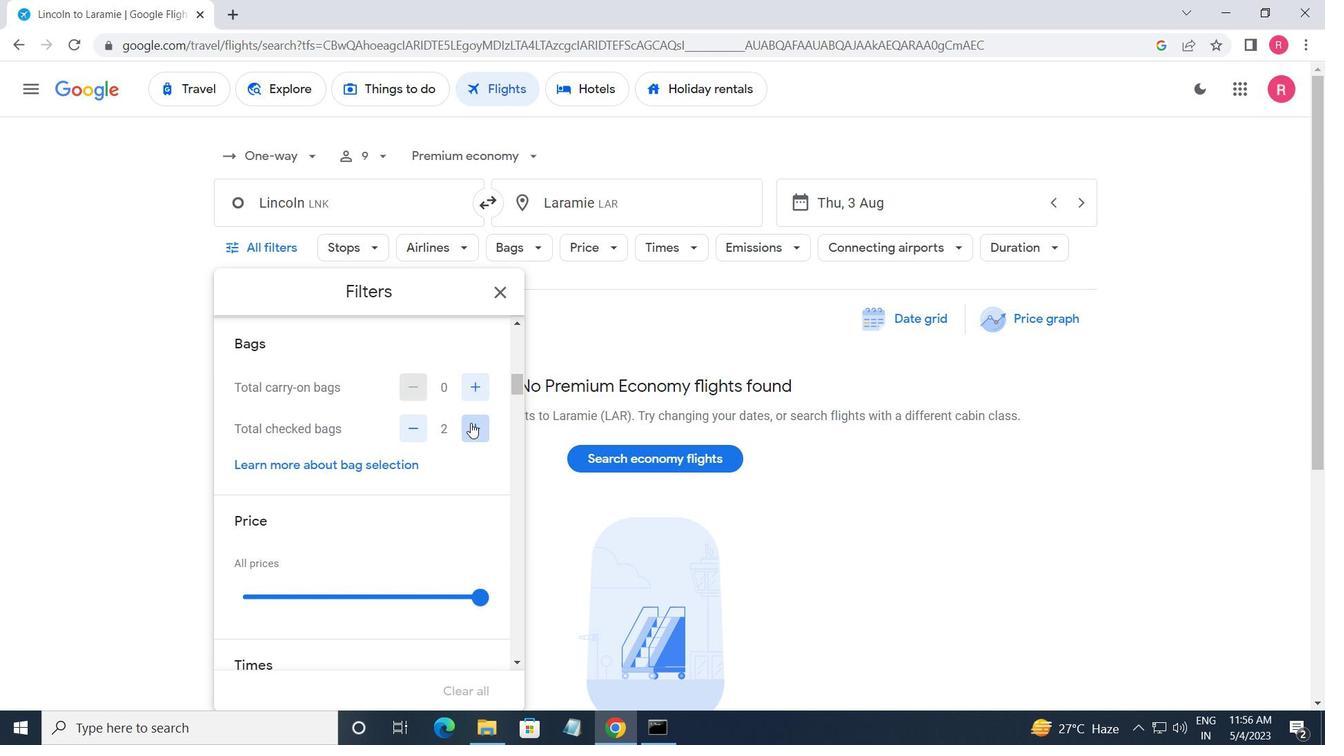 
Action: Mouse pressed left at (470, 423)
Screenshot: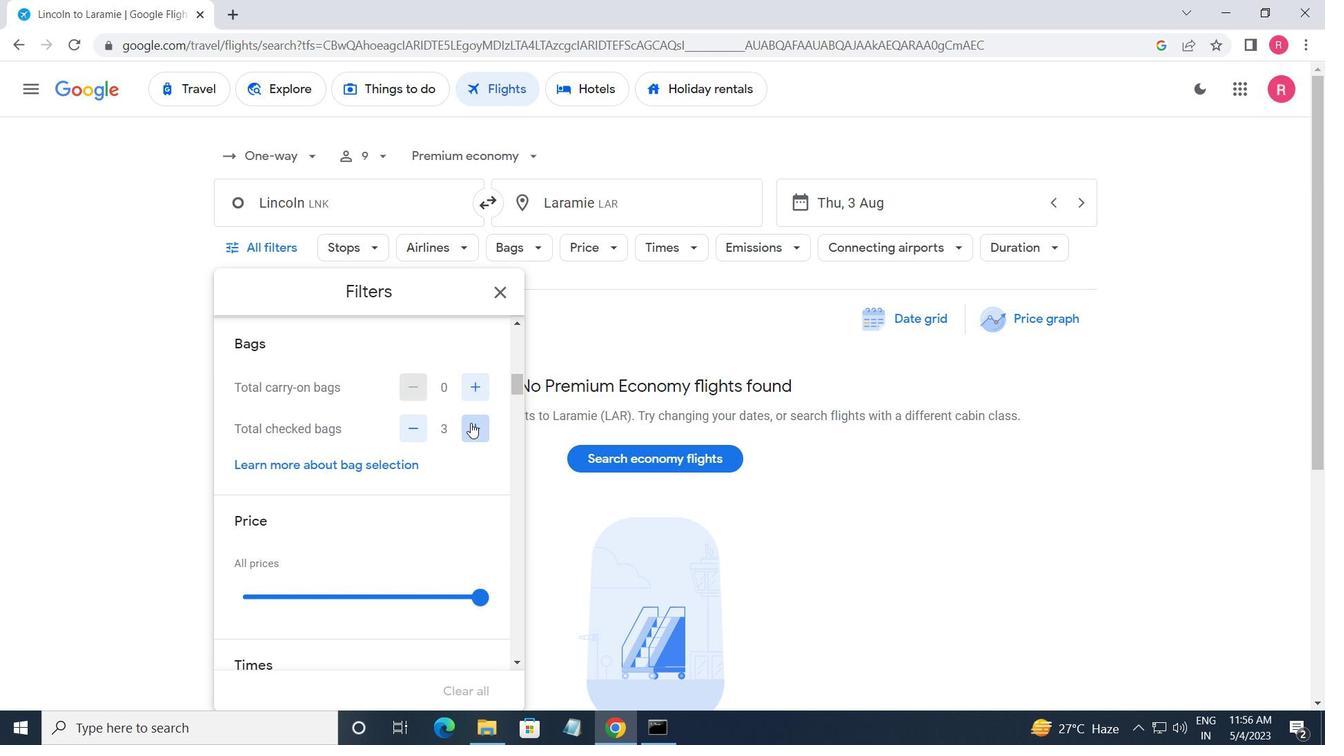 
Action: Mouse pressed left at (470, 423)
Screenshot: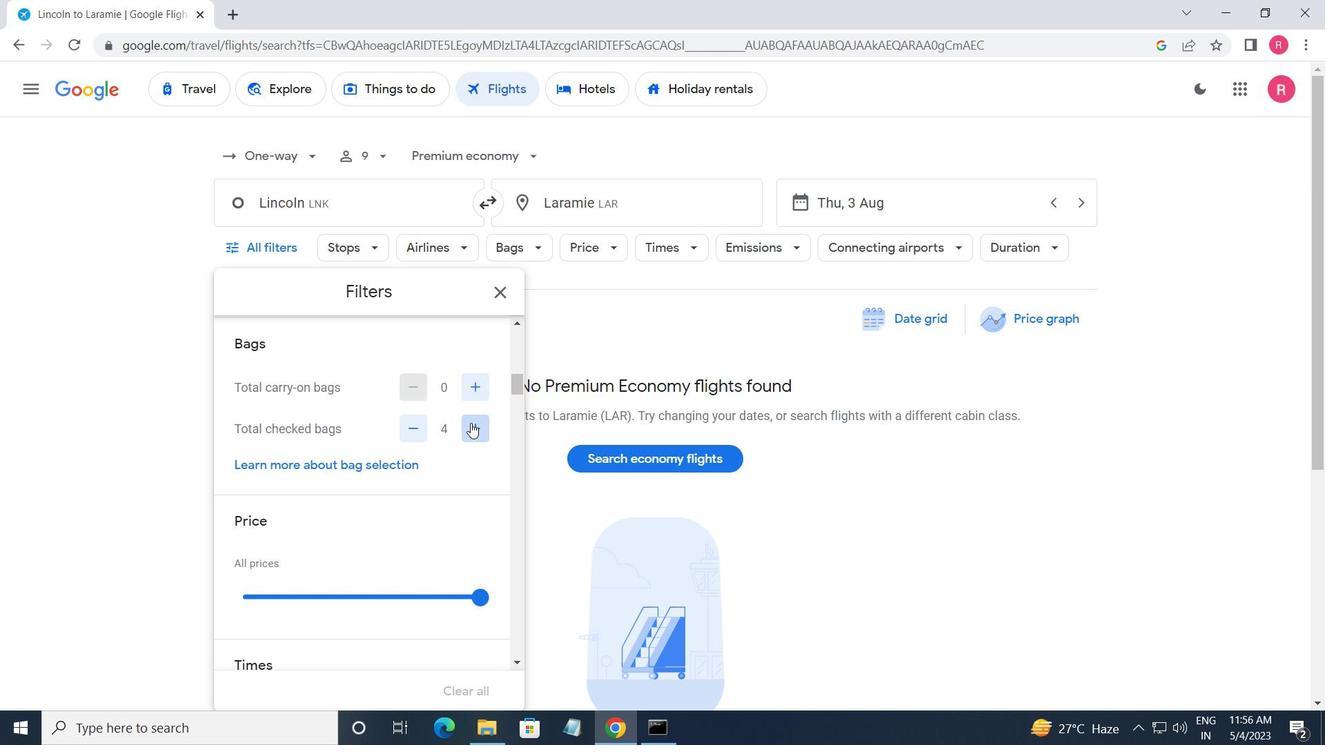 
Action: Mouse pressed left at (470, 423)
Screenshot: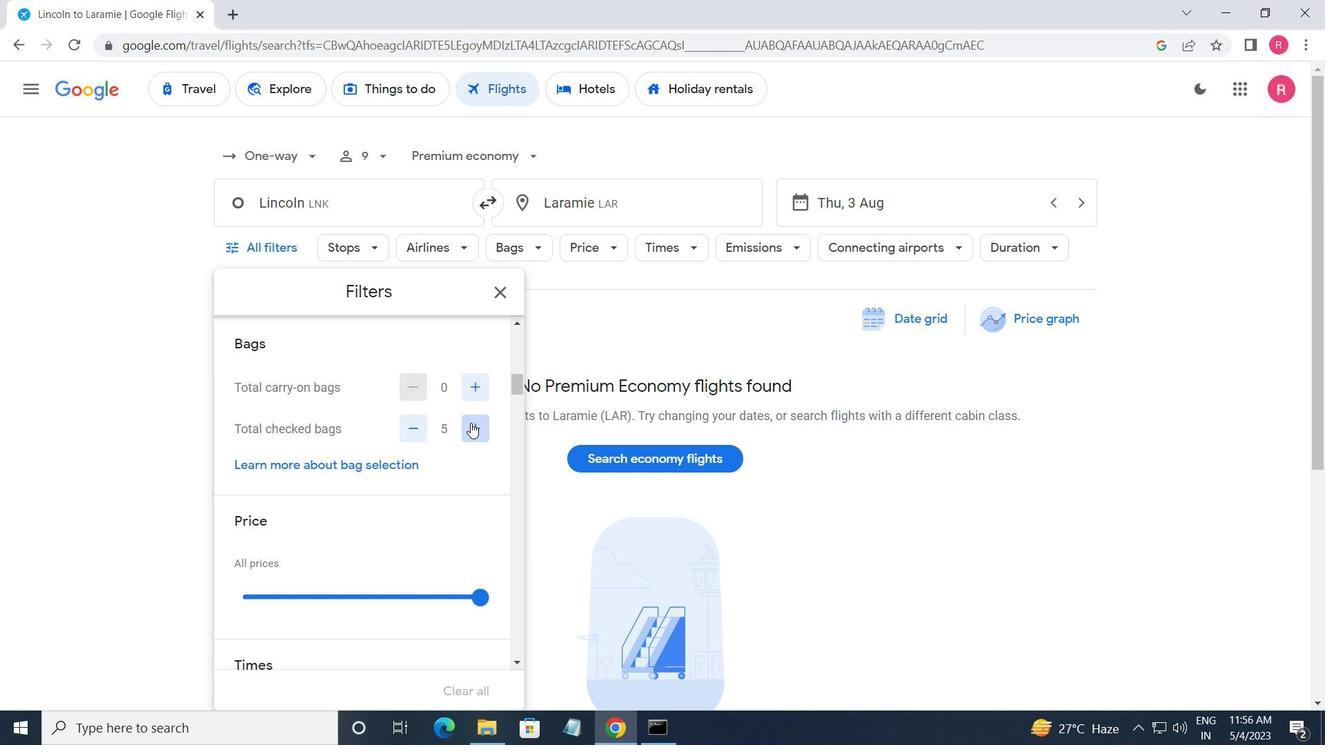 
Action: Mouse pressed left at (470, 423)
Screenshot: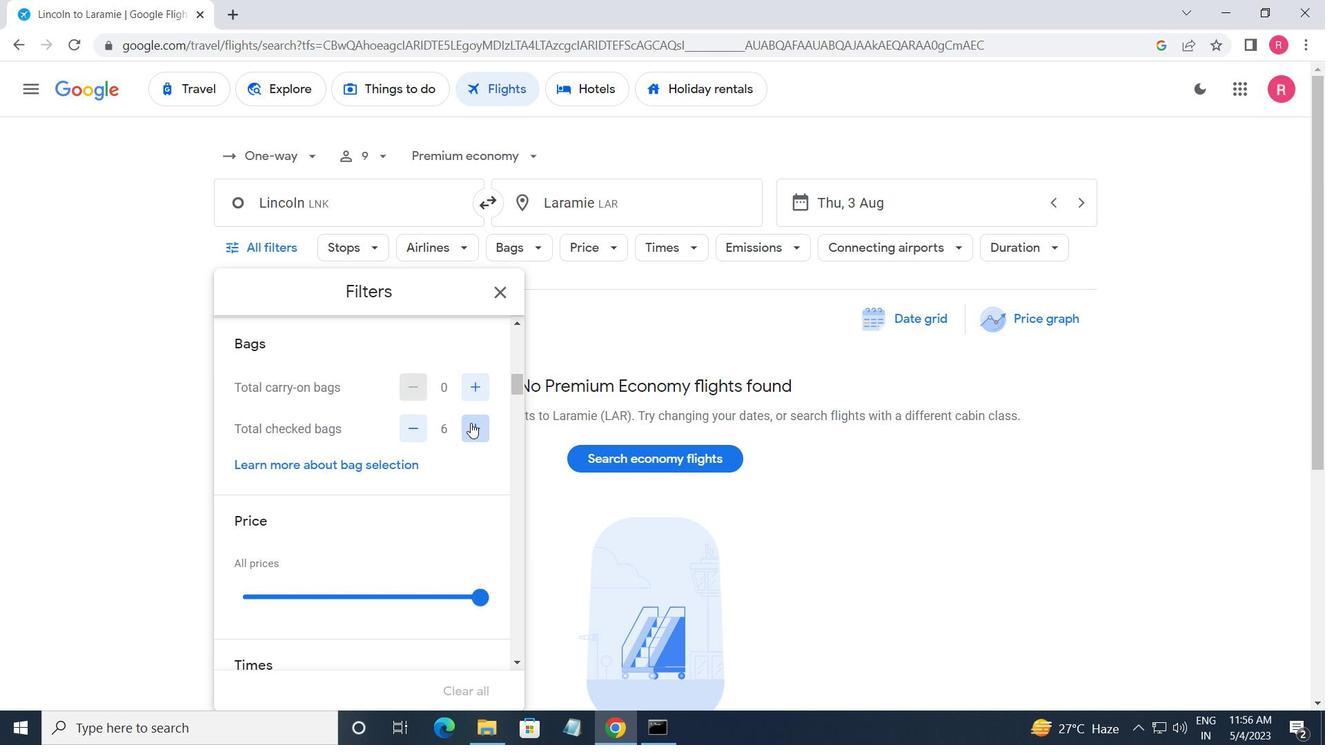 
Action: Mouse scrolled (470, 423) with delta (0, 0)
Screenshot: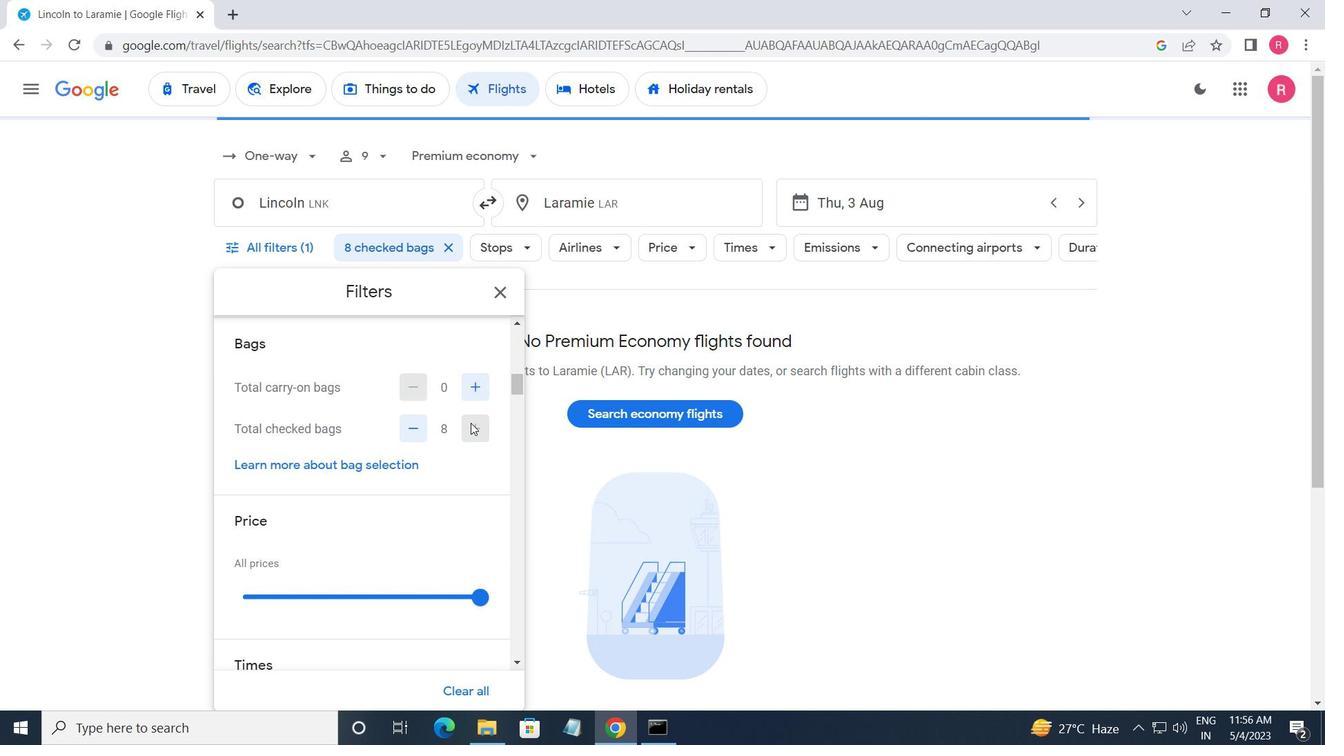 
Action: Mouse scrolled (470, 423) with delta (0, 0)
Screenshot: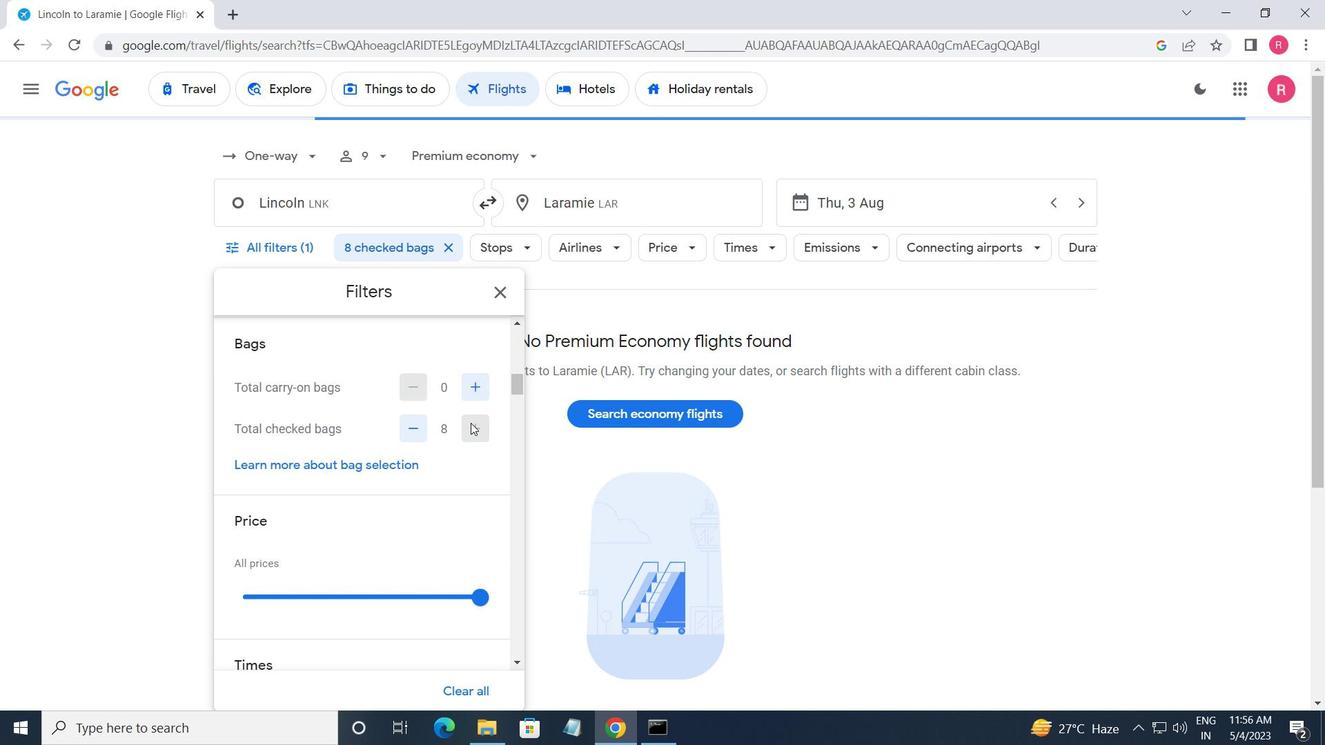 
Action: Mouse moved to (481, 423)
Screenshot: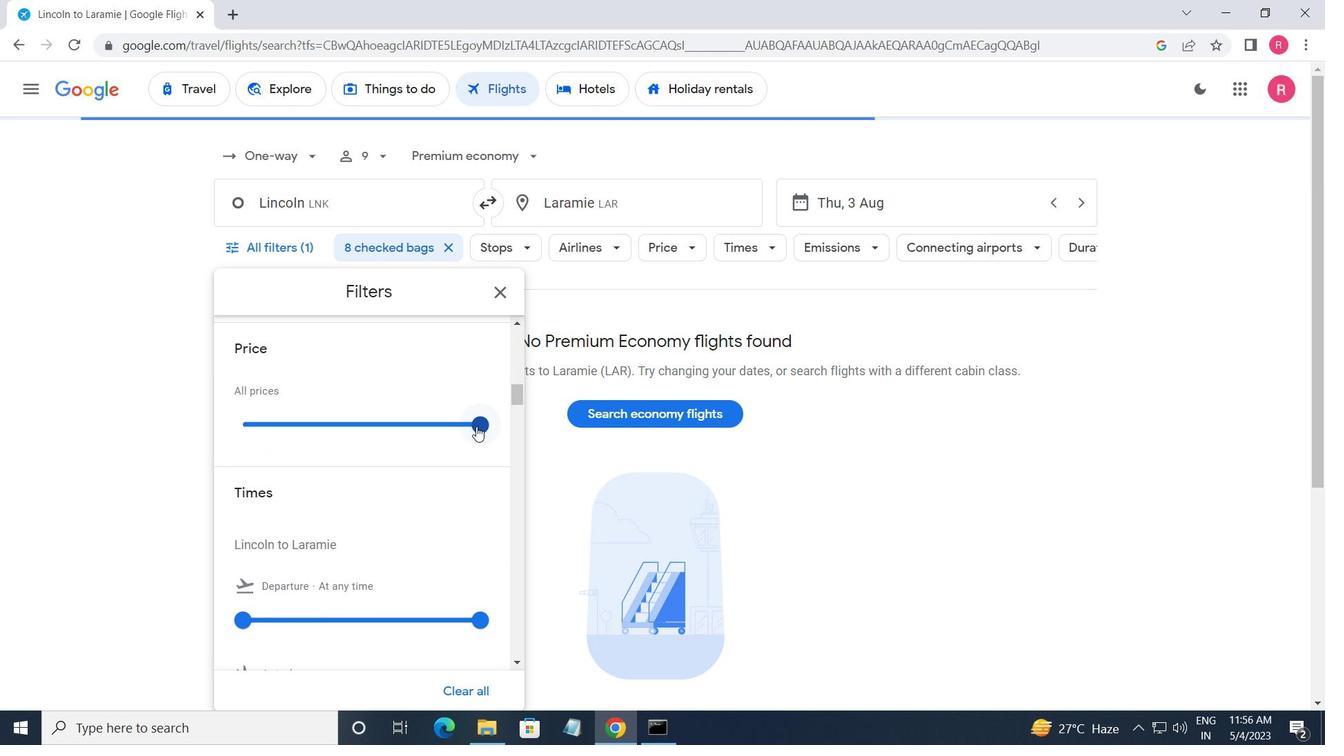 
Action: Mouse pressed left at (481, 423)
Screenshot: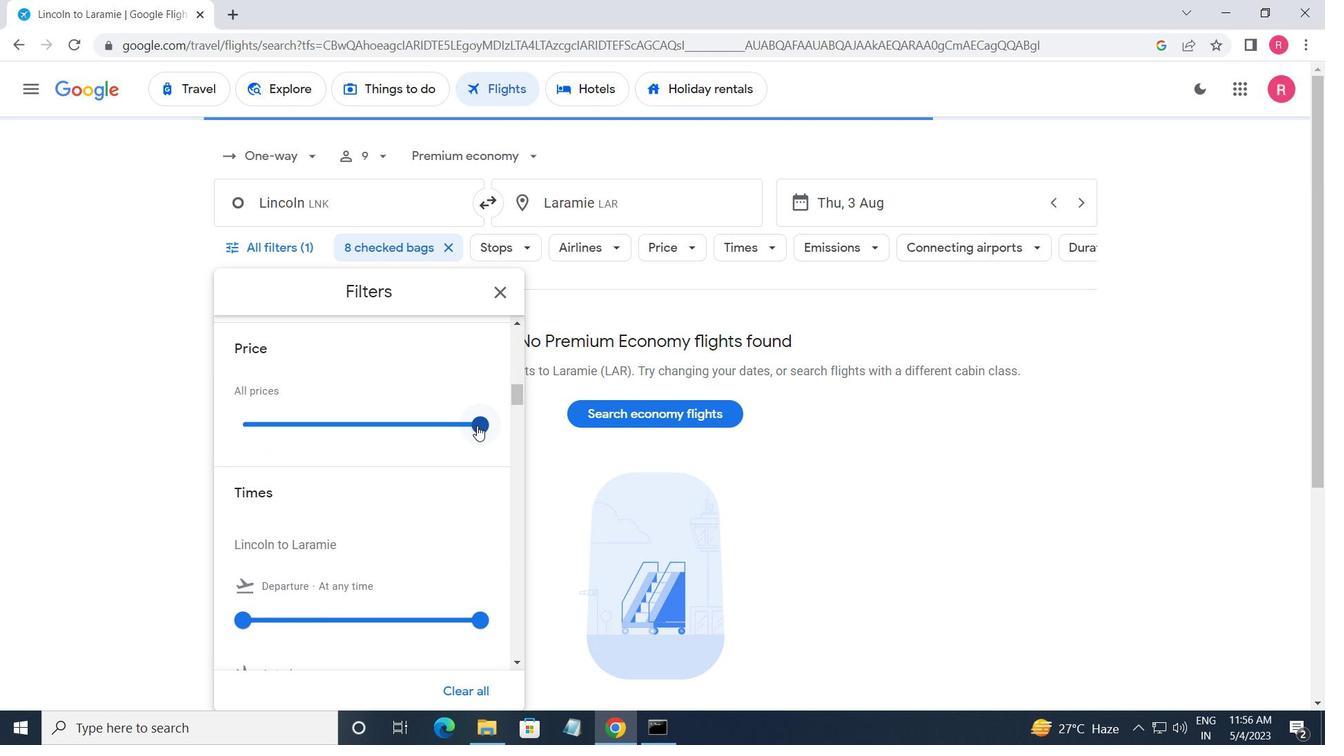 
Action: Mouse moved to (444, 457)
Screenshot: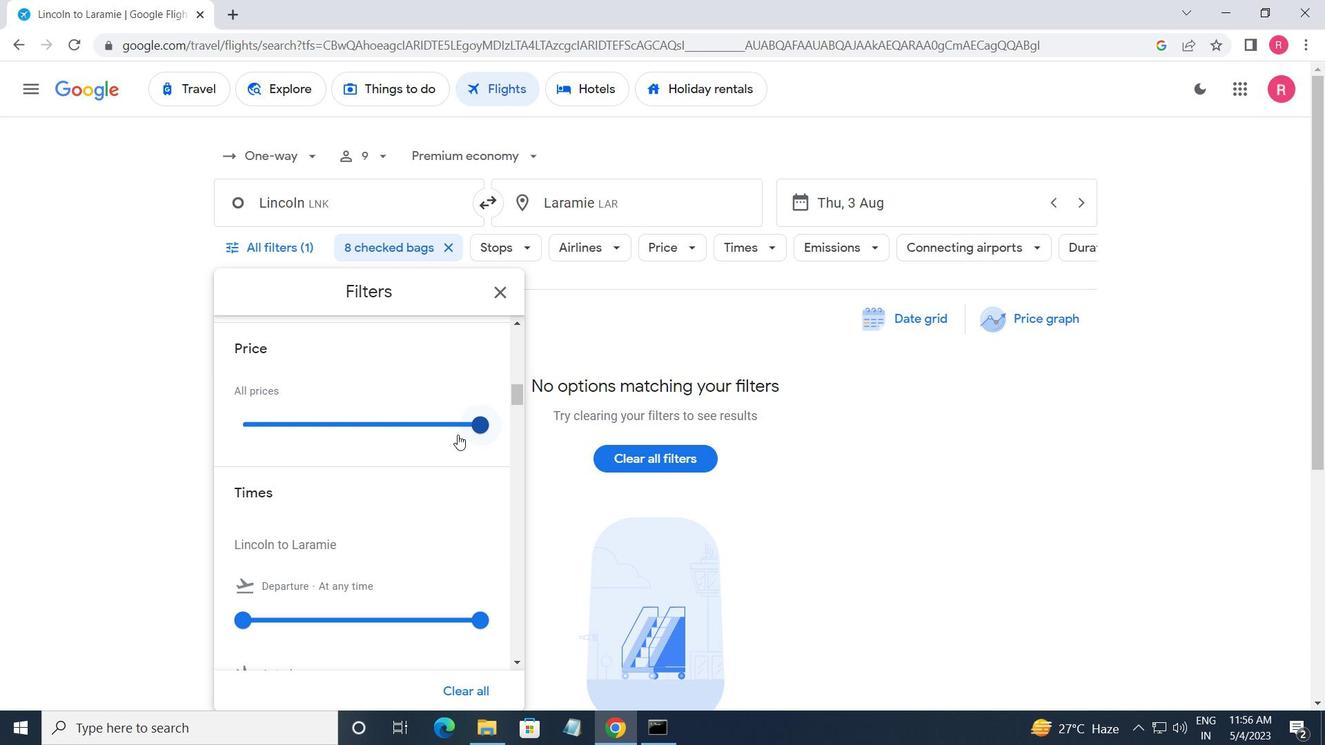 
Action: Mouse scrolled (444, 456) with delta (0, 0)
Screenshot: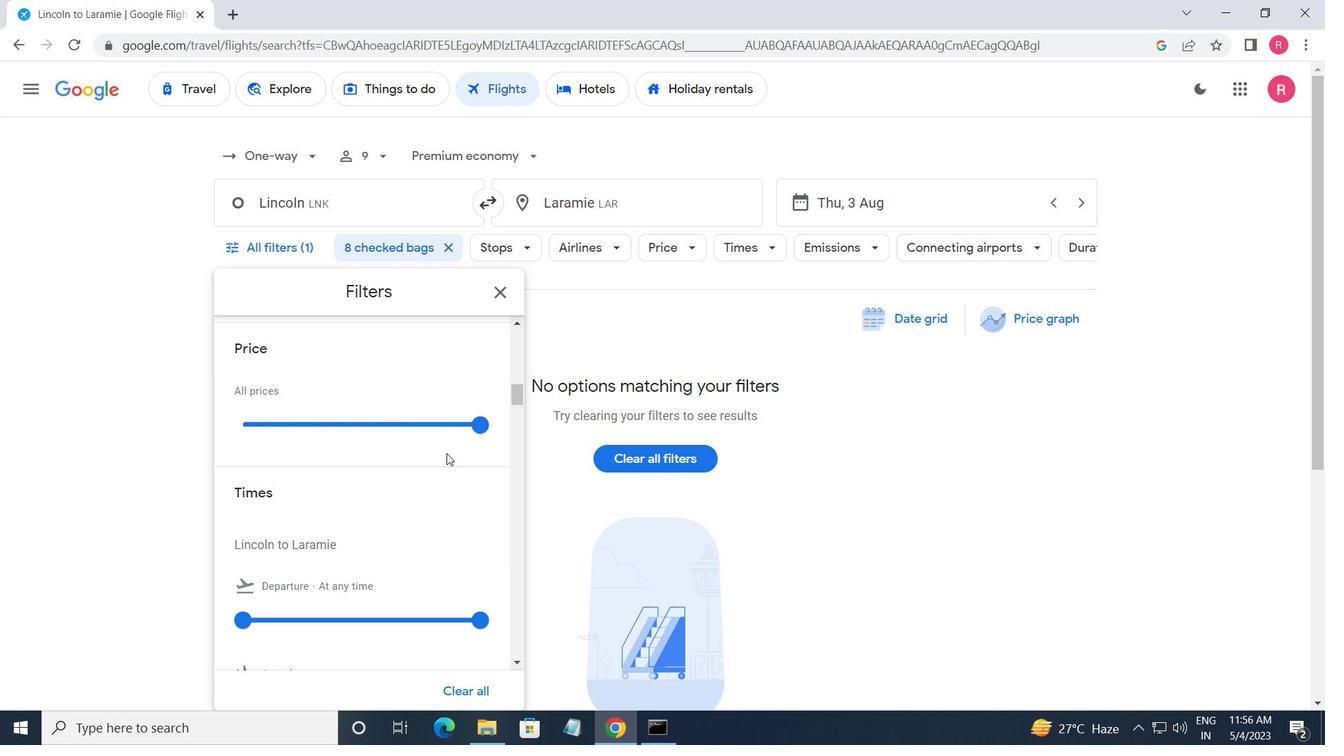 
Action: Mouse moved to (443, 457)
Screenshot: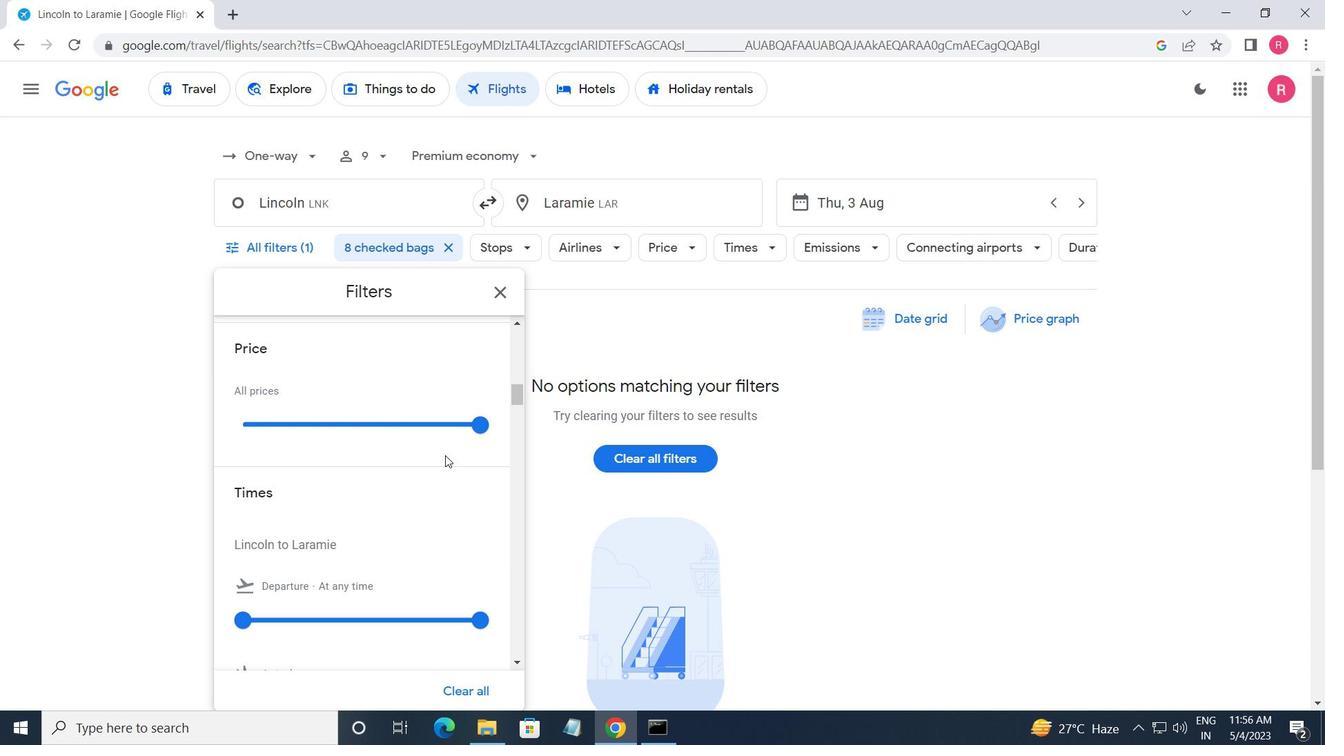 
Action: Mouse scrolled (443, 457) with delta (0, 0)
Screenshot: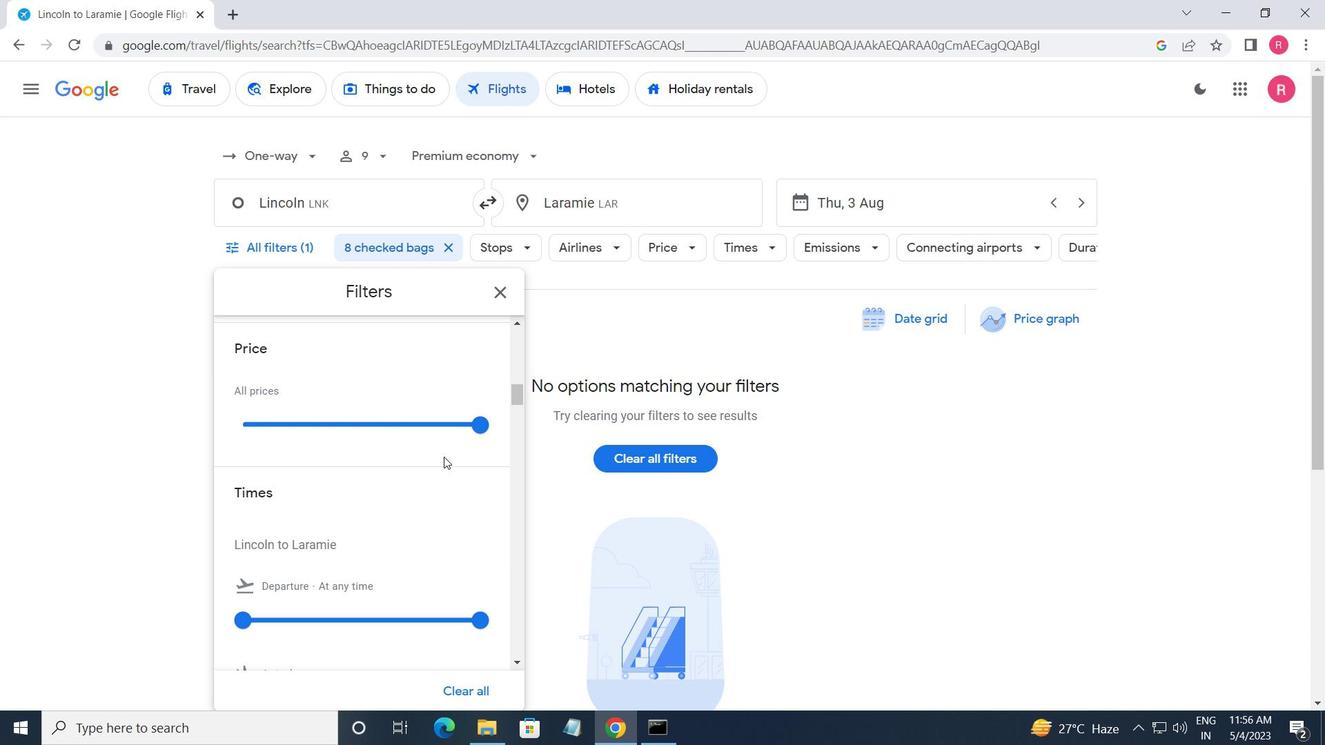 
Action: Mouse moved to (214, 452)
Screenshot: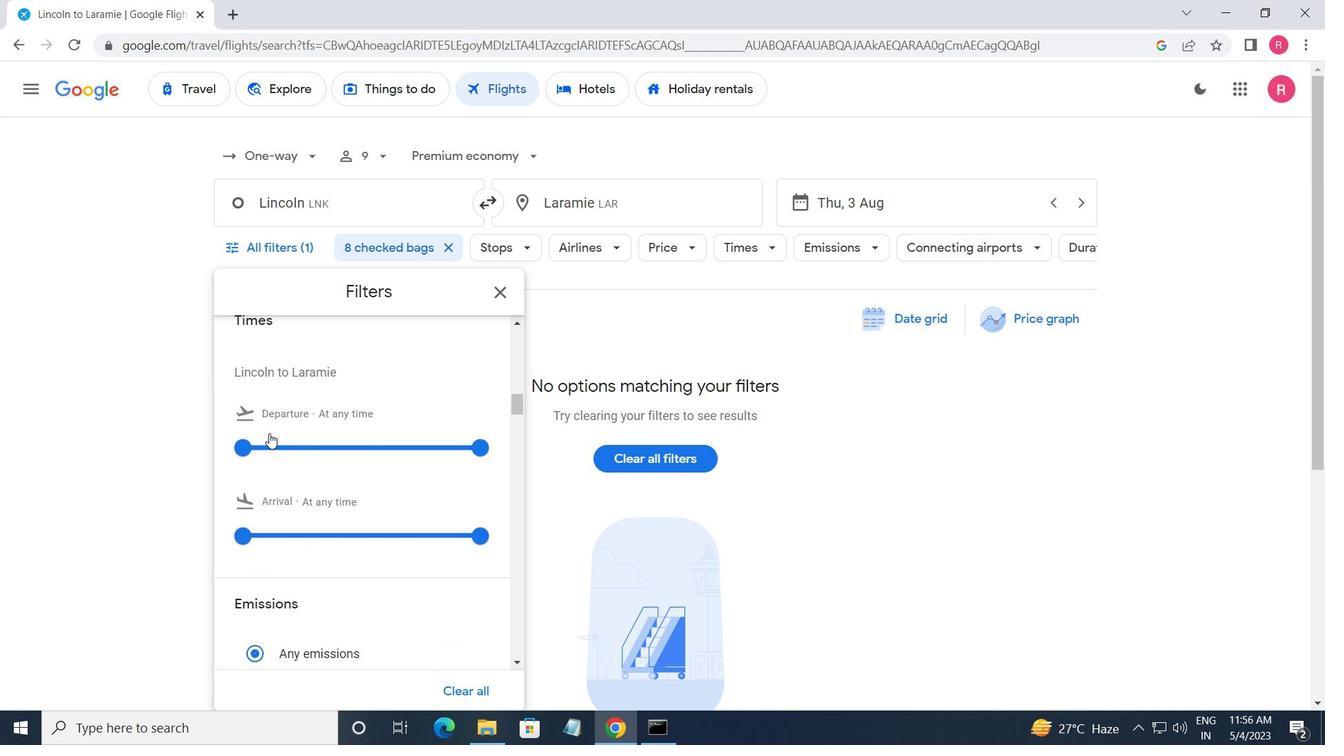 
Action: Mouse pressed left at (214, 452)
Screenshot: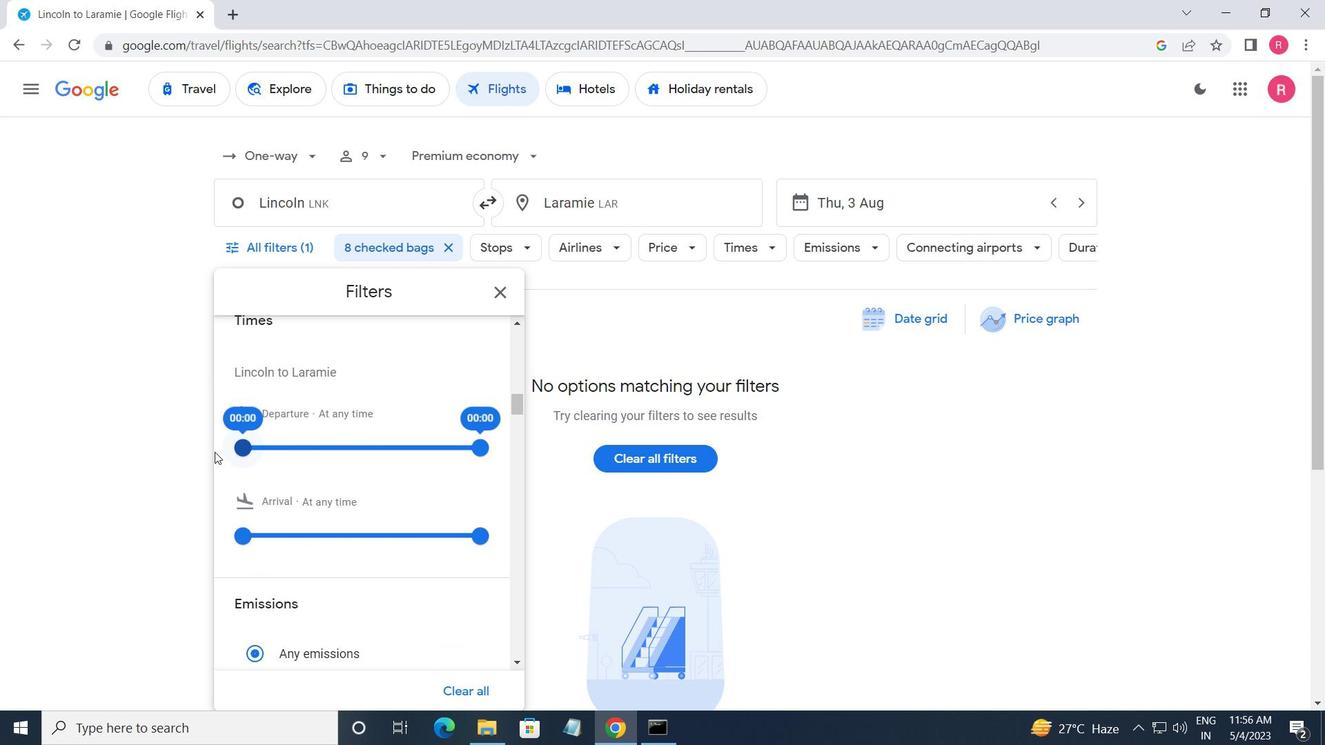 
Action: Mouse moved to (238, 449)
Screenshot: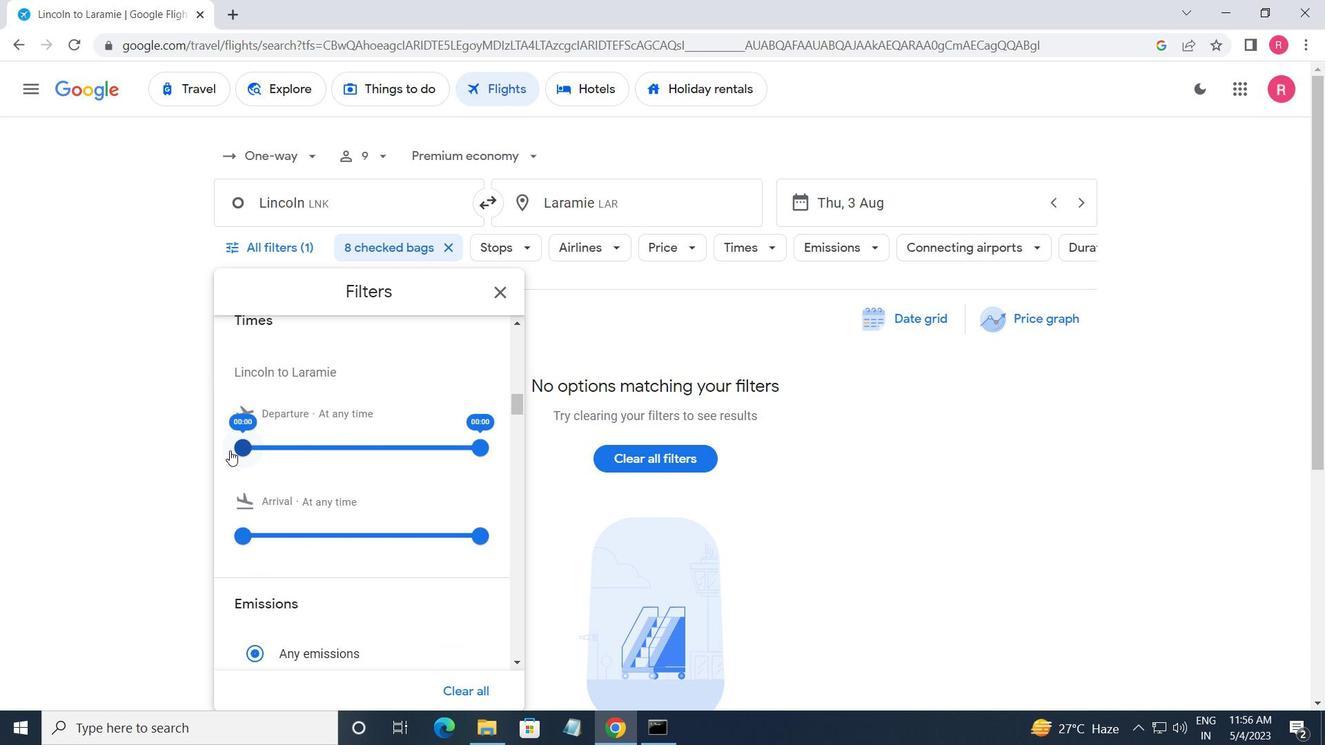 
Action: Mouse pressed left at (238, 449)
Screenshot: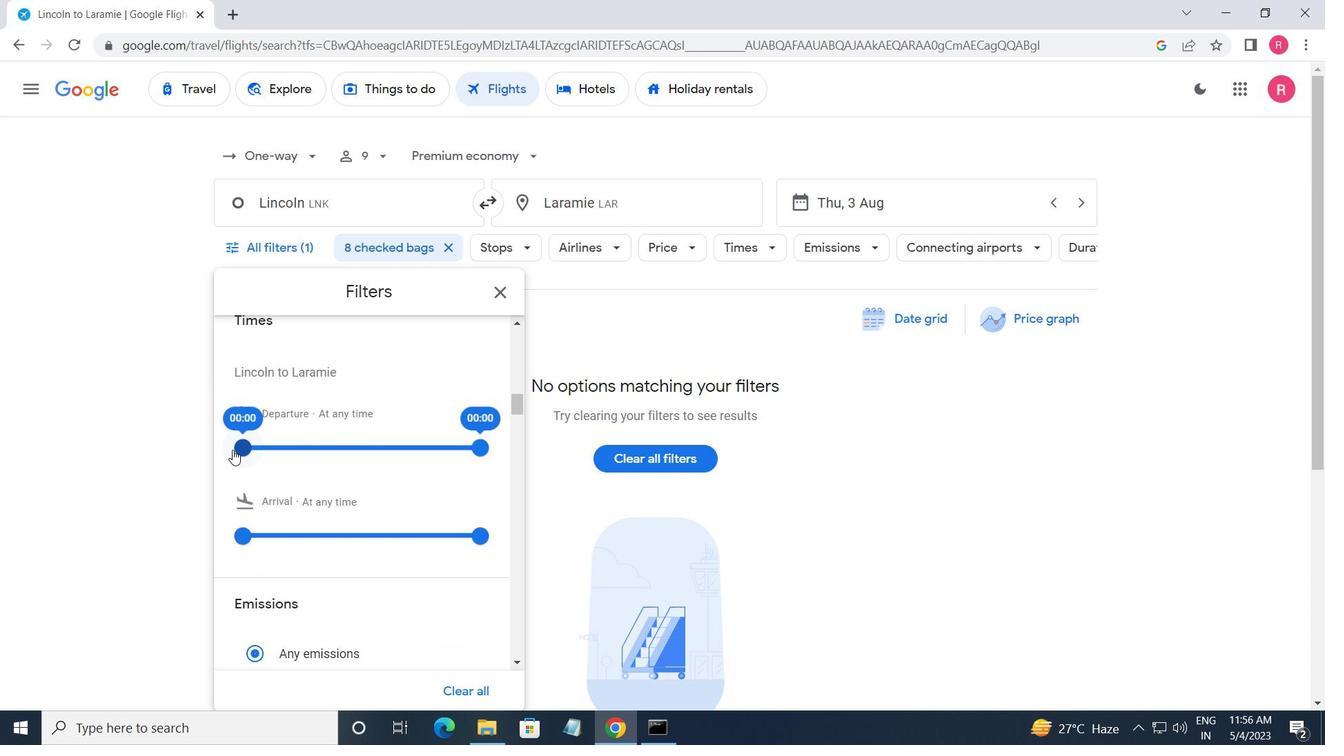 
Action: Mouse moved to (477, 452)
Screenshot: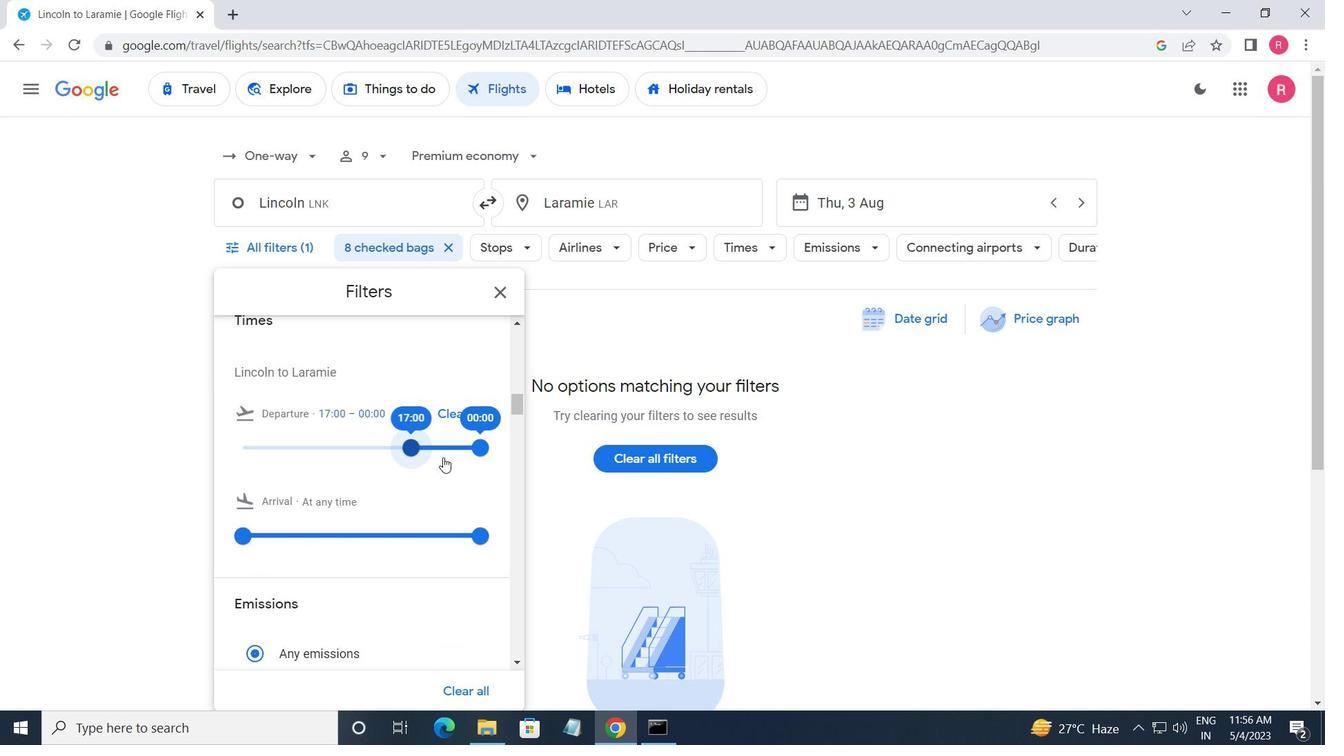 
Action: Mouse pressed left at (477, 452)
Screenshot: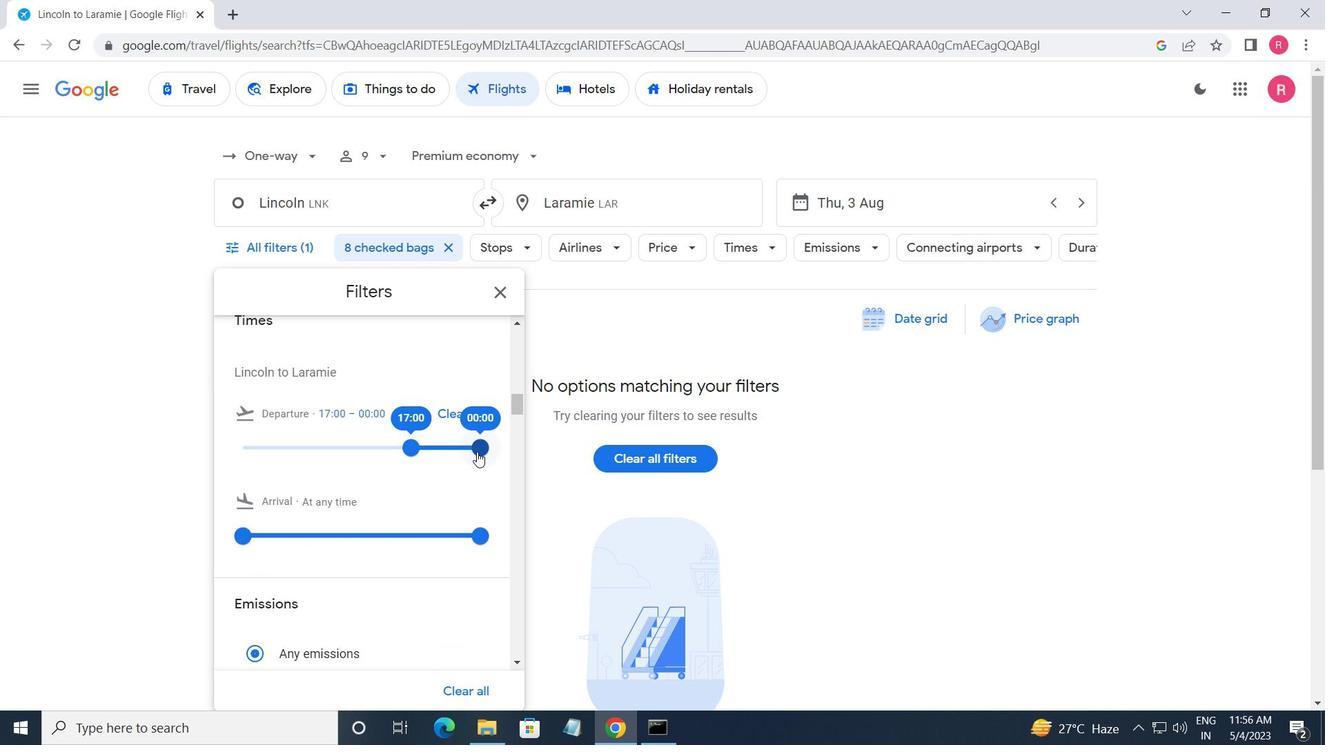 
Action: Mouse moved to (504, 277)
Screenshot: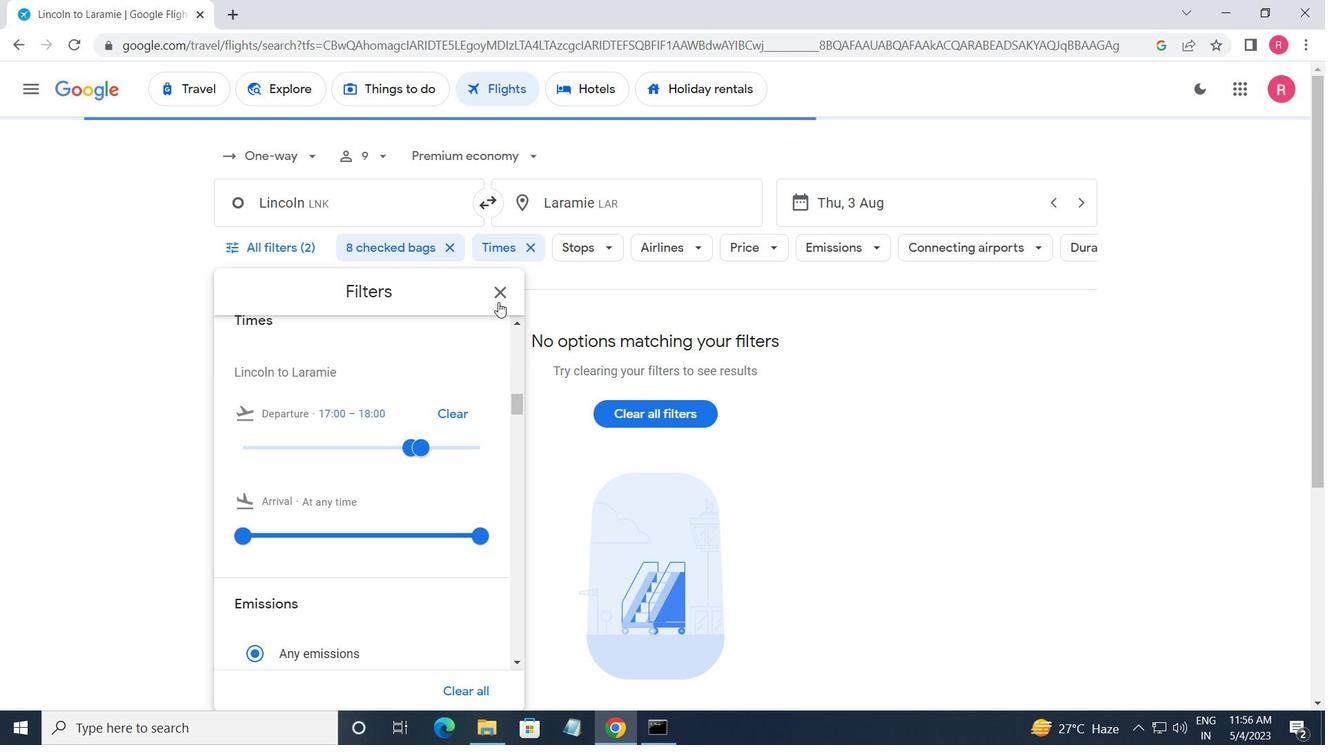 
Action: Mouse pressed left at (504, 277)
Screenshot: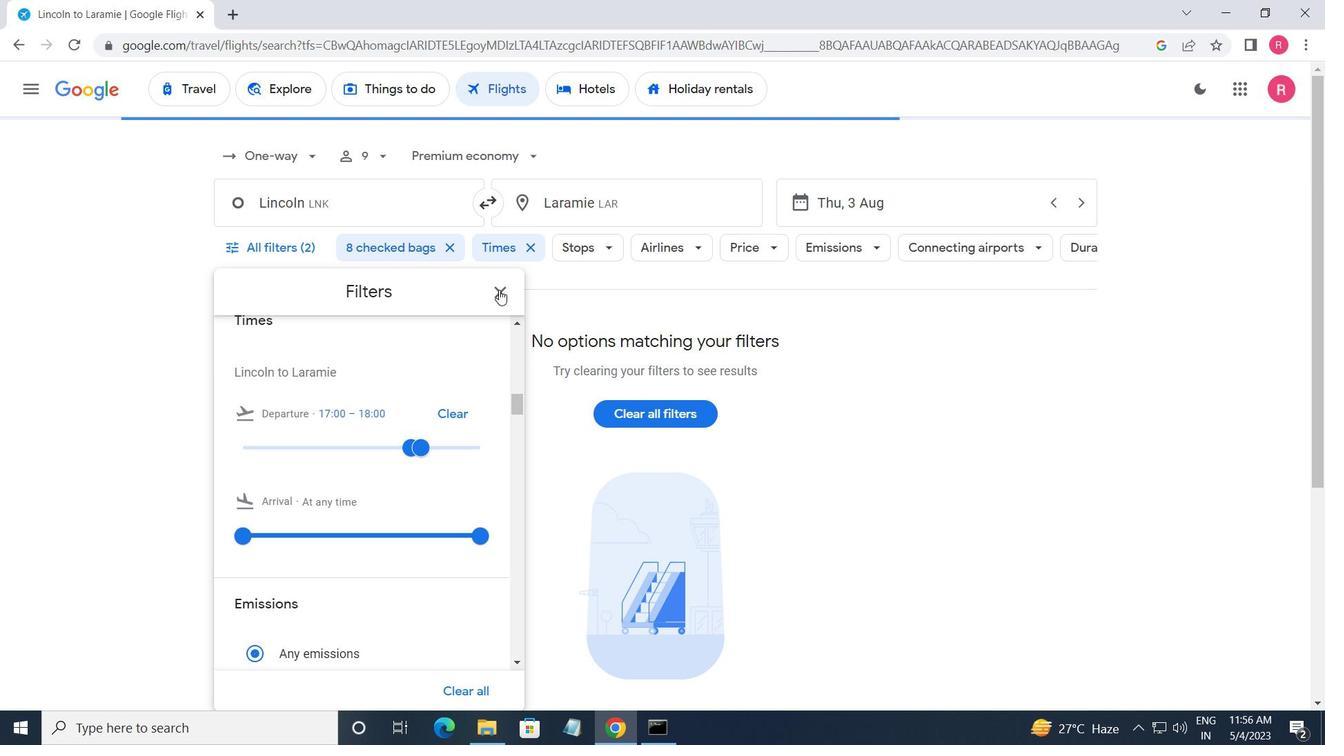 
Action: Mouse moved to (486, 320)
Screenshot: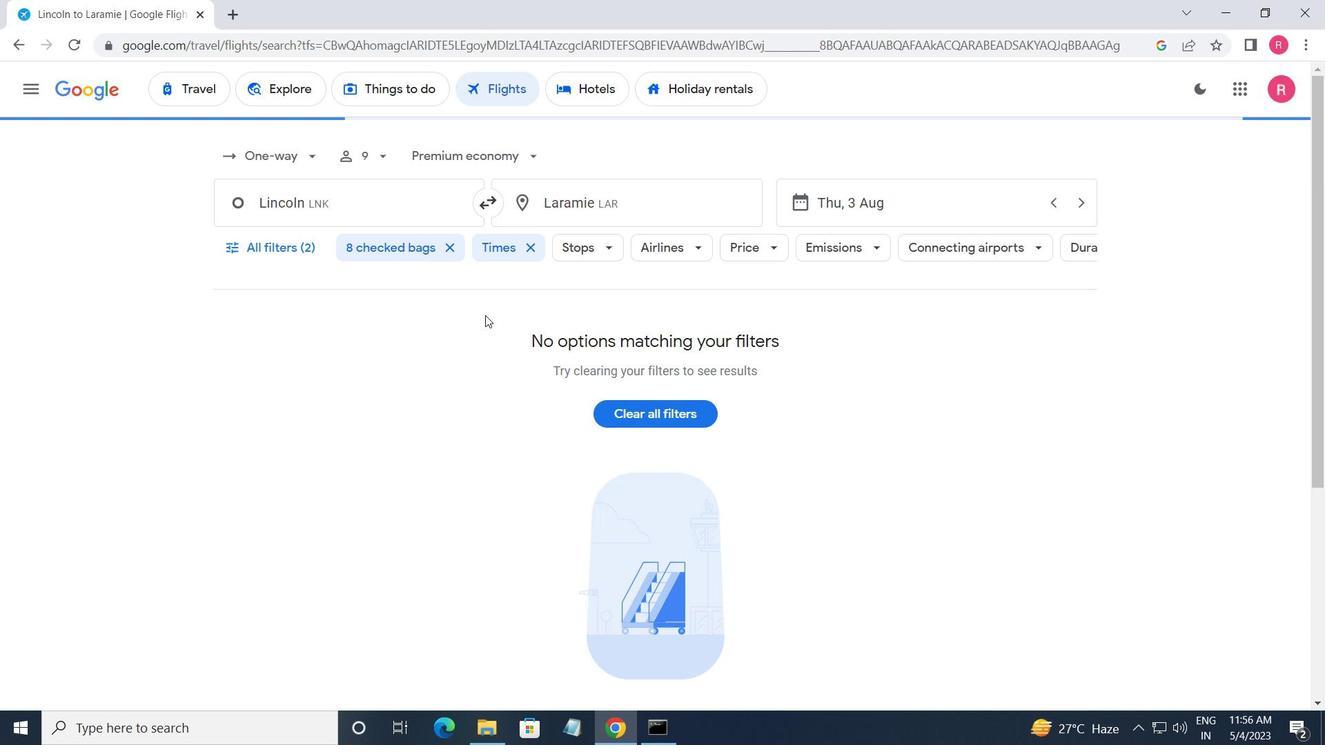 
